 Task: Look for space in Melo, Uruguay from 10th July, 2023 to 15th July, 2023 for 7 adults in price range Rs.10000 to Rs.15000. Place can be entire place or shared room with 4 bedrooms having 7 beds and 4 bathrooms. Property type can be house, flat, guest house. Amenities needed are: wifi, TV, free parkinig on premises, gym, breakfast. Booking option can be shelf check-in. Required host language is English.
Action: Mouse moved to (643, 125)
Screenshot: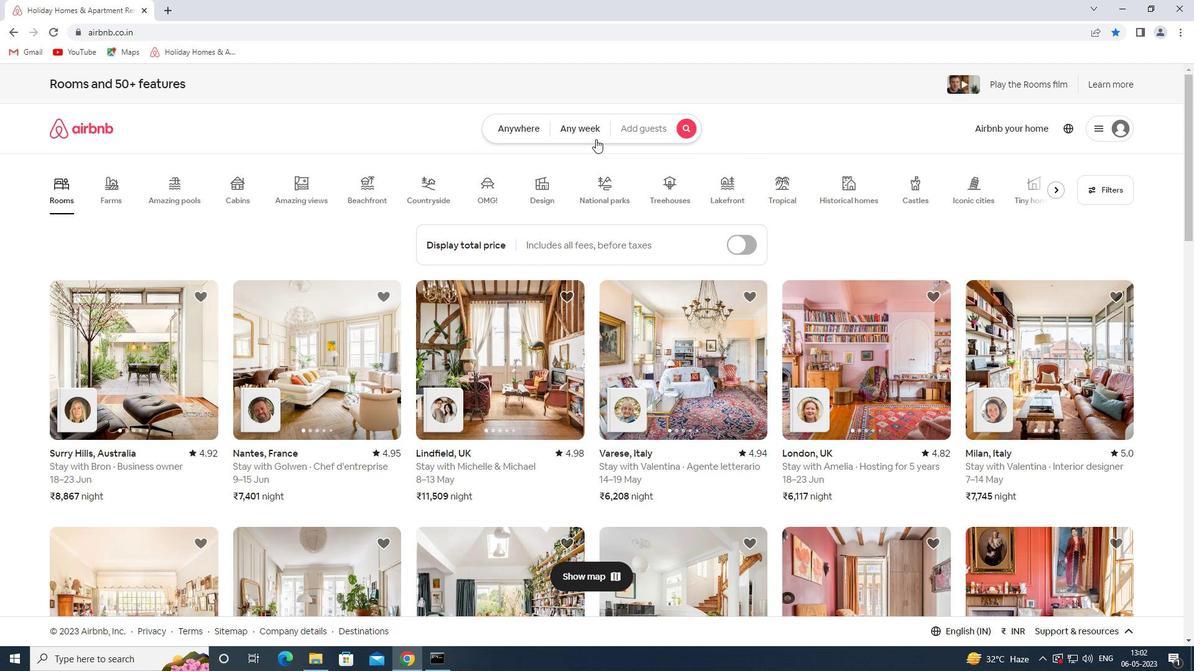 
Action: Mouse pressed left at (643, 125)
Screenshot: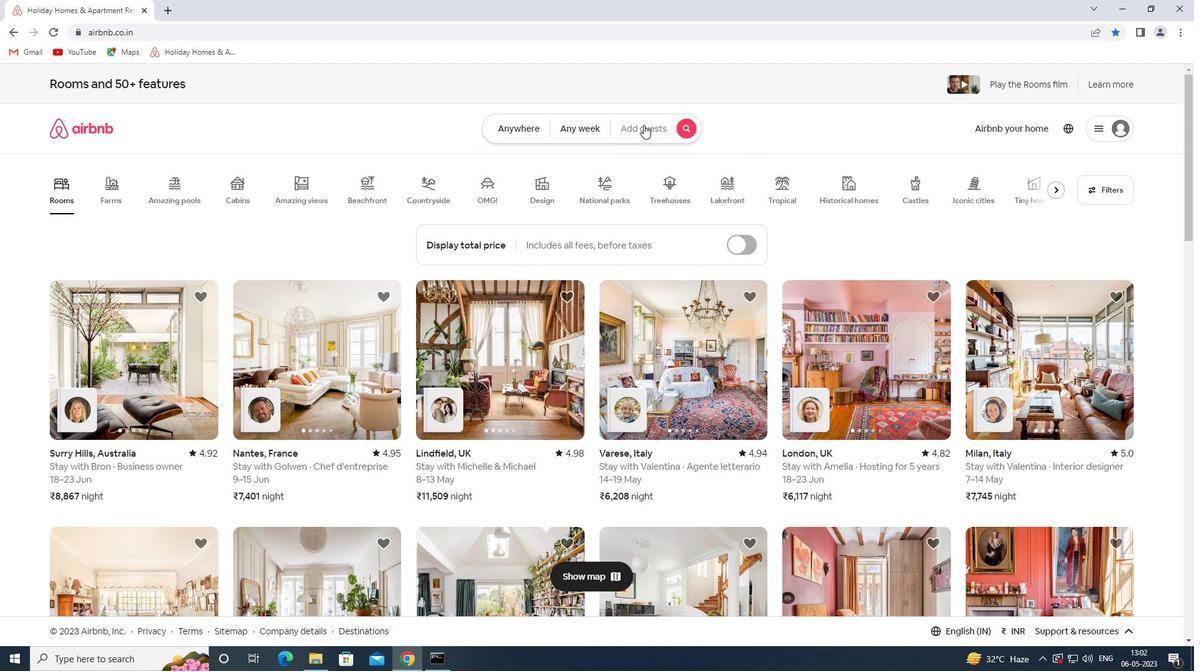 
Action: Mouse moved to (448, 165)
Screenshot: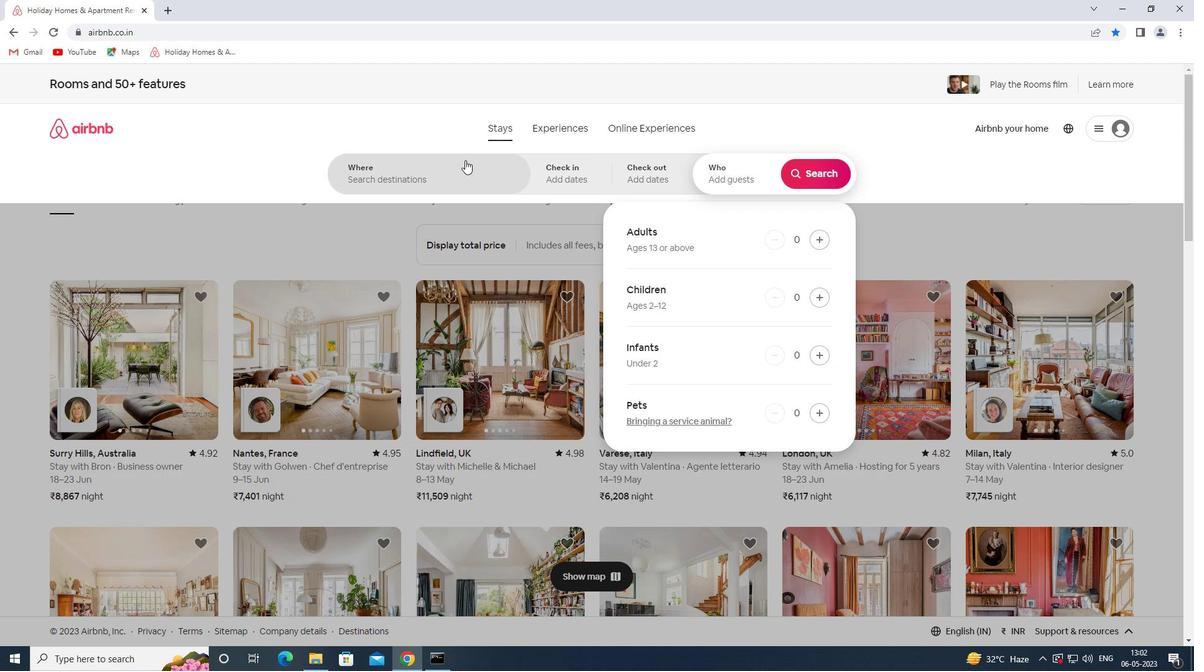 
Action: Mouse pressed left at (448, 165)
Screenshot: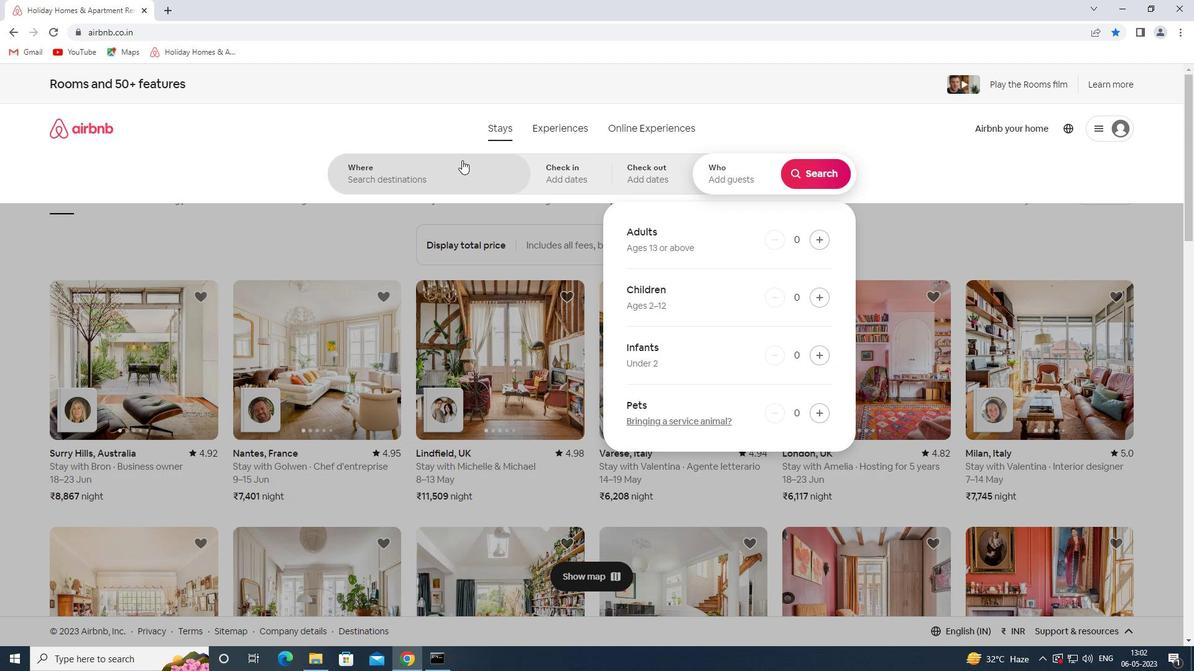 
Action: Mouse moved to (434, 221)
Screenshot: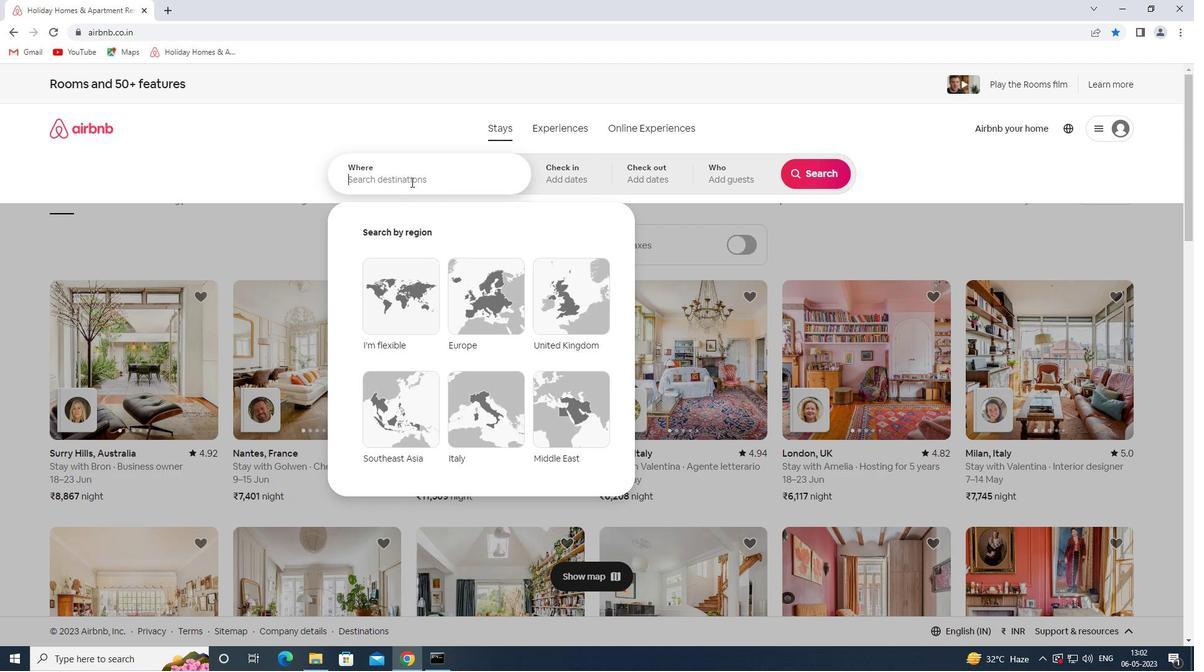 
Action: Key pressed melo<Key.space>uruguay<Key.space><Key.enter>
Screenshot: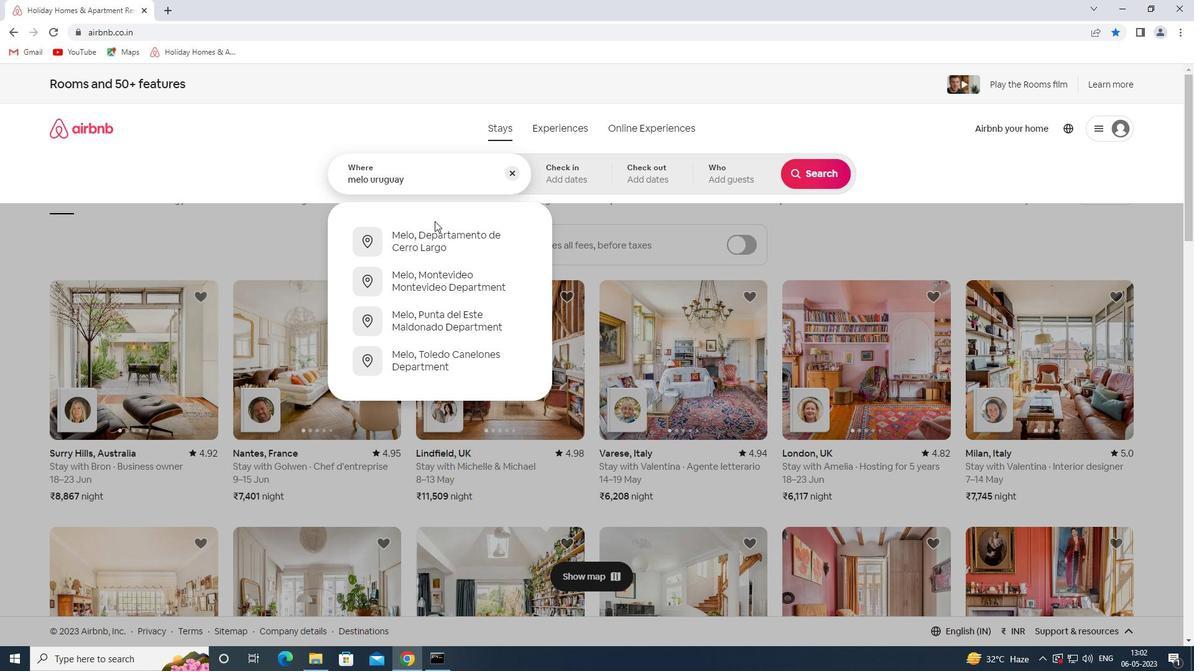 
Action: Mouse moved to (801, 357)
Screenshot: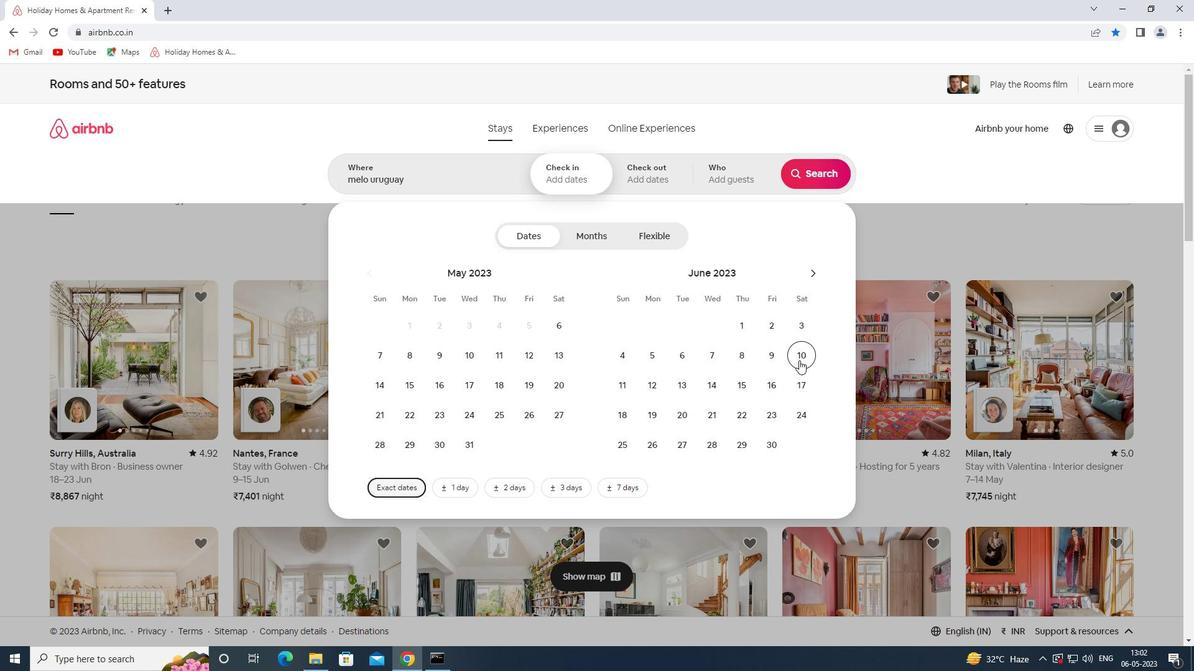 
Action: Mouse pressed left at (801, 357)
Screenshot: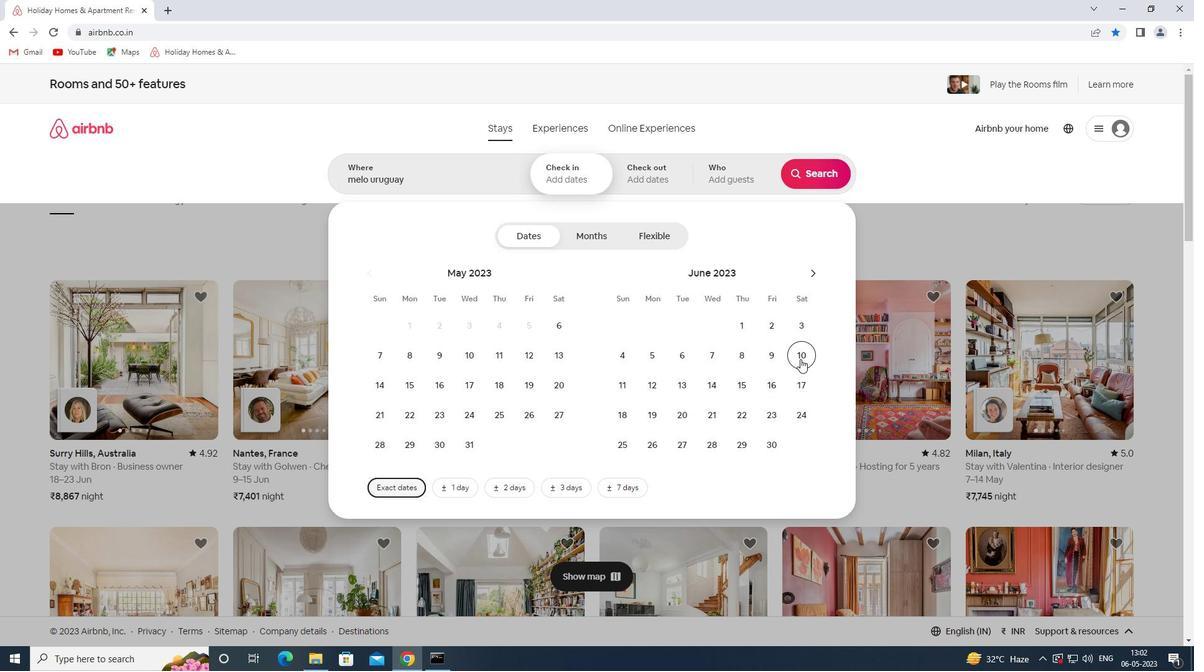 
Action: Mouse moved to (744, 385)
Screenshot: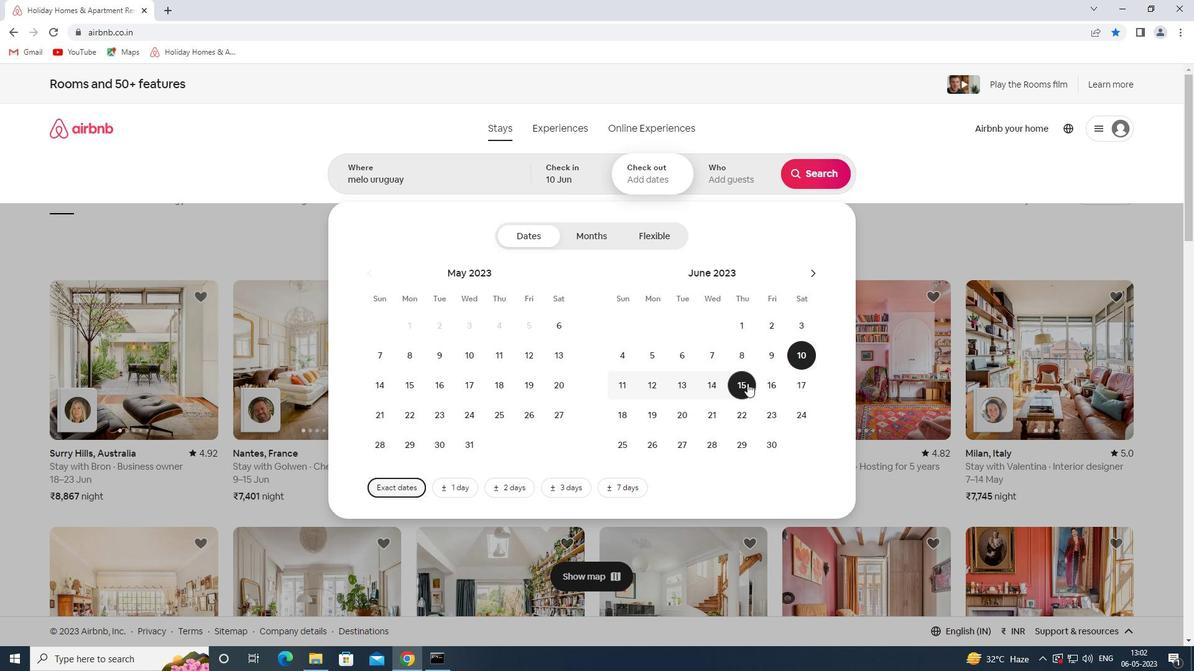 
Action: Mouse pressed left at (744, 385)
Screenshot: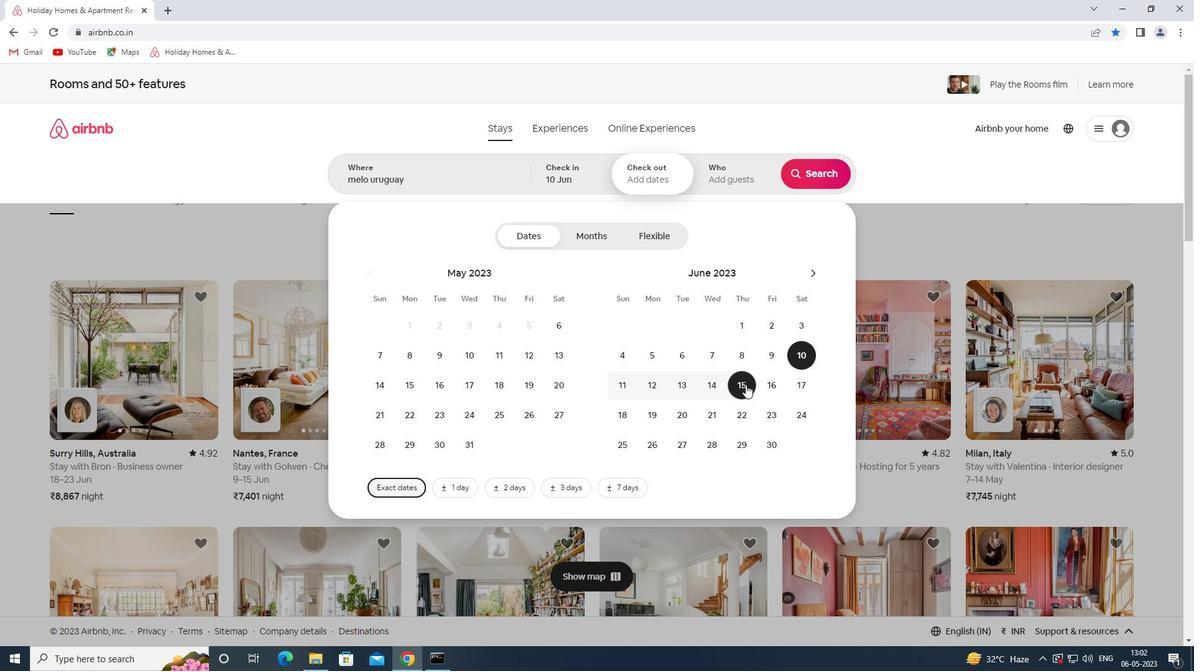 
Action: Mouse moved to (711, 172)
Screenshot: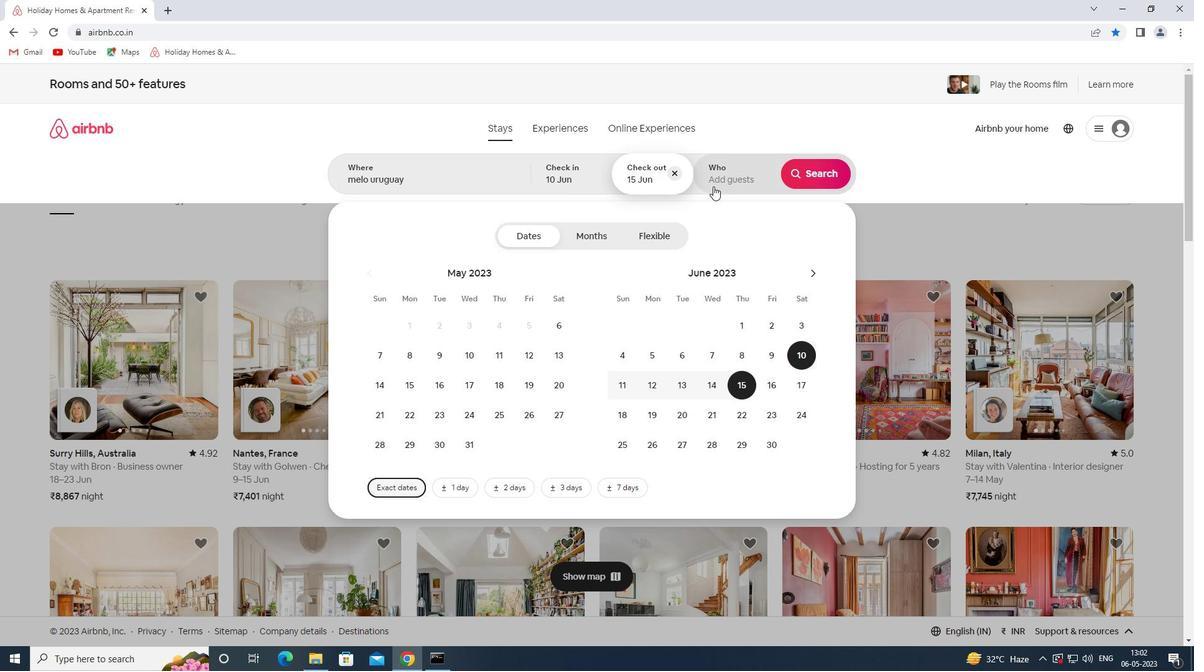
Action: Mouse pressed left at (711, 172)
Screenshot: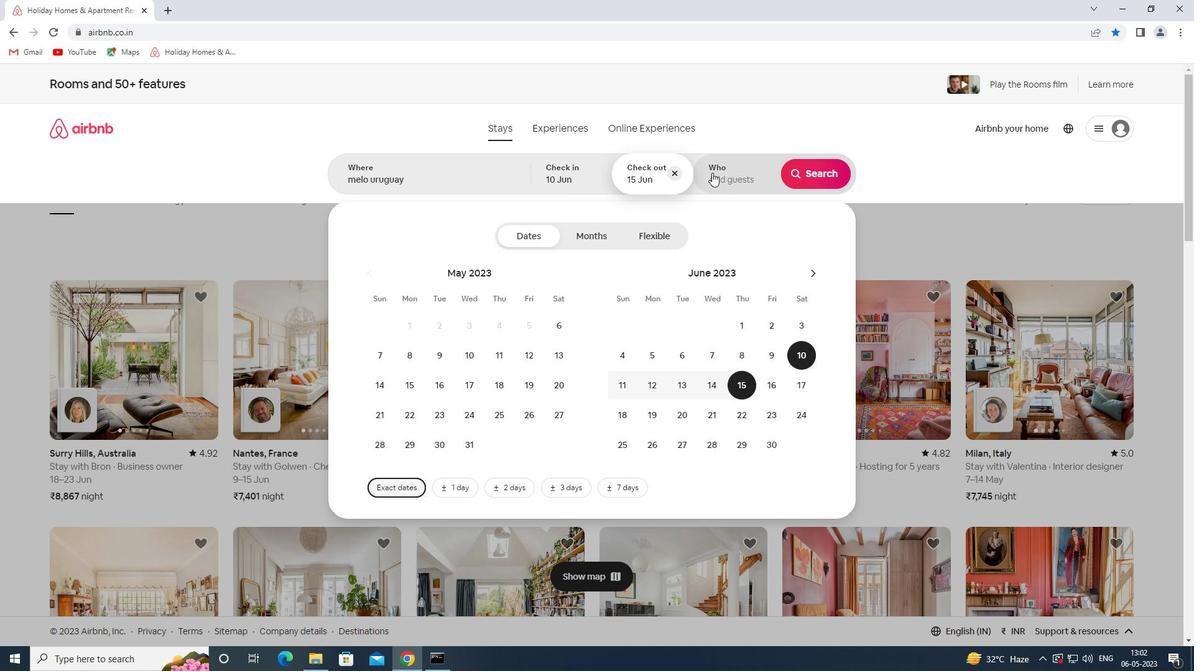 
Action: Mouse moved to (818, 235)
Screenshot: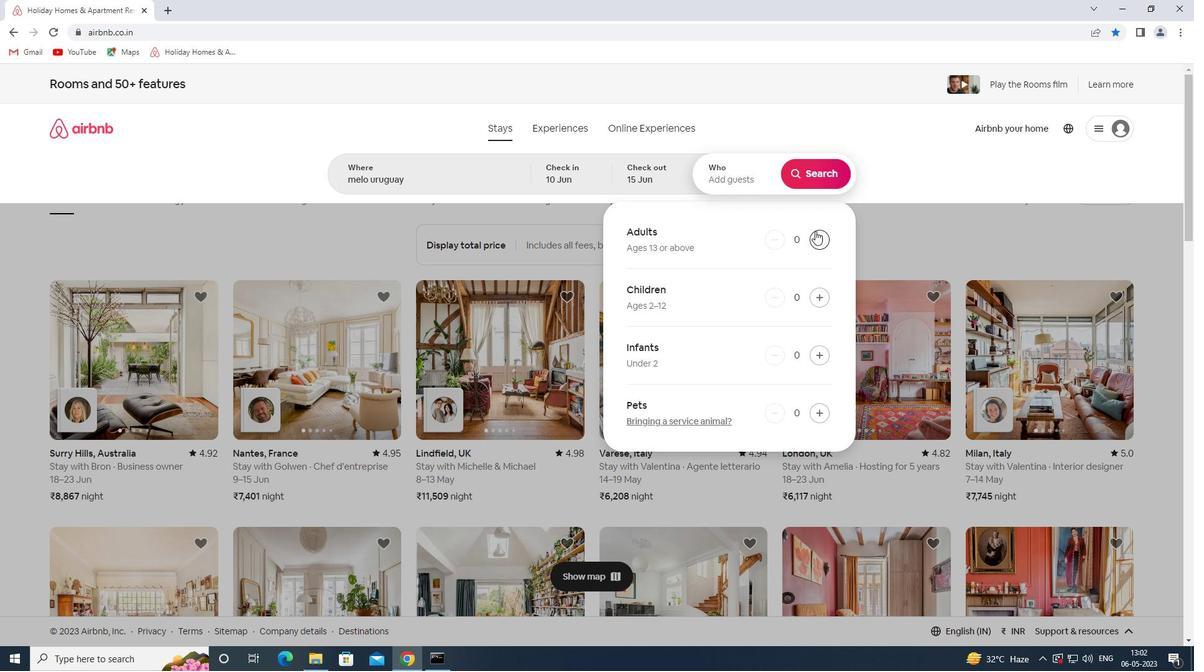 
Action: Mouse pressed left at (818, 235)
Screenshot: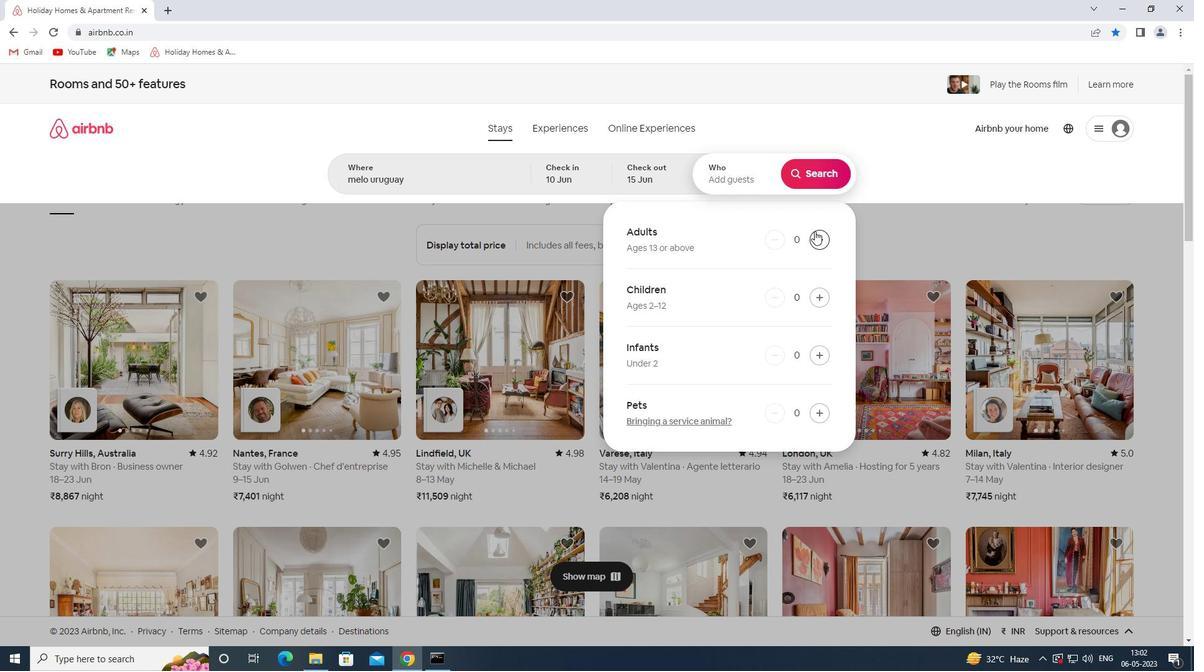 
Action: Mouse pressed left at (818, 235)
Screenshot: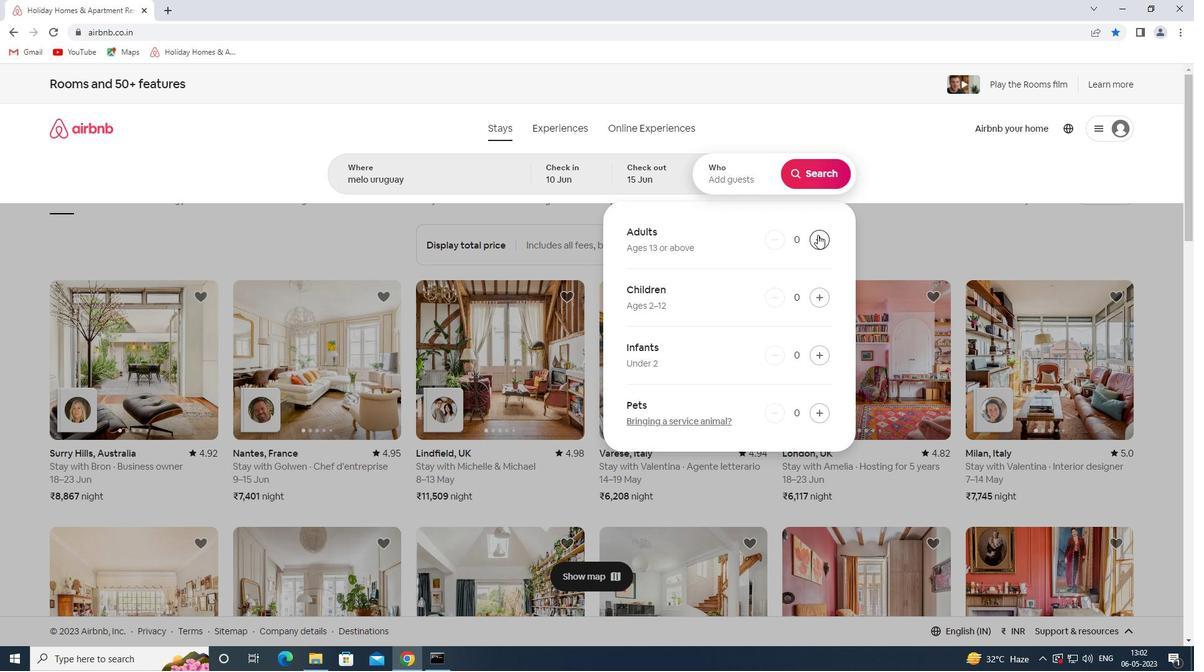 
Action: Mouse pressed left at (818, 235)
Screenshot: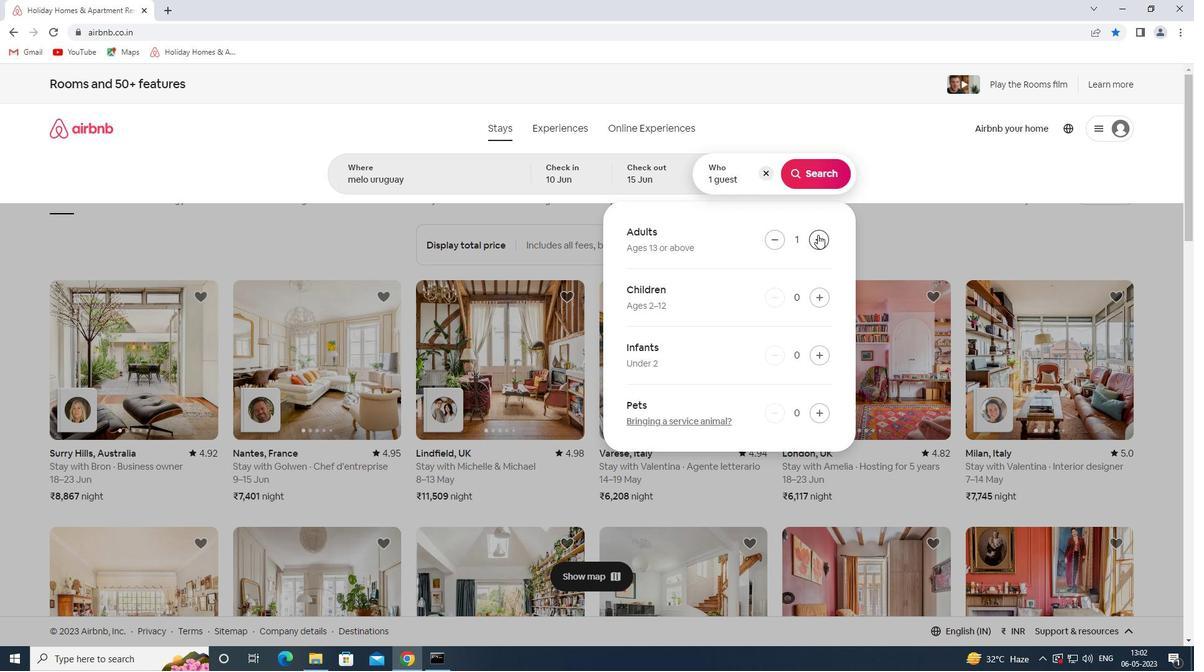 
Action: Mouse pressed left at (818, 235)
Screenshot: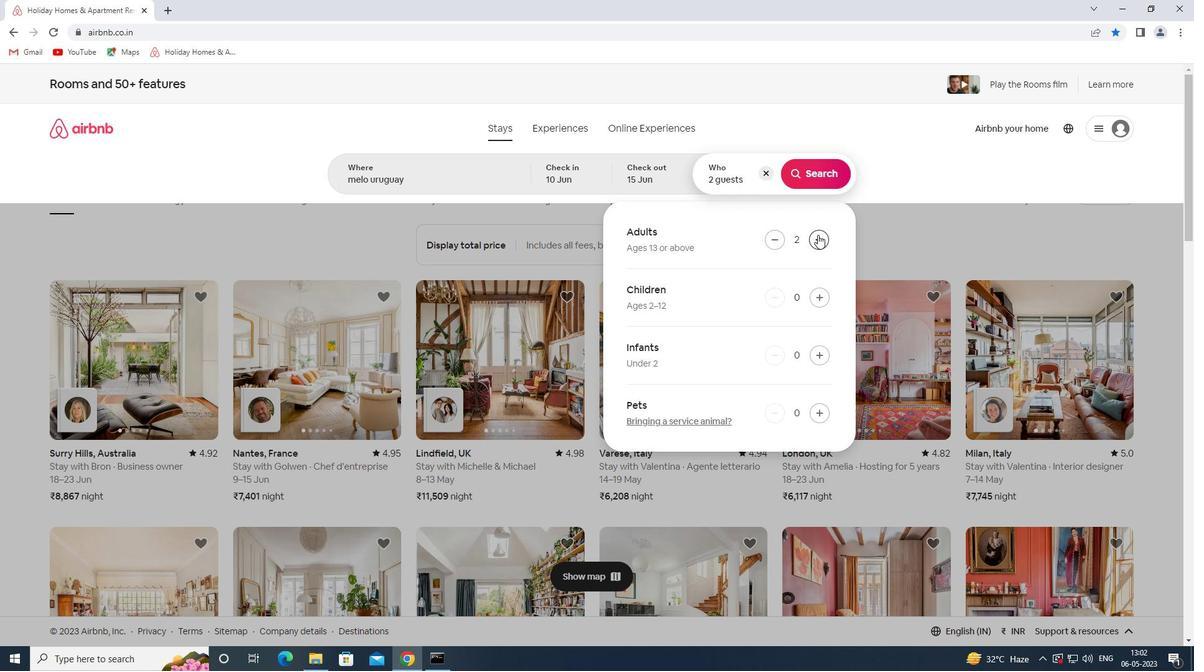
Action: Mouse pressed left at (818, 235)
Screenshot: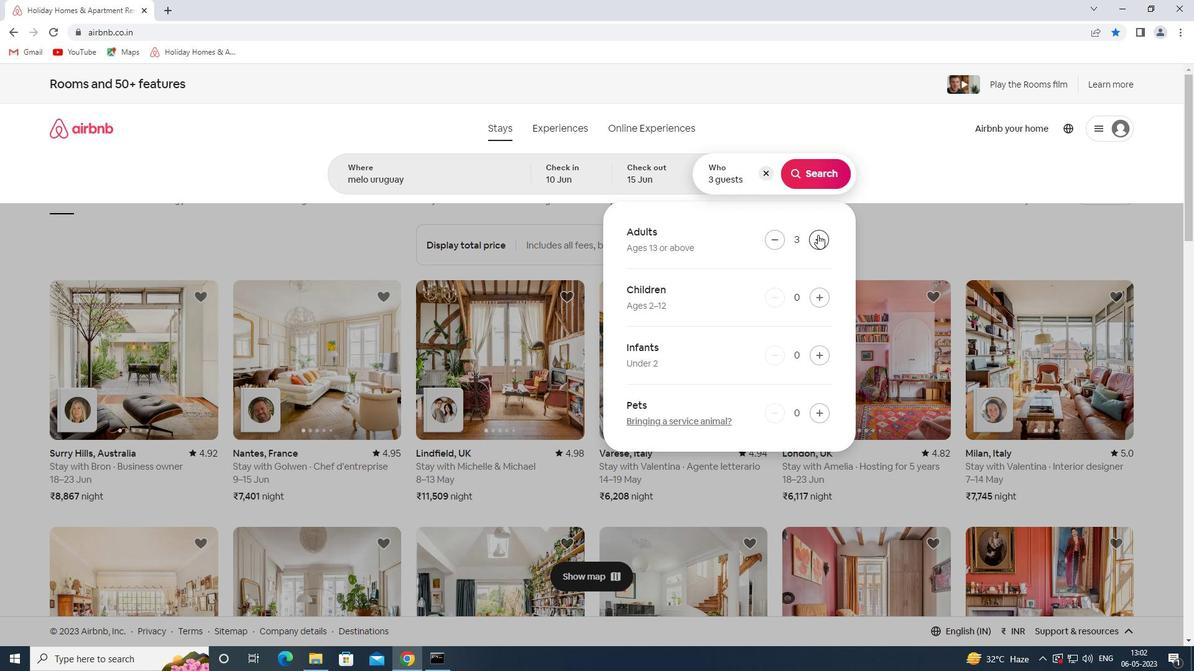 
Action: Mouse pressed left at (818, 235)
Screenshot: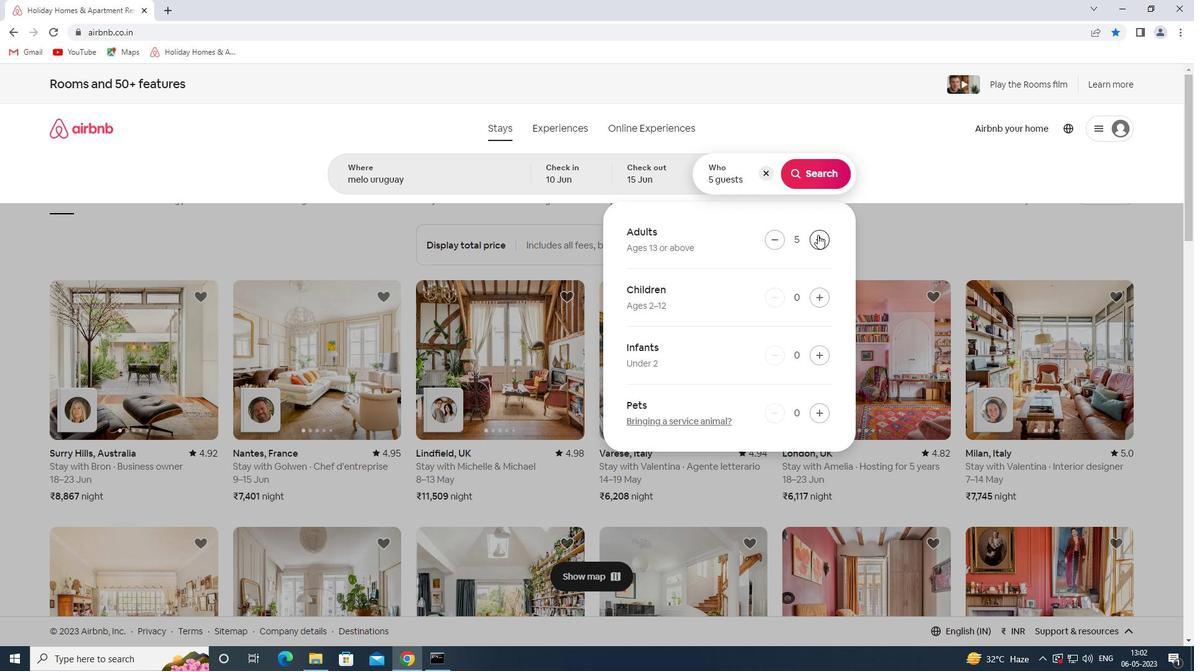 
Action: Mouse pressed left at (818, 235)
Screenshot: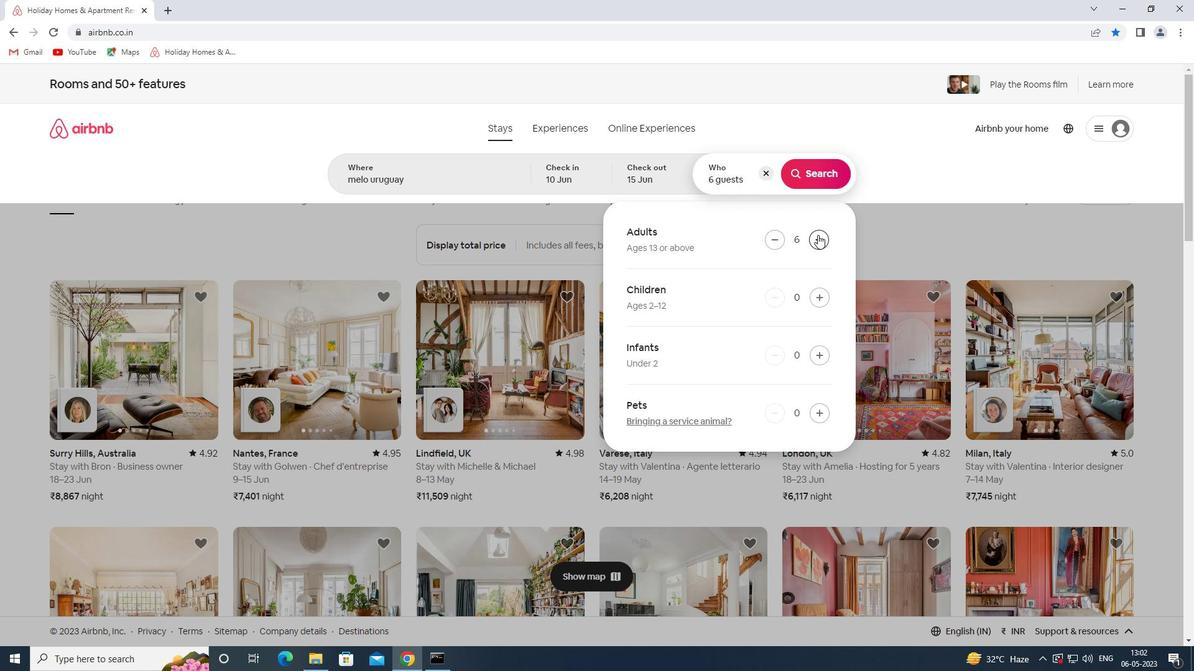 
Action: Mouse moved to (819, 174)
Screenshot: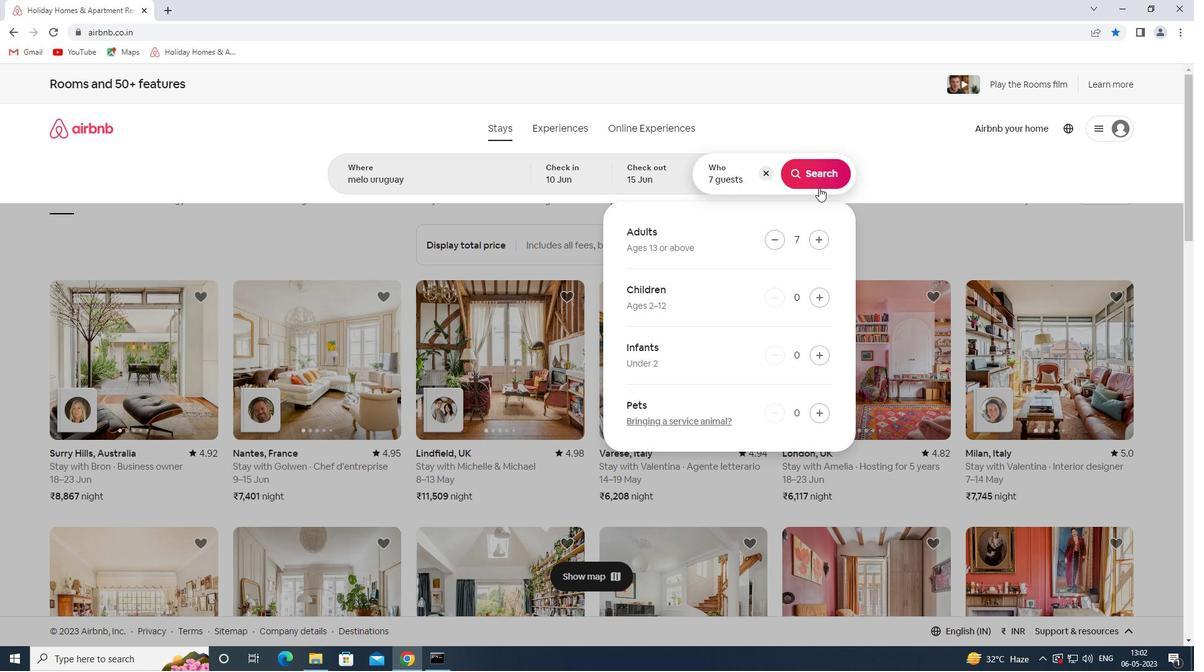 
Action: Mouse pressed left at (819, 174)
Screenshot: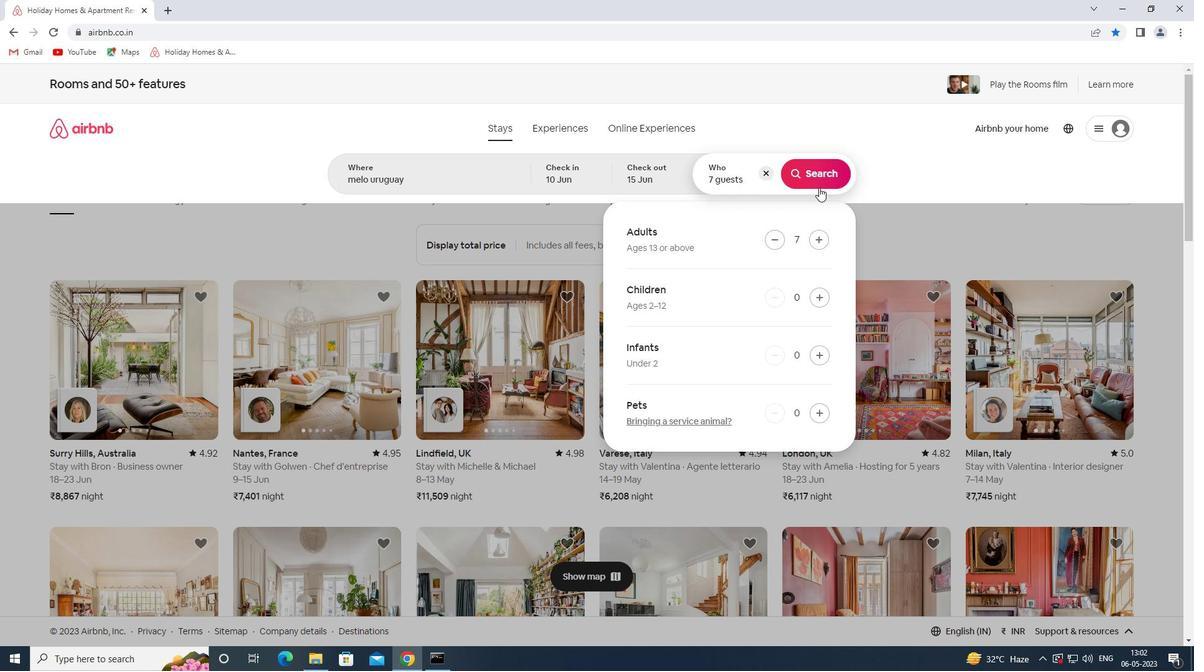 
Action: Mouse moved to (1135, 137)
Screenshot: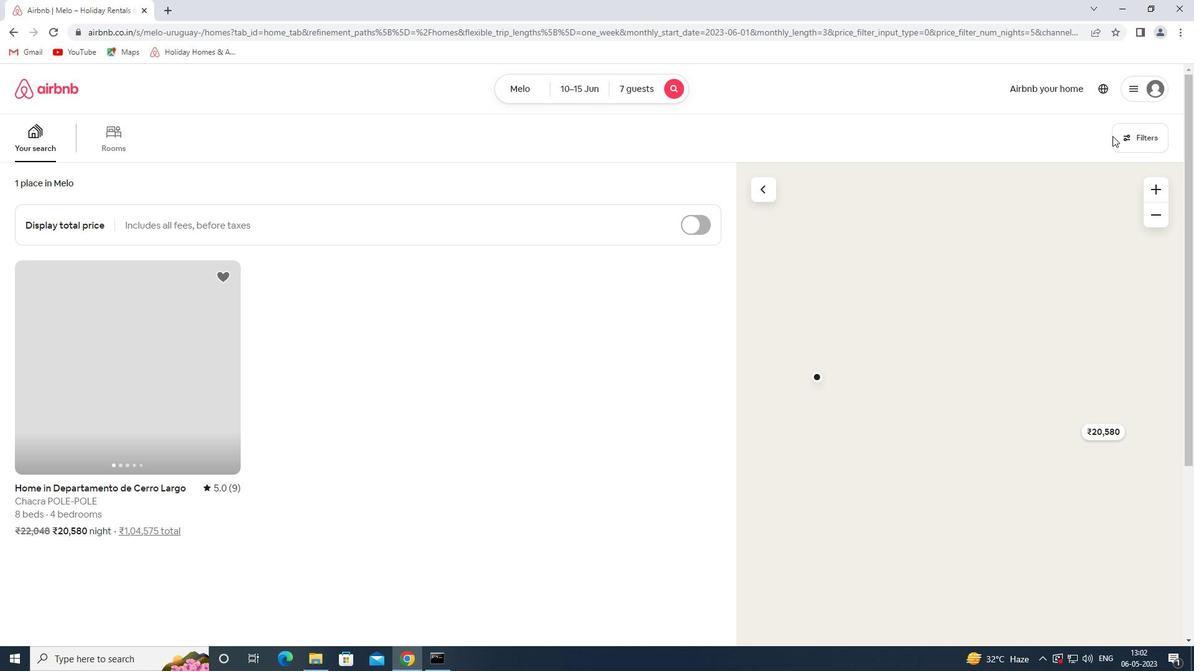 
Action: Mouse pressed left at (1135, 137)
Screenshot: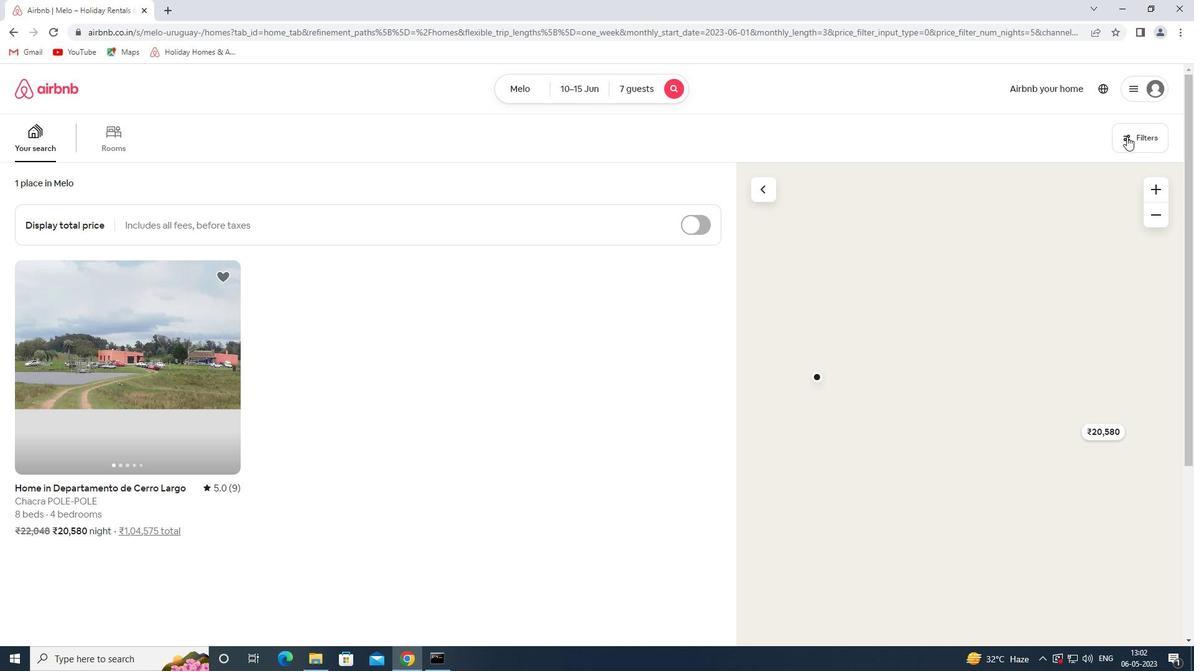 
Action: Mouse moved to (429, 441)
Screenshot: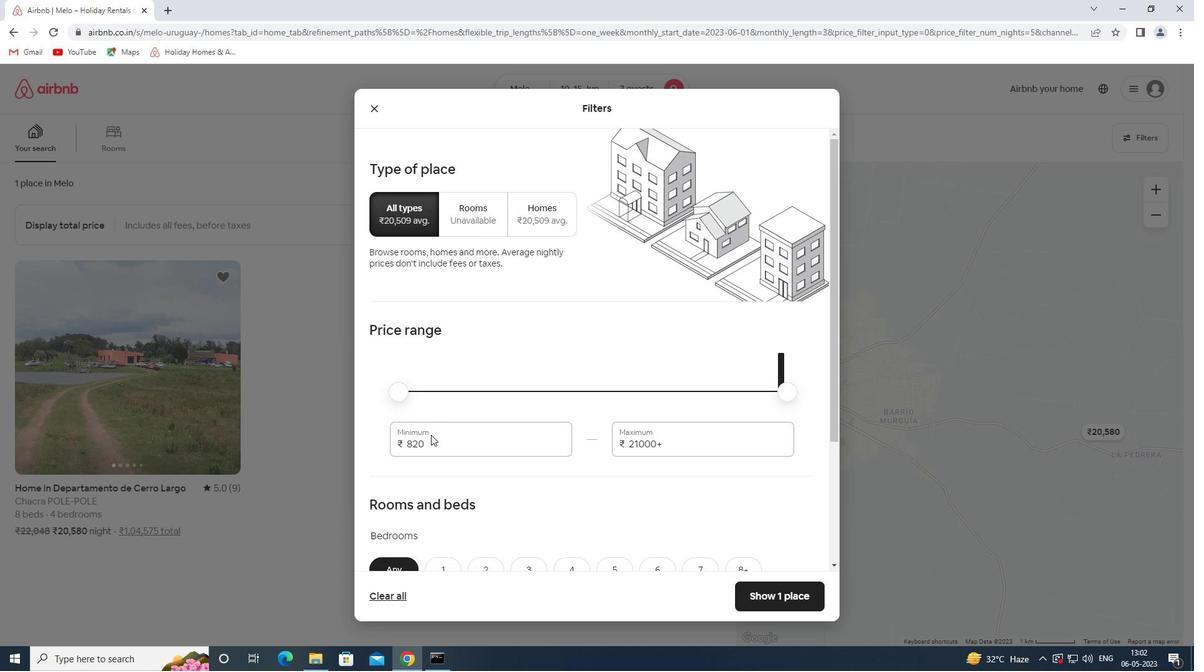 
Action: Mouse pressed left at (429, 441)
Screenshot: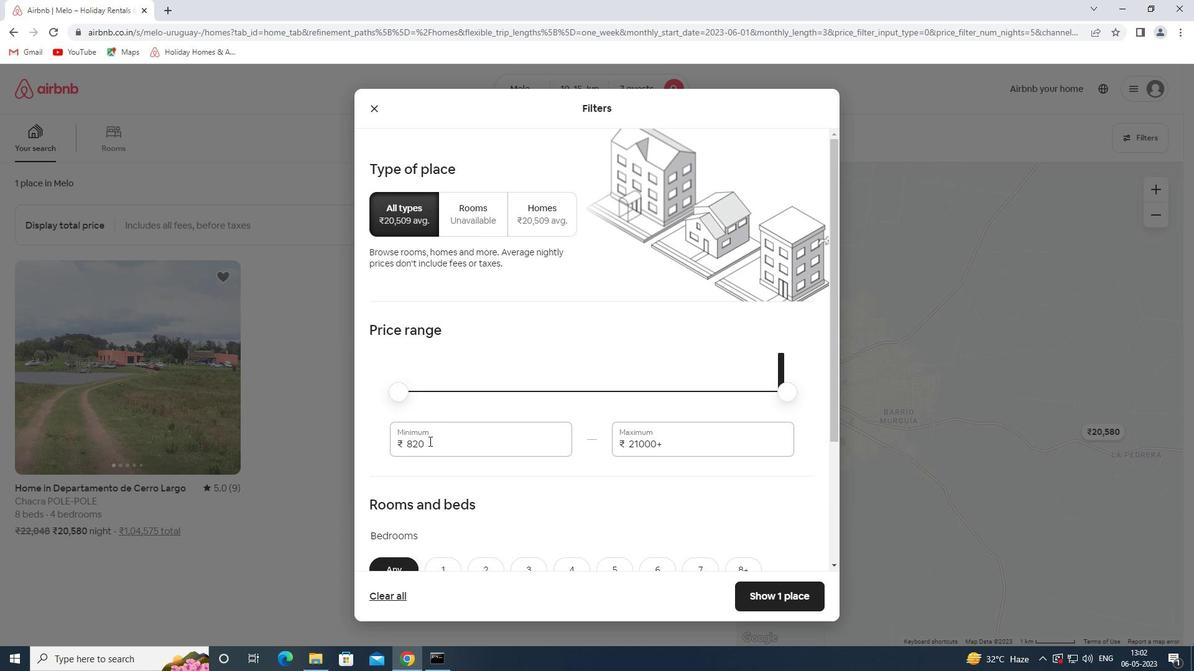
Action: Mouse pressed left at (429, 441)
Screenshot: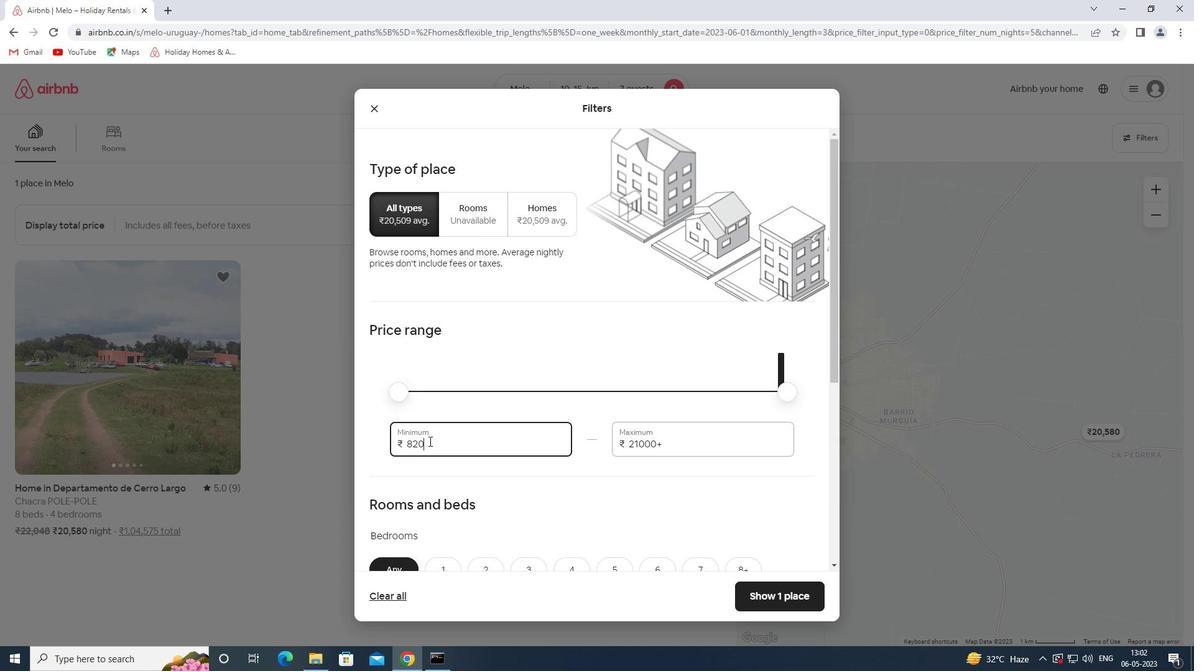 
Action: Mouse moved to (428, 443)
Screenshot: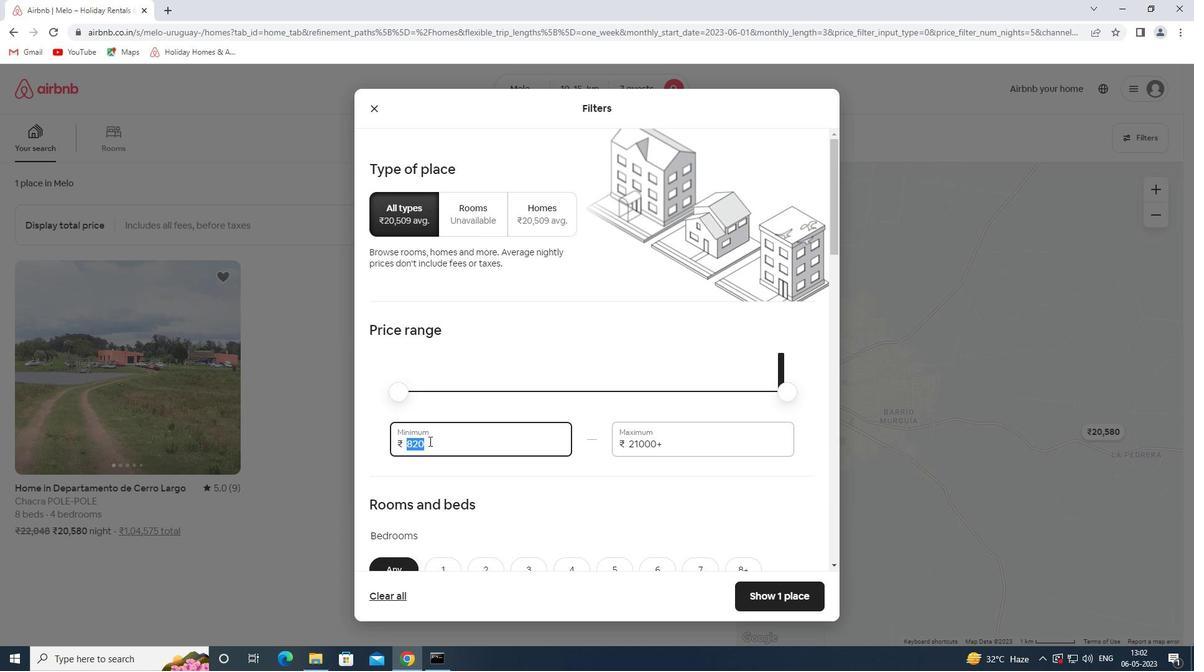 
Action: Key pressed 10000<Key.tab>15000
Screenshot: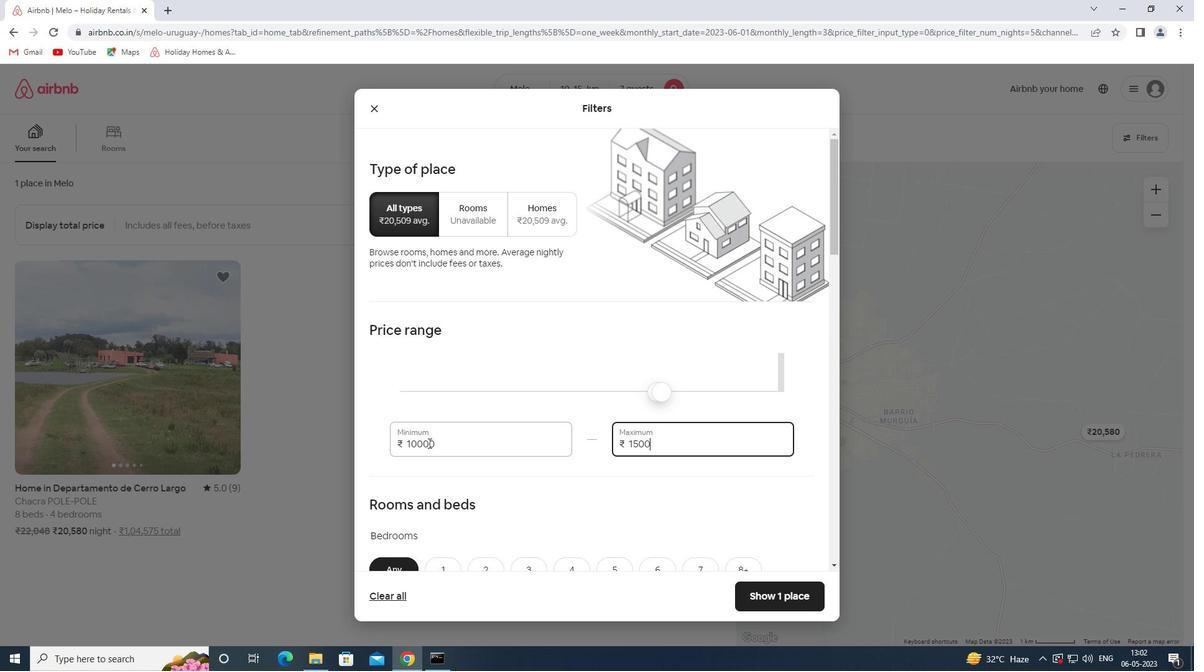 
Action: Mouse moved to (445, 446)
Screenshot: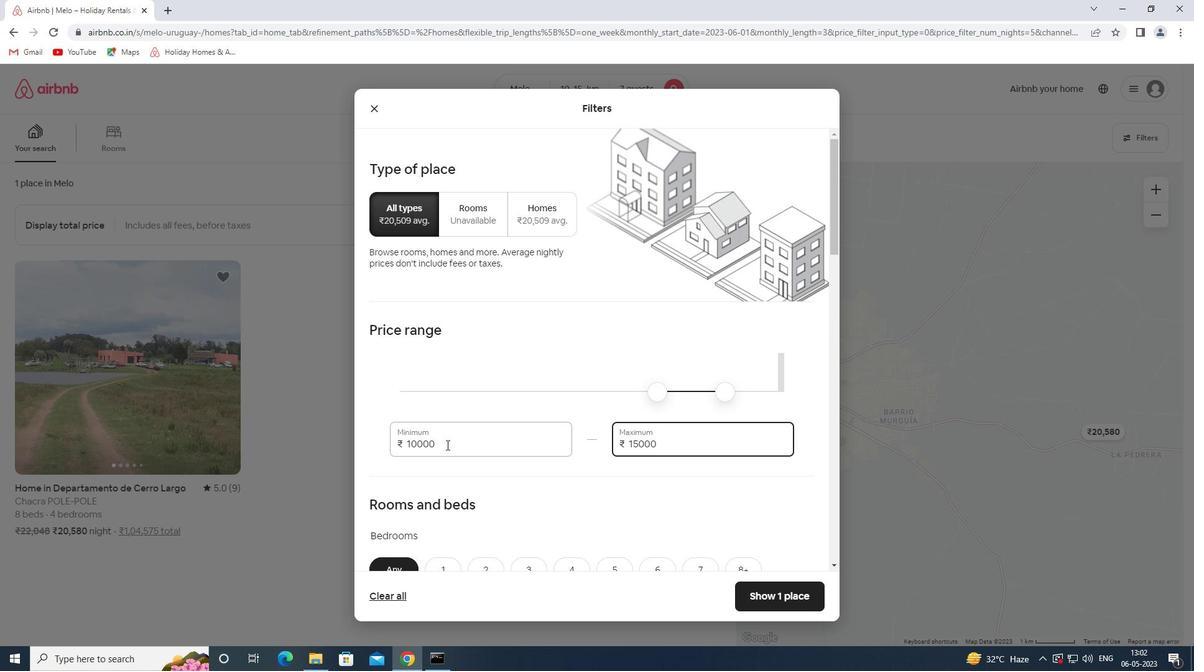 
Action: Mouse scrolled (445, 446) with delta (0, 0)
Screenshot: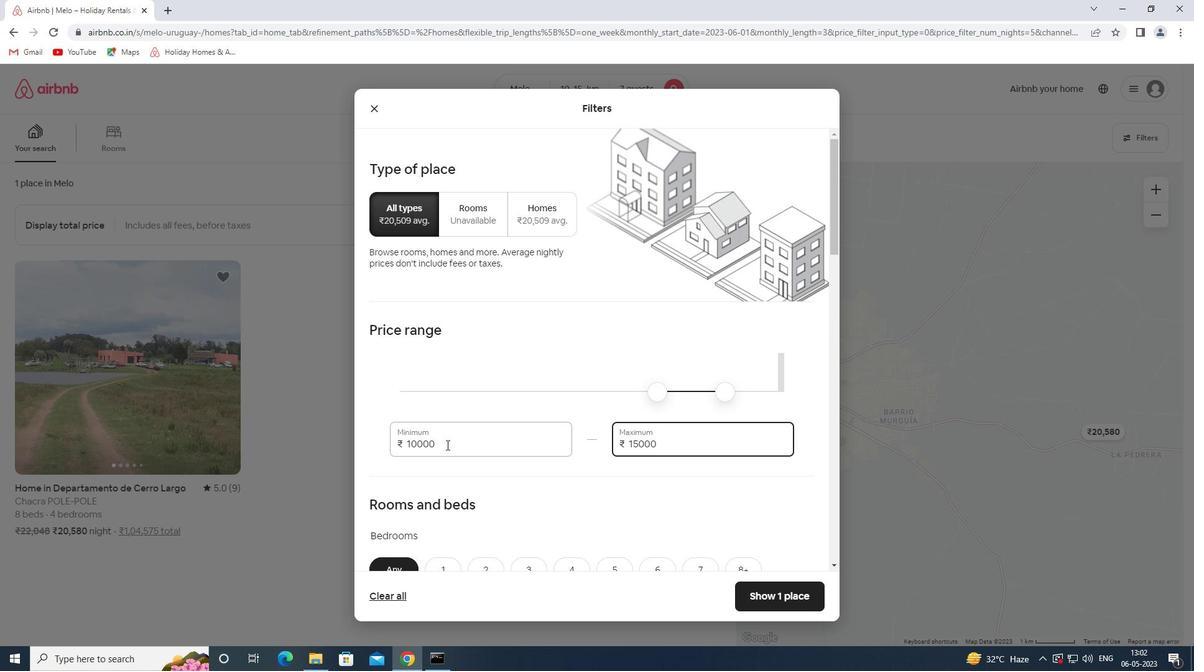 
Action: Mouse scrolled (445, 446) with delta (0, 0)
Screenshot: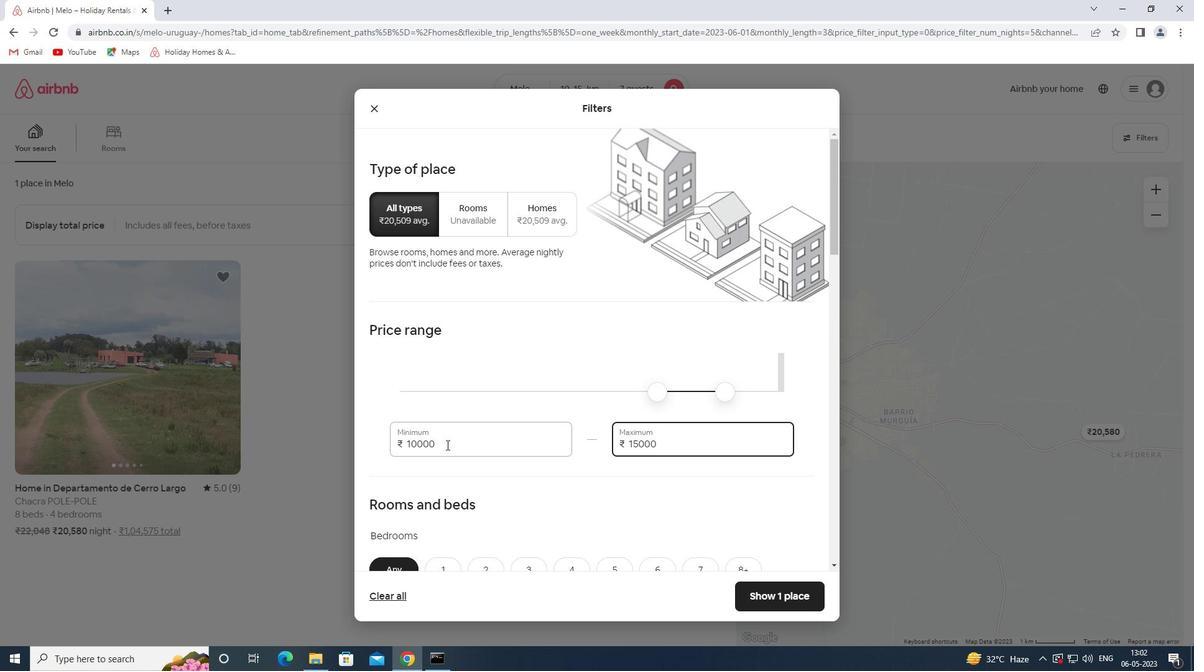 
Action: Mouse moved to (459, 443)
Screenshot: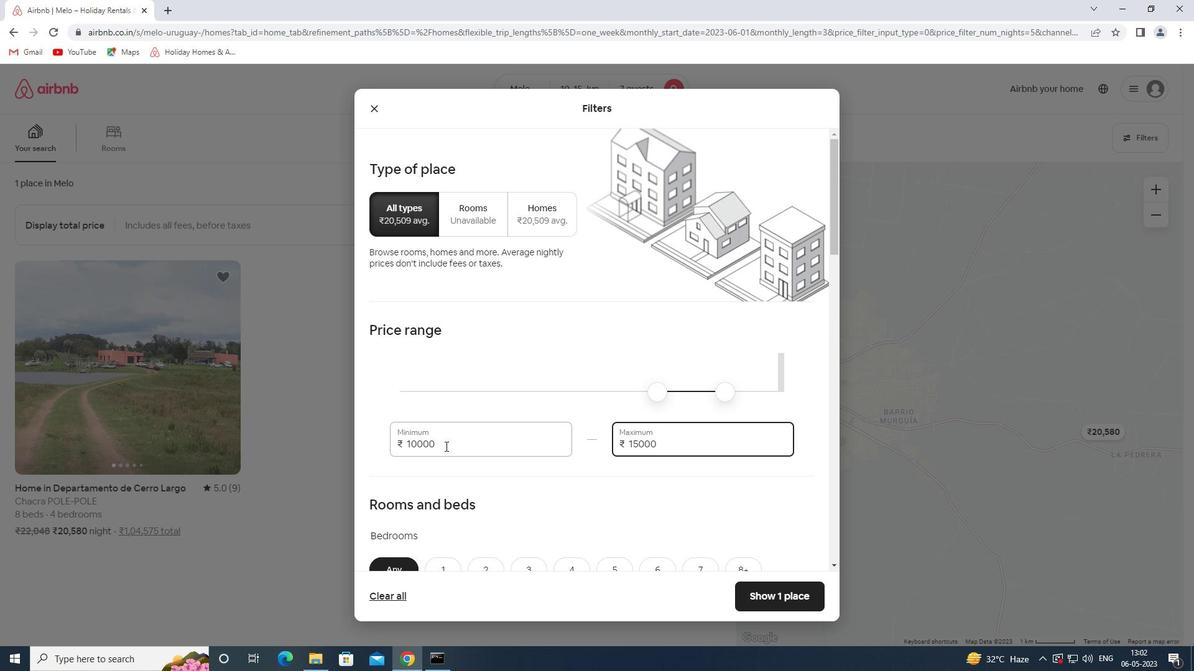
Action: Mouse scrolled (459, 442) with delta (0, 0)
Screenshot: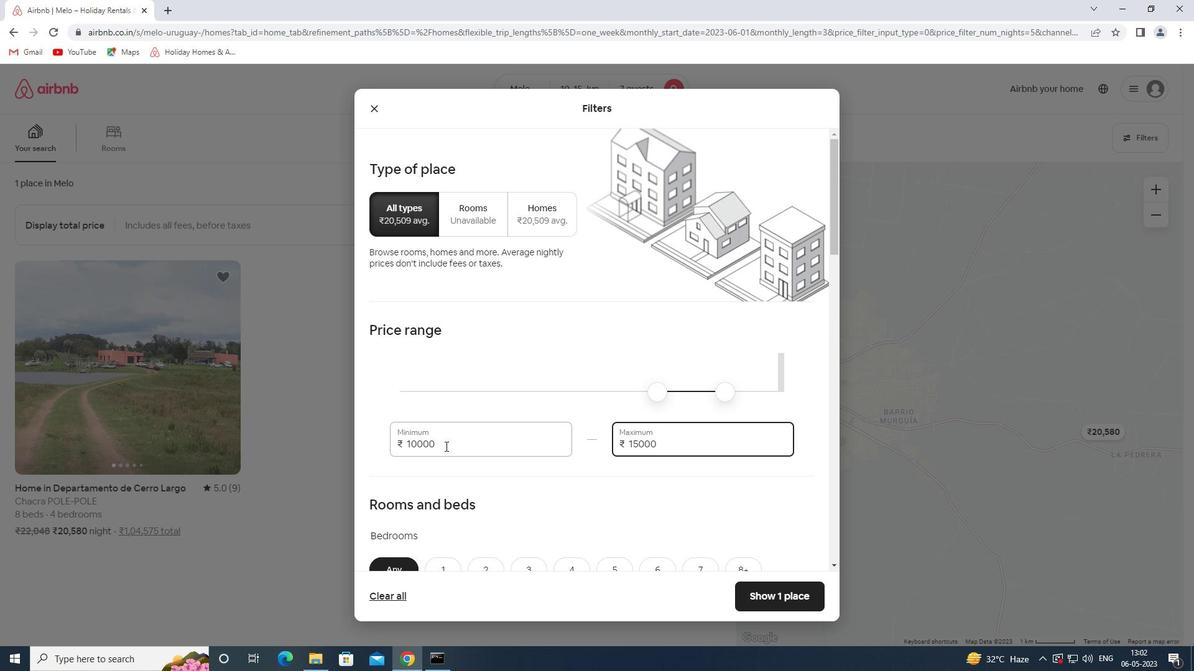 
Action: Mouse moved to (576, 381)
Screenshot: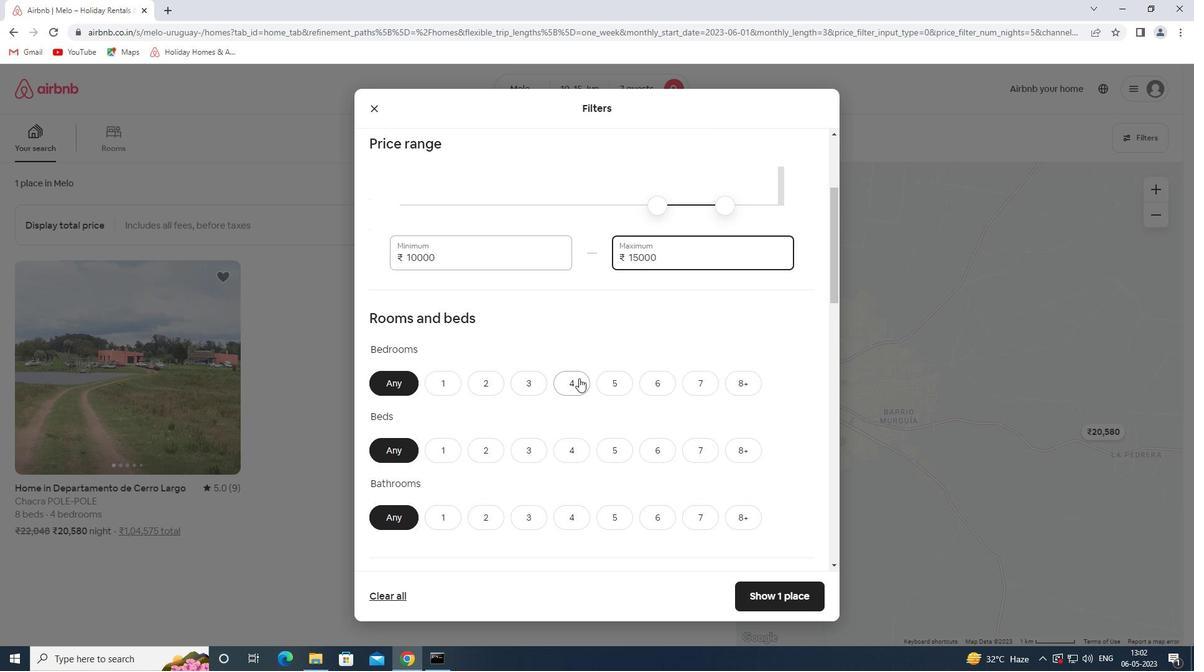
Action: Mouse pressed left at (576, 381)
Screenshot: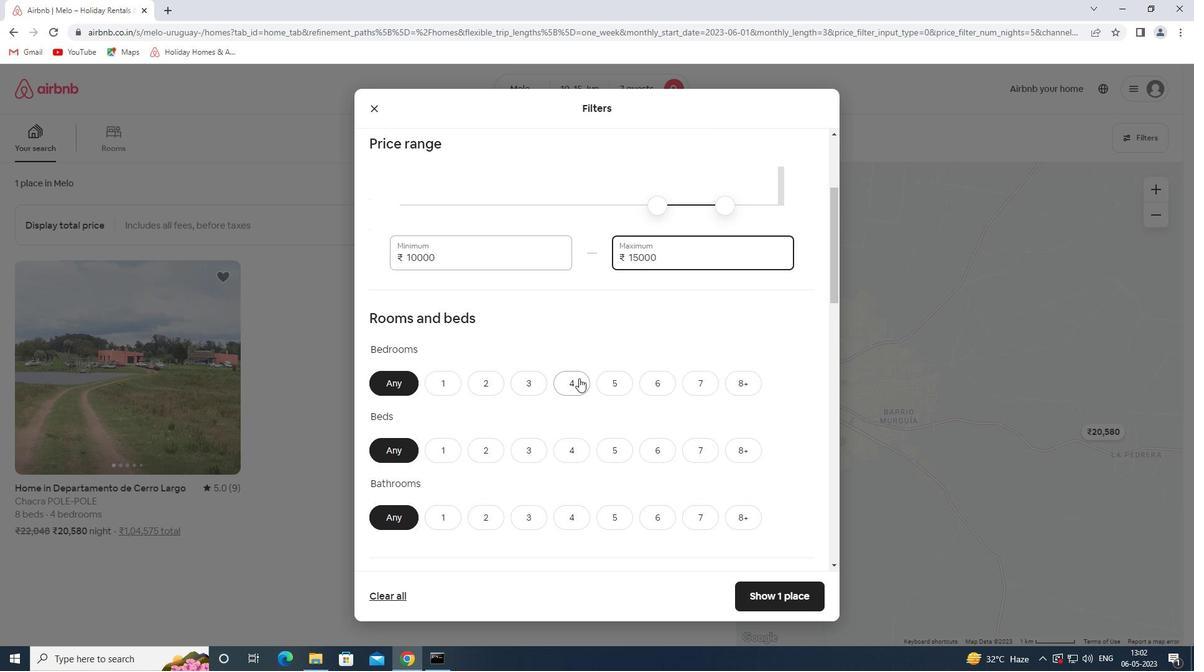 
Action: Mouse moved to (702, 455)
Screenshot: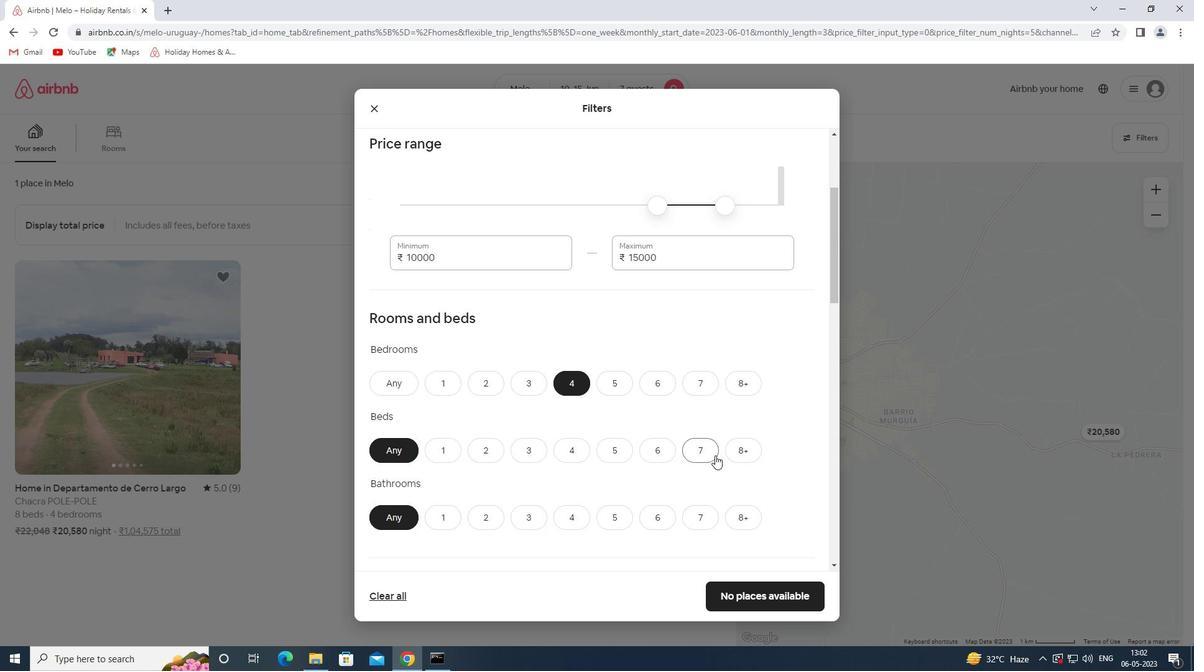 
Action: Mouse pressed left at (702, 455)
Screenshot: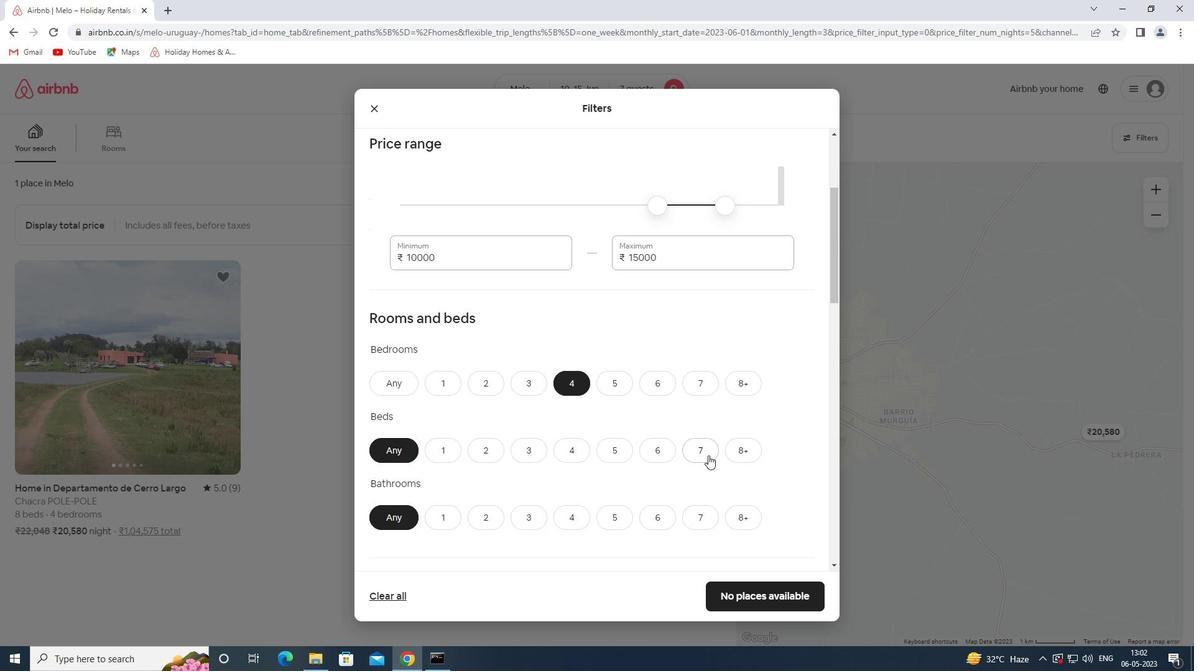 
Action: Mouse moved to (572, 519)
Screenshot: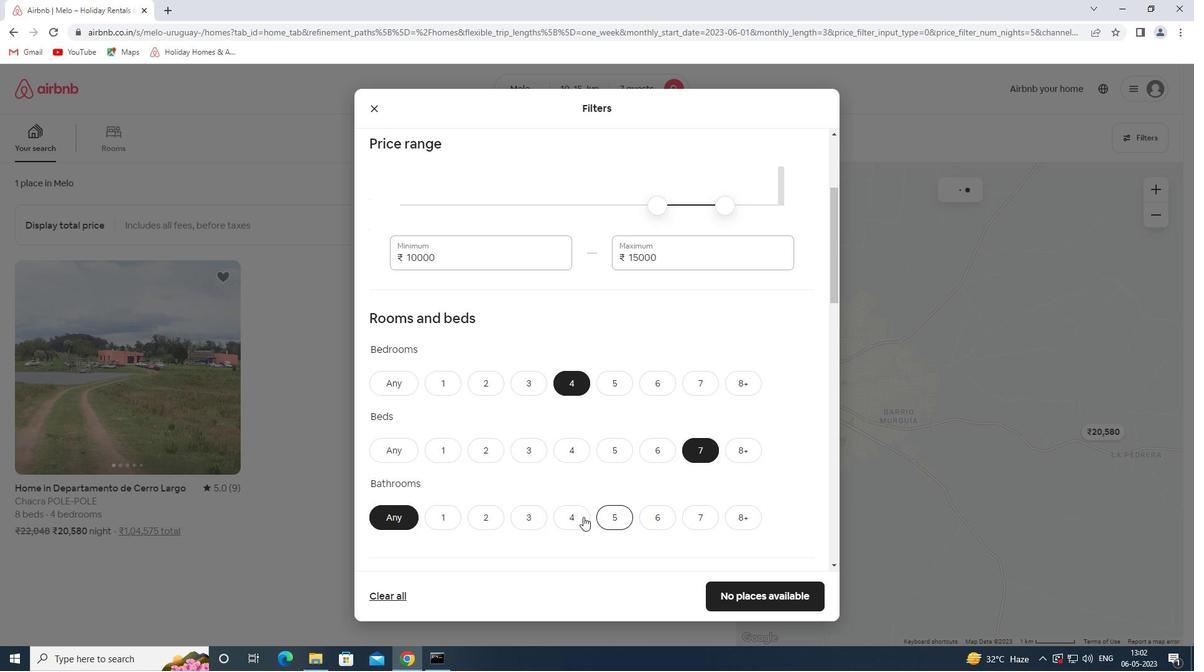 
Action: Mouse pressed left at (572, 519)
Screenshot: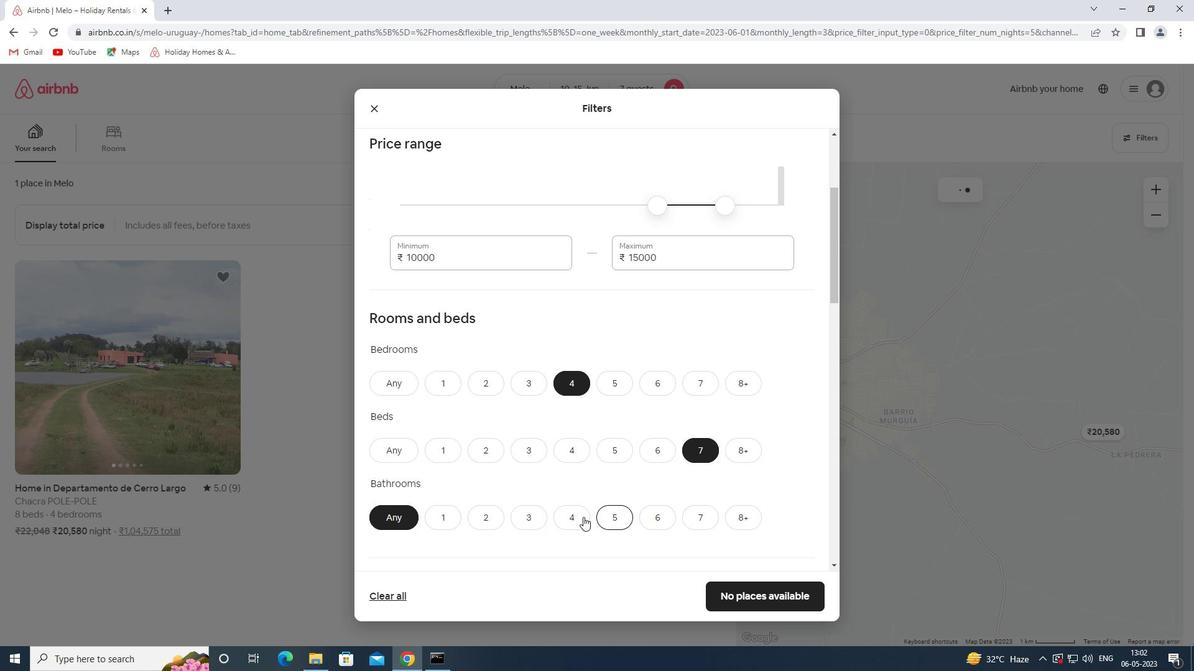 
Action: Mouse moved to (597, 445)
Screenshot: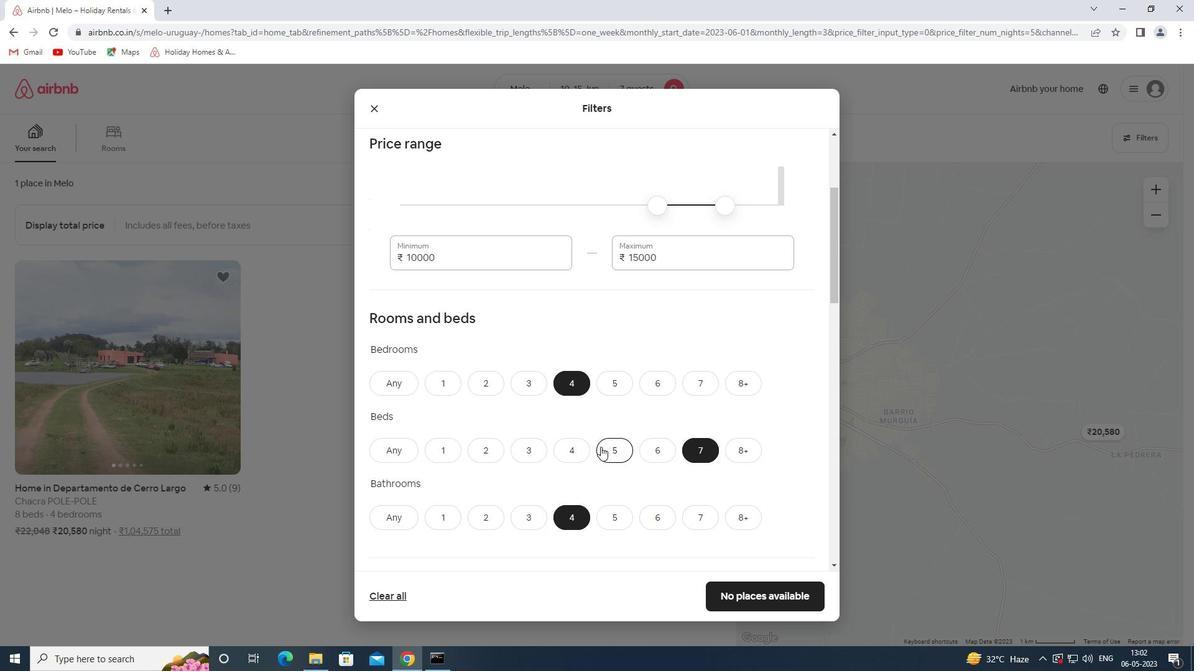 
Action: Mouse scrolled (597, 444) with delta (0, 0)
Screenshot: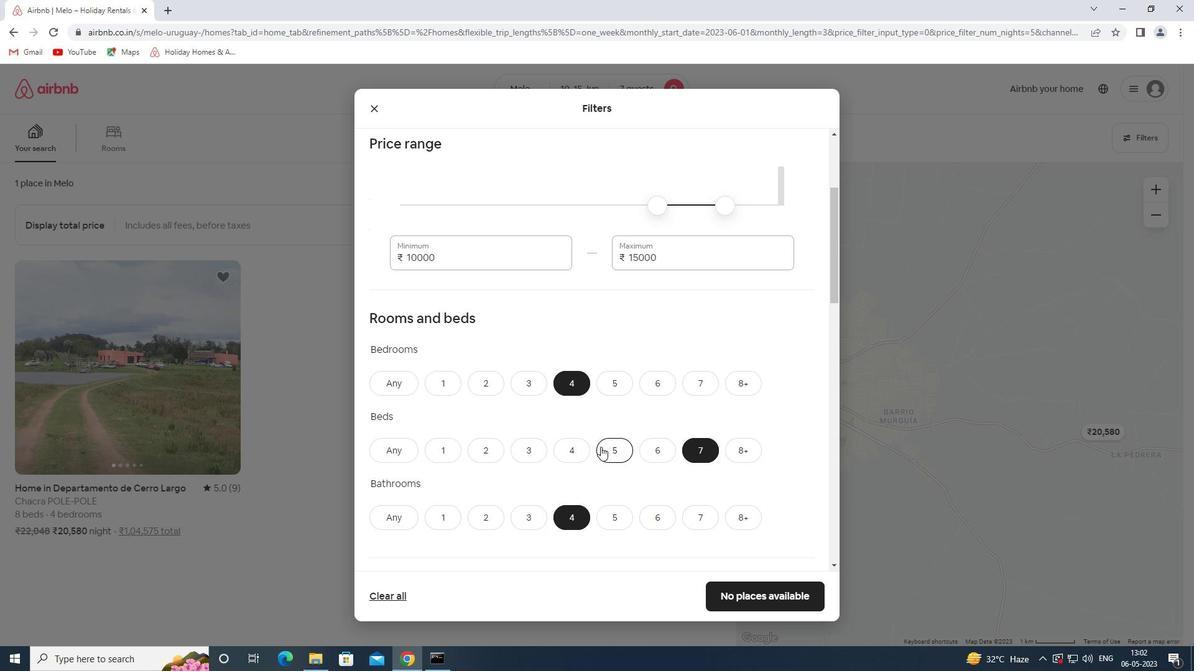 
Action: Mouse moved to (596, 444)
Screenshot: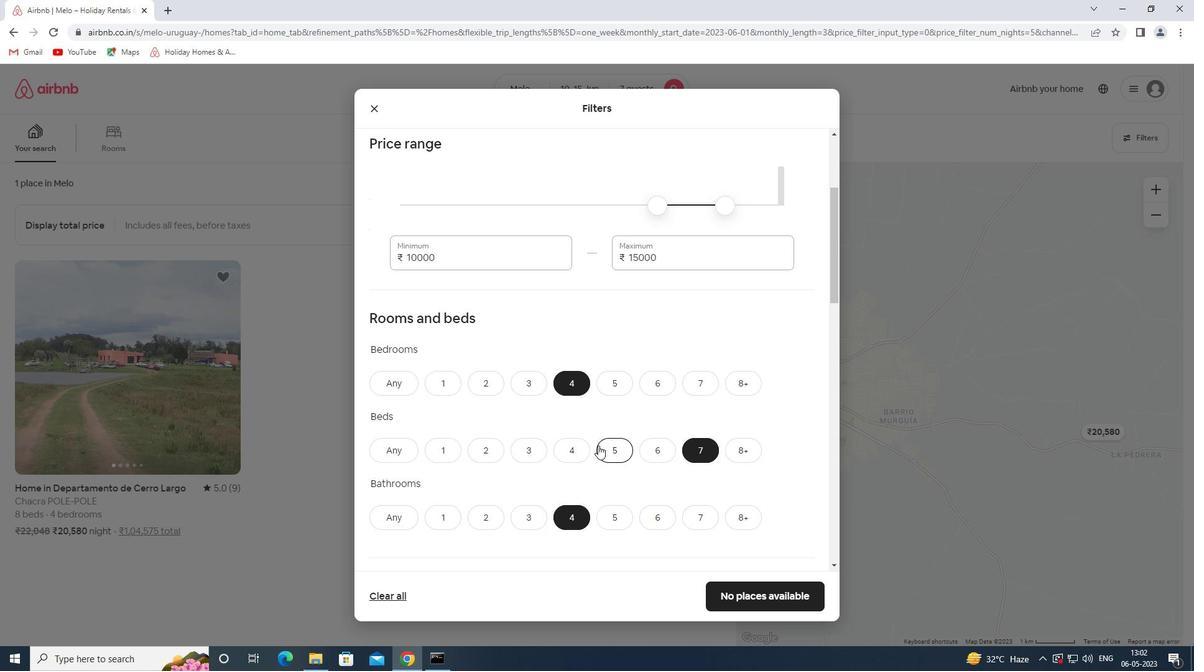 
Action: Mouse scrolled (596, 444) with delta (0, 0)
Screenshot: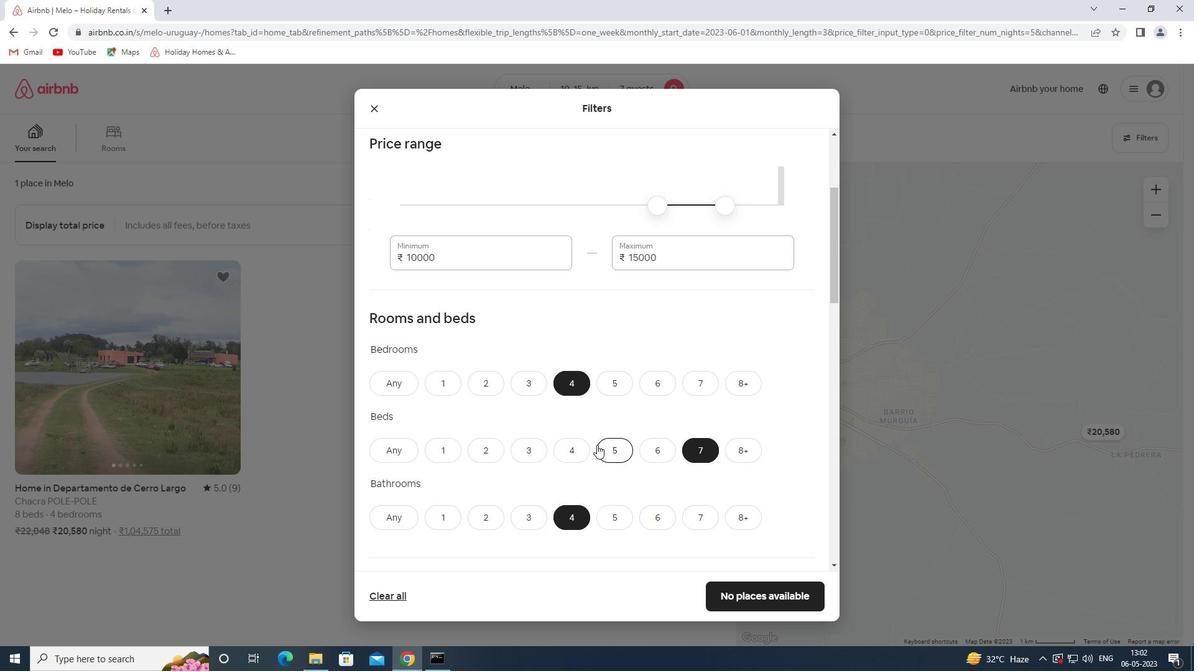 
Action: Mouse moved to (596, 444)
Screenshot: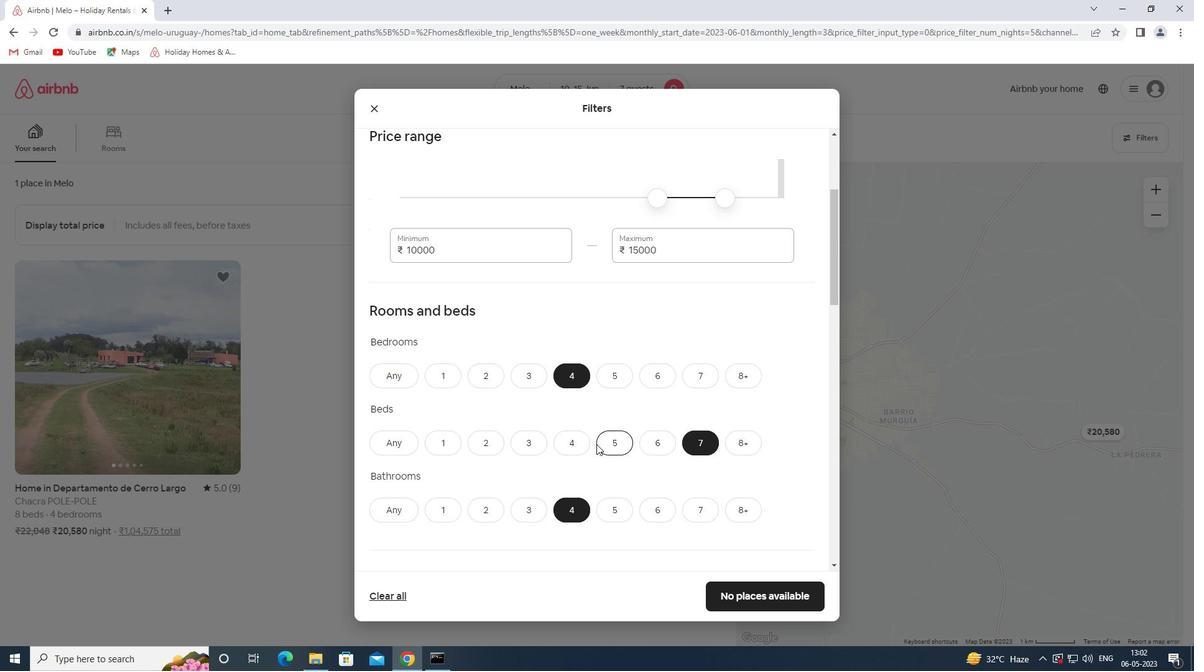 
Action: Mouse scrolled (596, 443) with delta (0, 0)
Screenshot: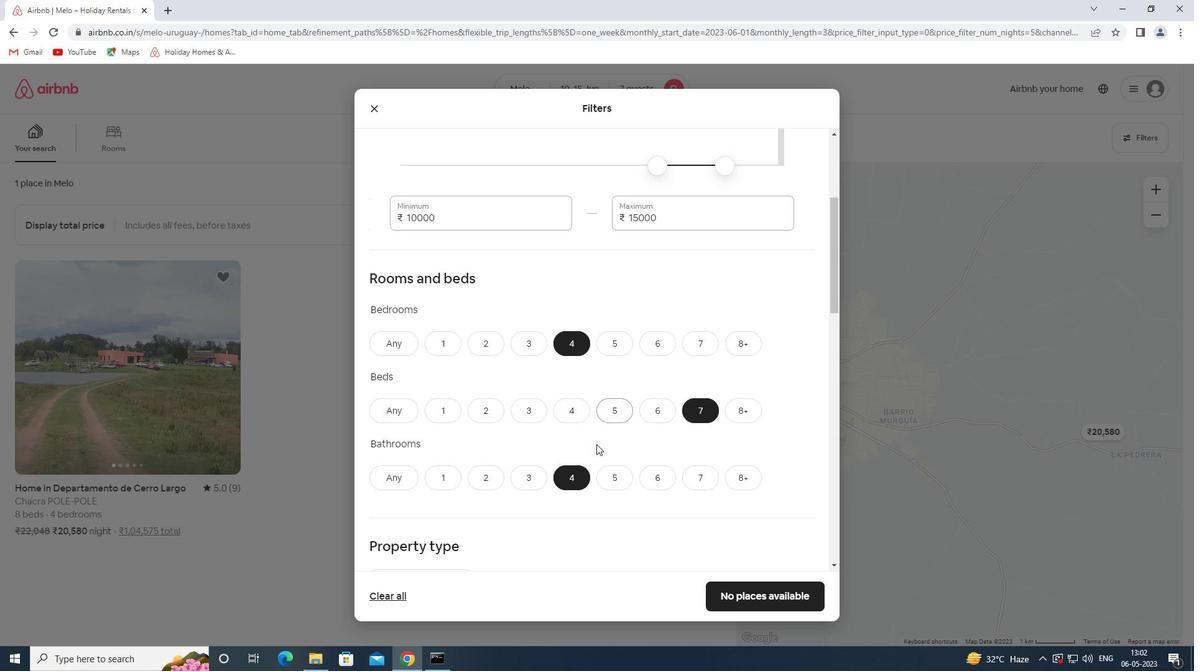 
Action: Mouse moved to (434, 472)
Screenshot: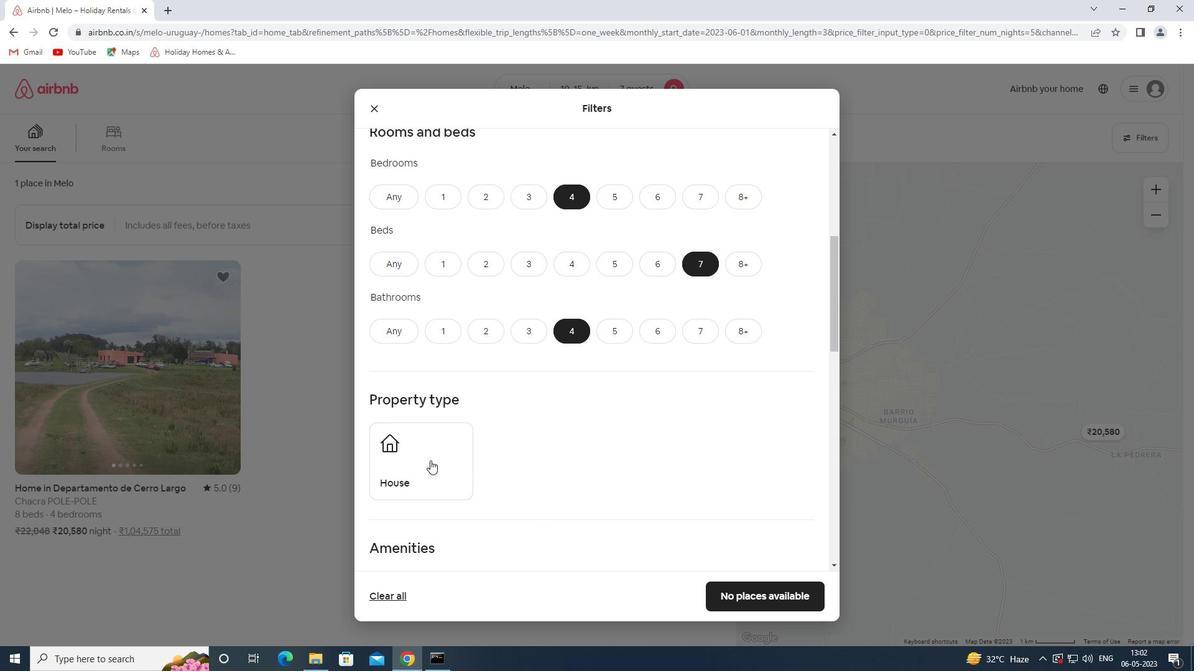 
Action: Mouse pressed left at (434, 472)
Screenshot: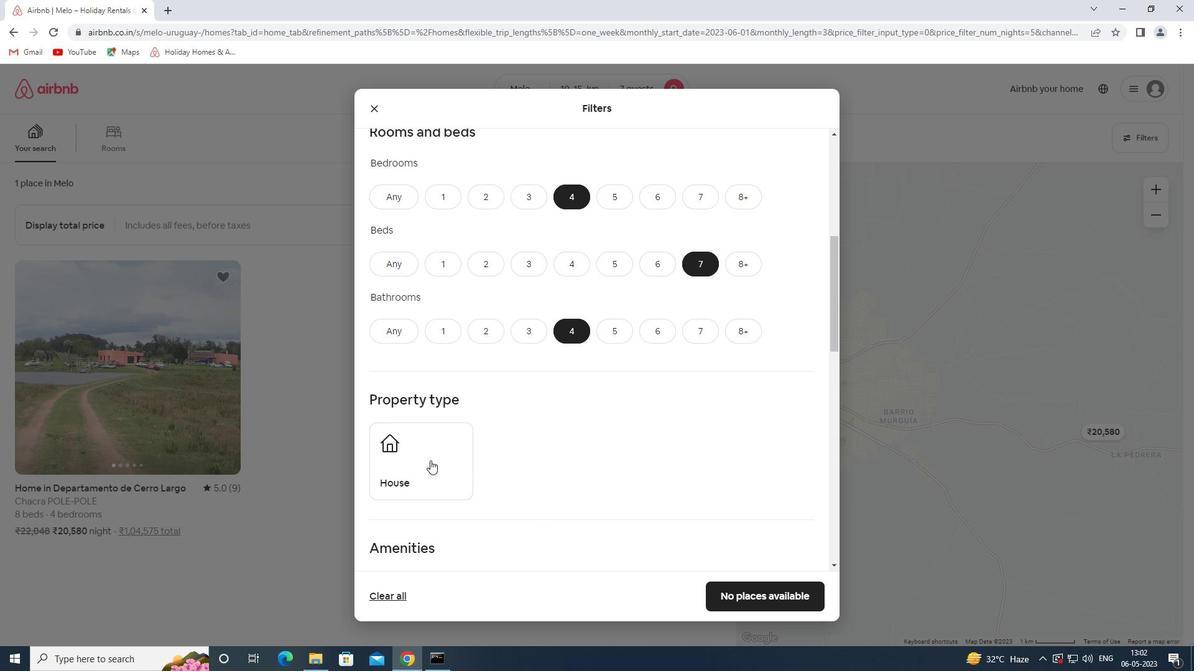 
Action: Mouse moved to (557, 403)
Screenshot: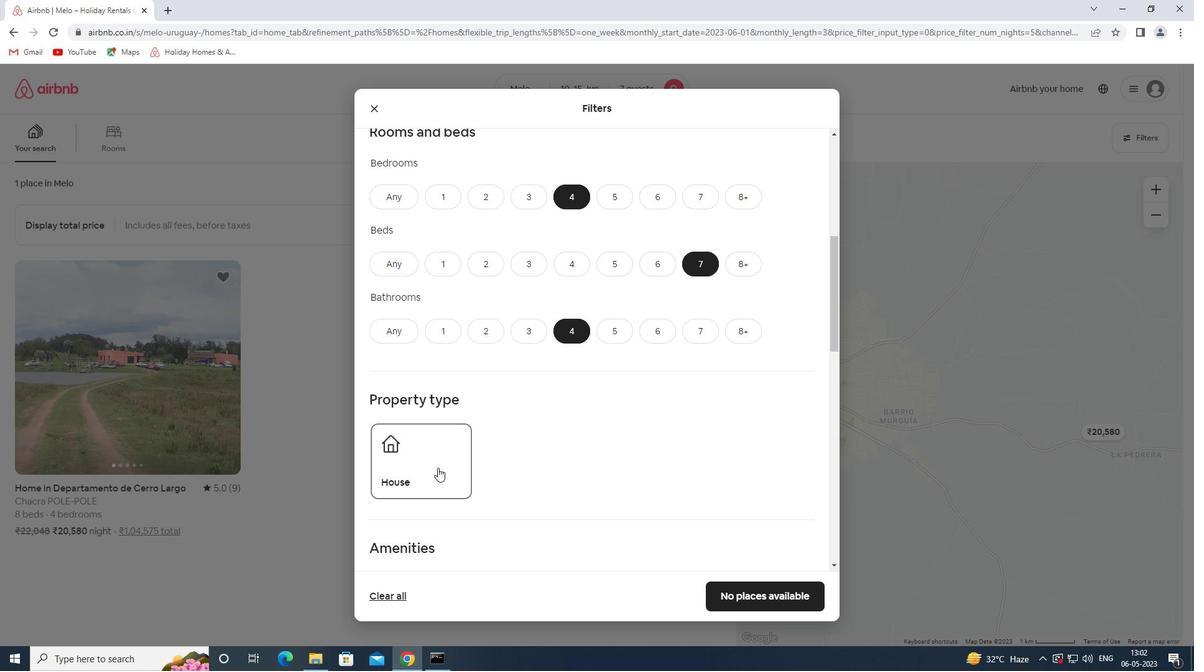 
Action: Mouse scrolled (557, 402) with delta (0, 0)
Screenshot: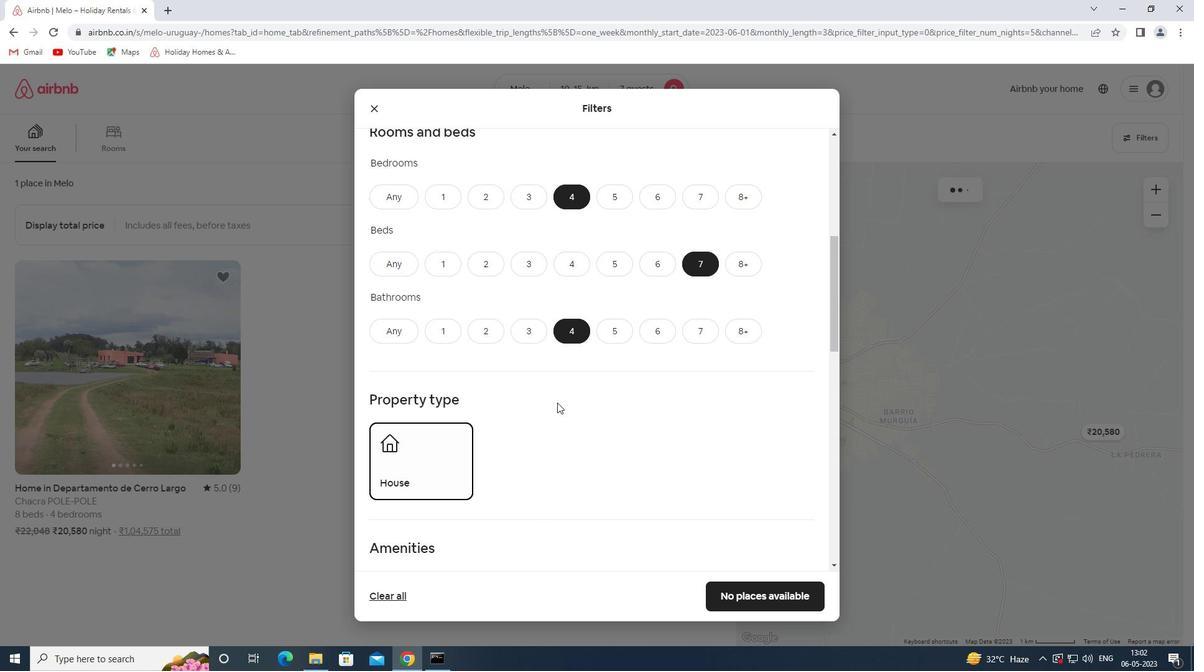 
Action: Mouse scrolled (557, 402) with delta (0, 0)
Screenshot: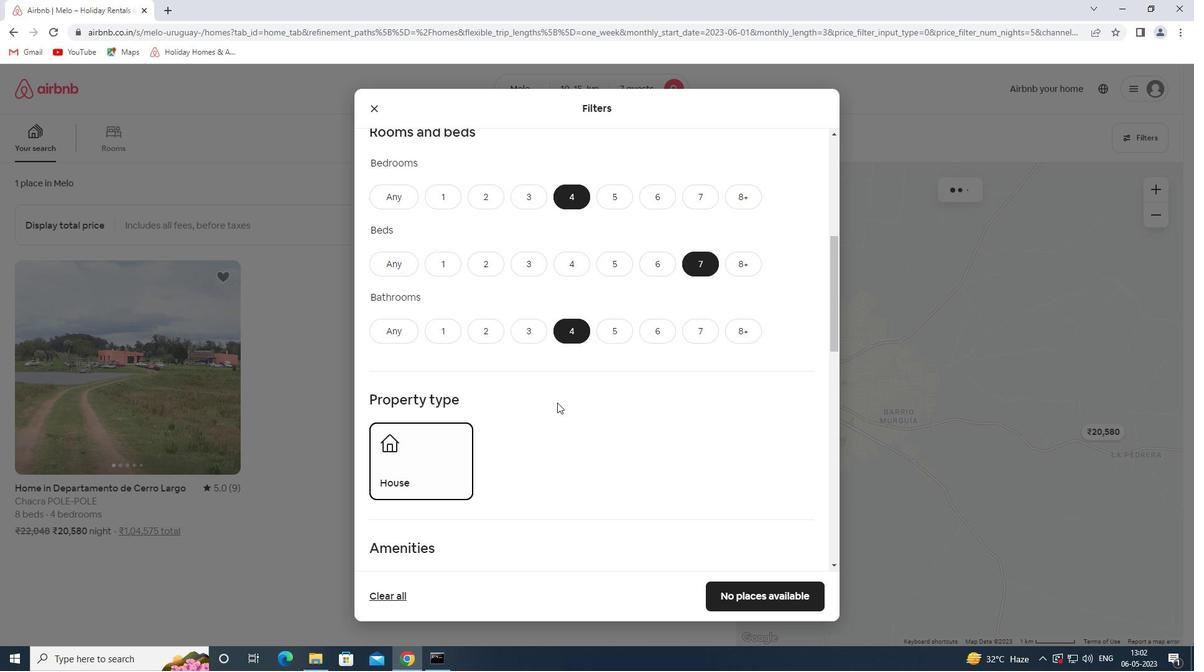 
Action: Mouse scrolled (557, 402) with delta (0, 0)
Screenshot: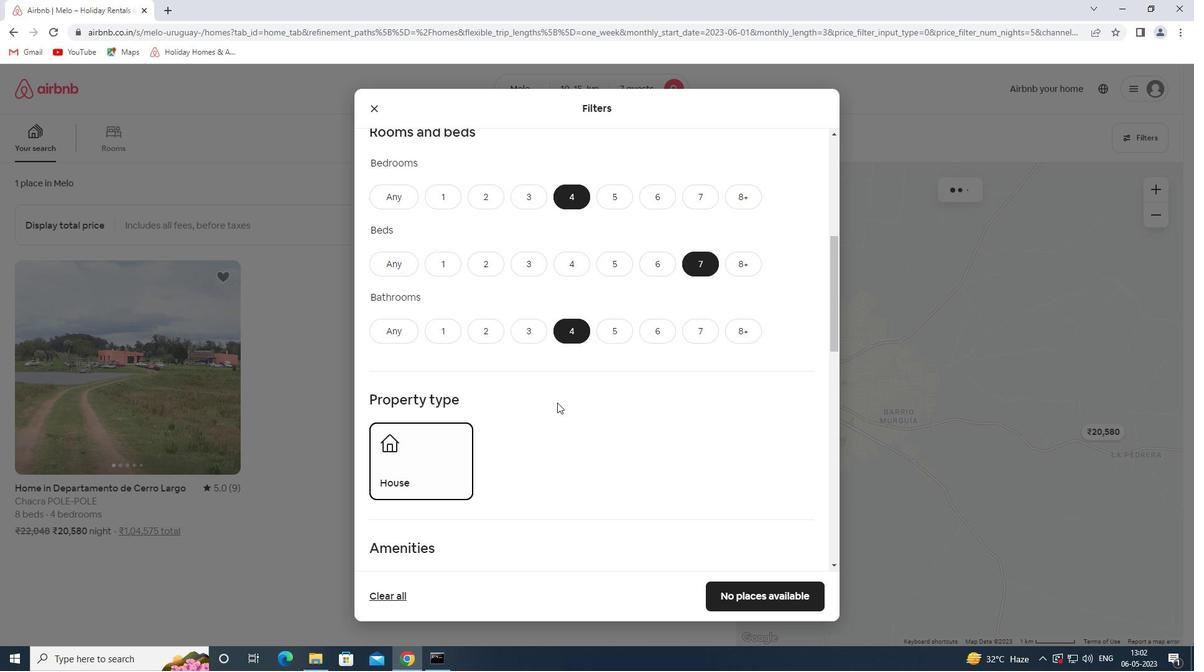
Action: Mouse scrolled (557, 402) with delta (0, 0)
Screenshot: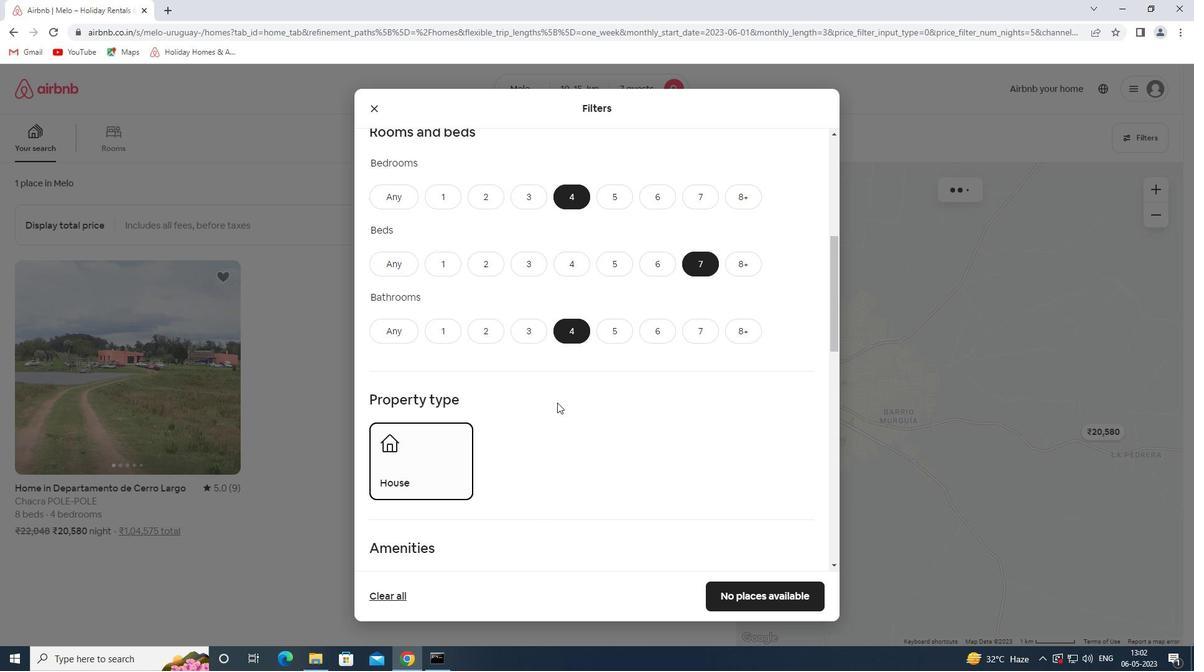 
Action: Mouse scrolled (557, 402) with delta (0, 0)
Screenshot: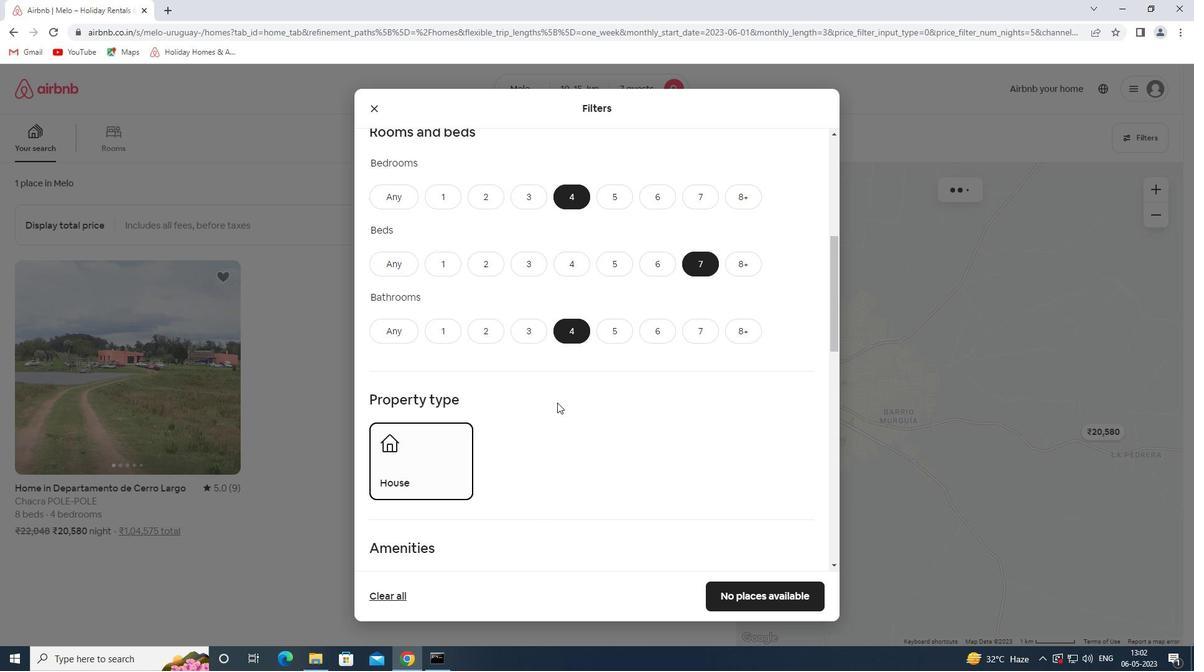 
Action: Mouse moved to (528, 432)
Screenshot: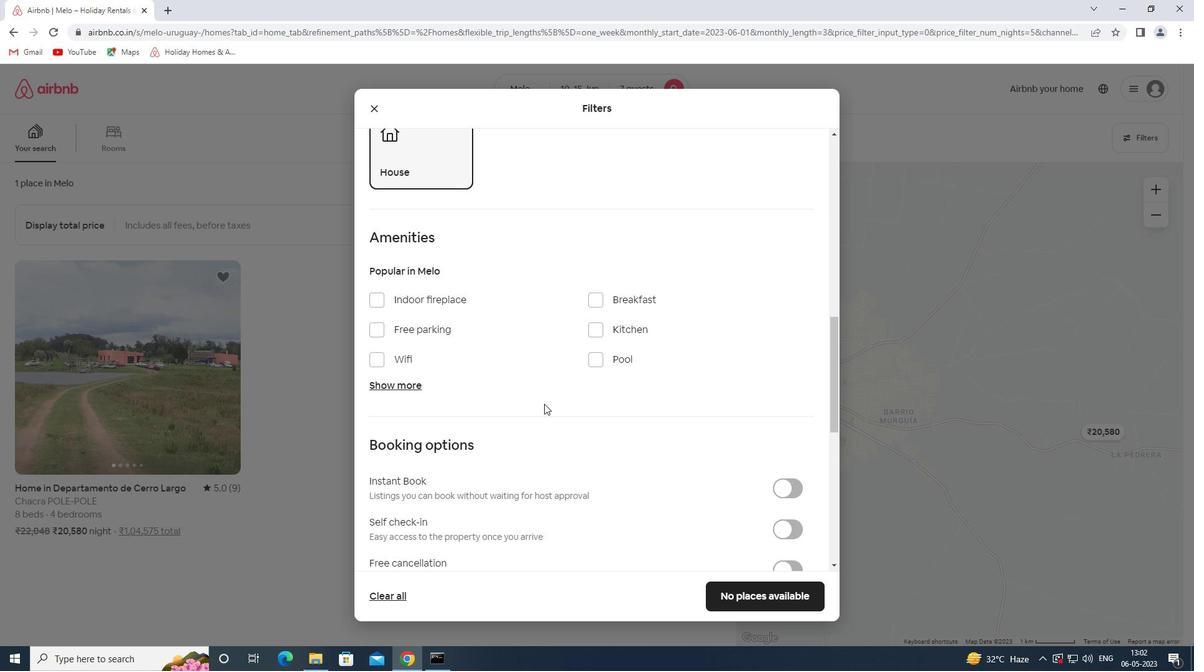 
Action: Mouse scrolled (528, 431) with delta (0, 0)
Screenshot: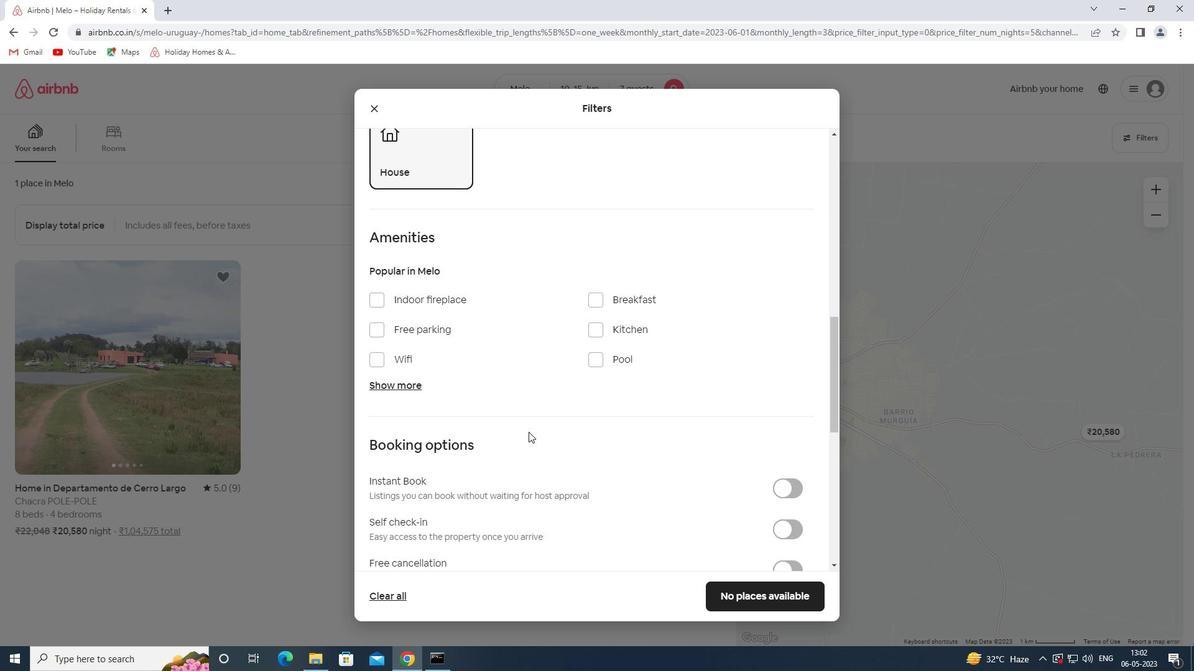 
Action: Mouse scrolled (528, 431) with delta (0, 0)
Screenshot: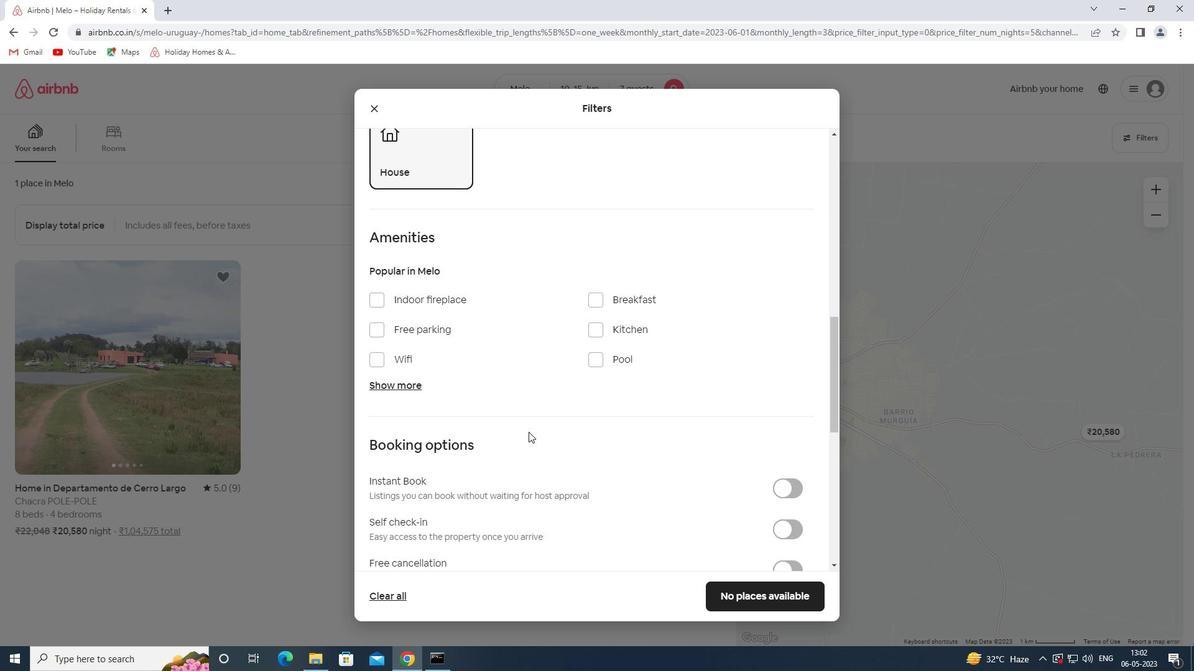 
Action: Mouse moved to (395, 262)
Screenshot: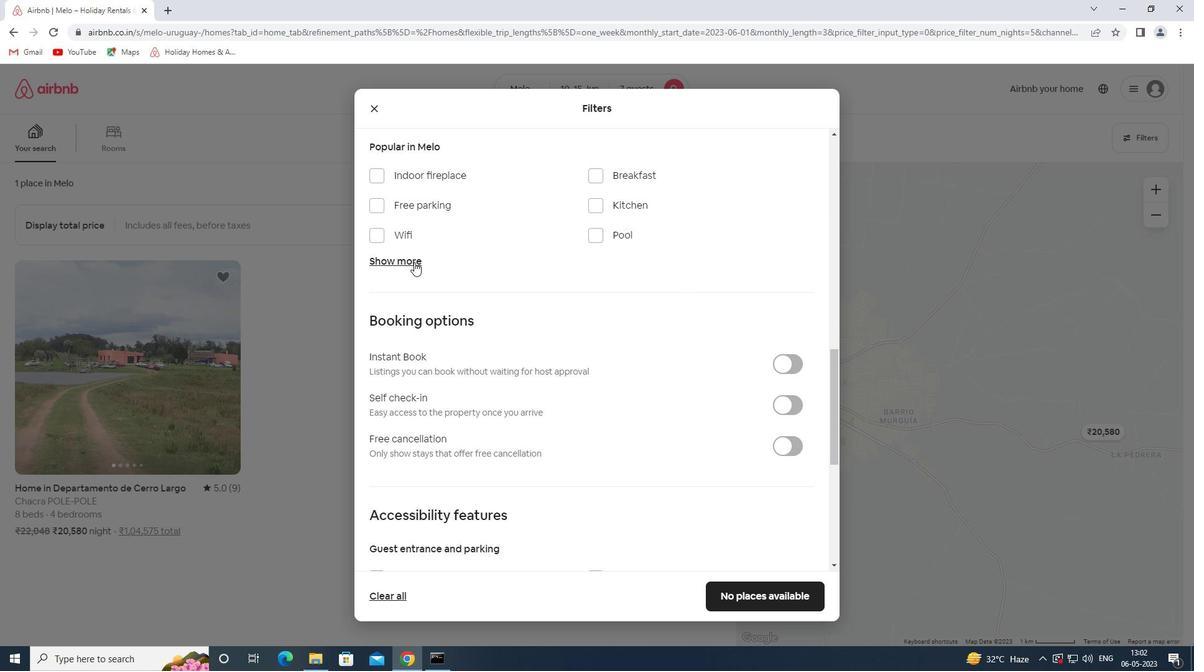 
Action: Mouse pressed left at (395, 262)
Screenshot: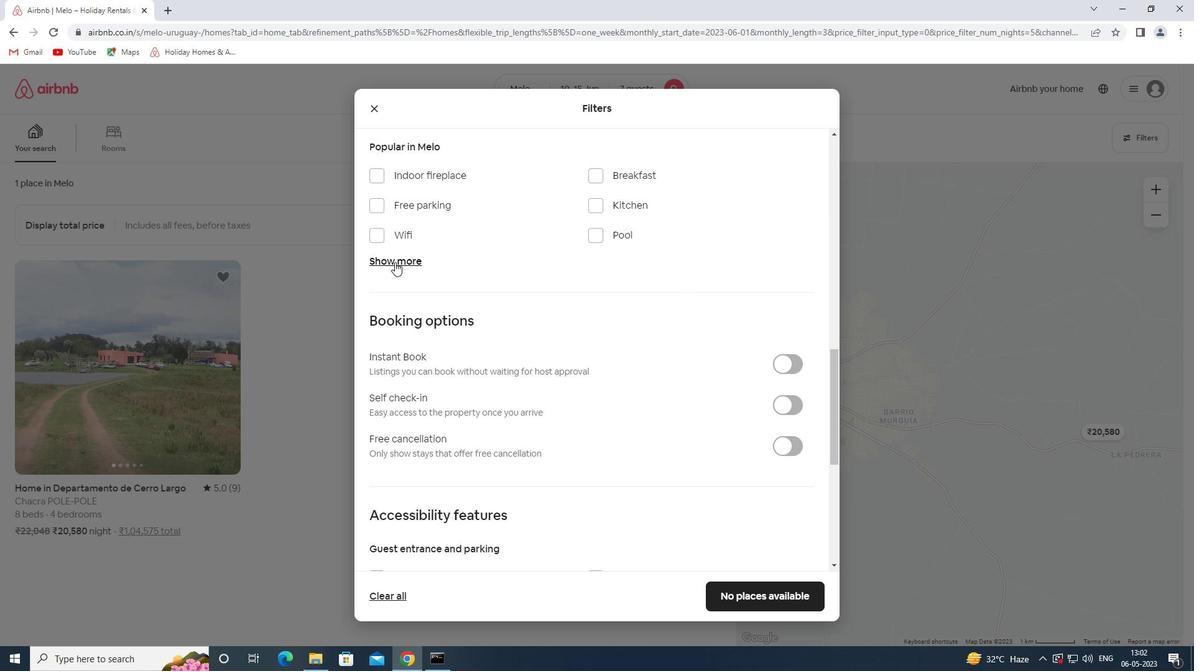 
Action: Mouse moved to (403, 235)
Screenshot: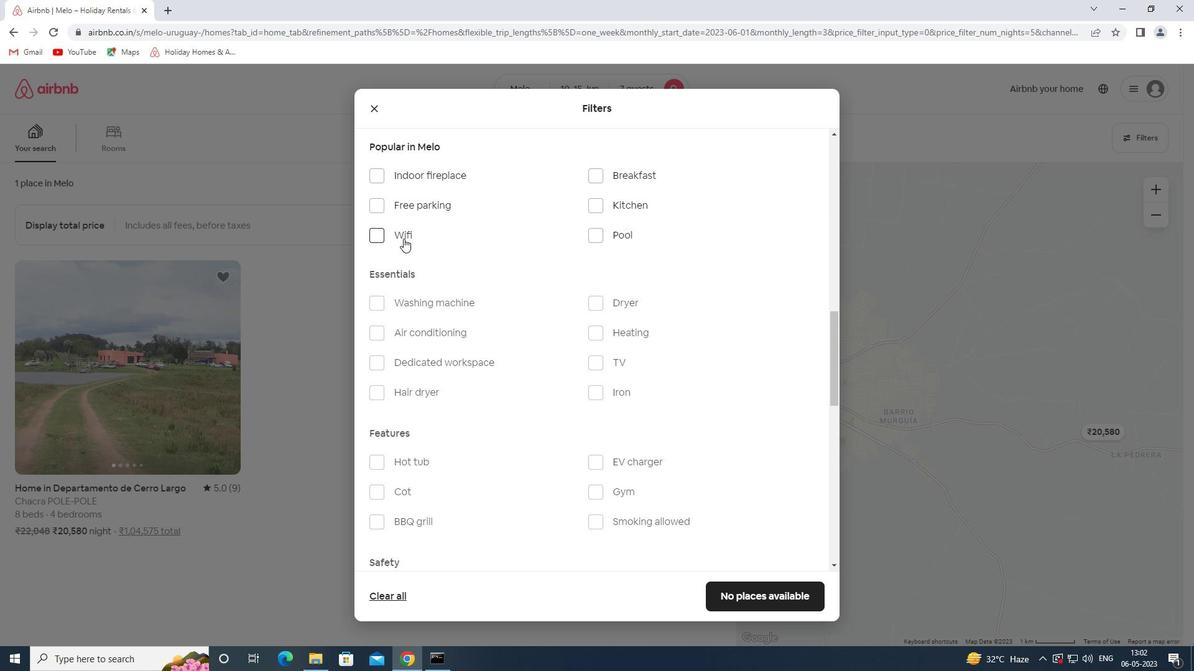 
Action: Mouse pressed left at (403, 235)
Screenshot: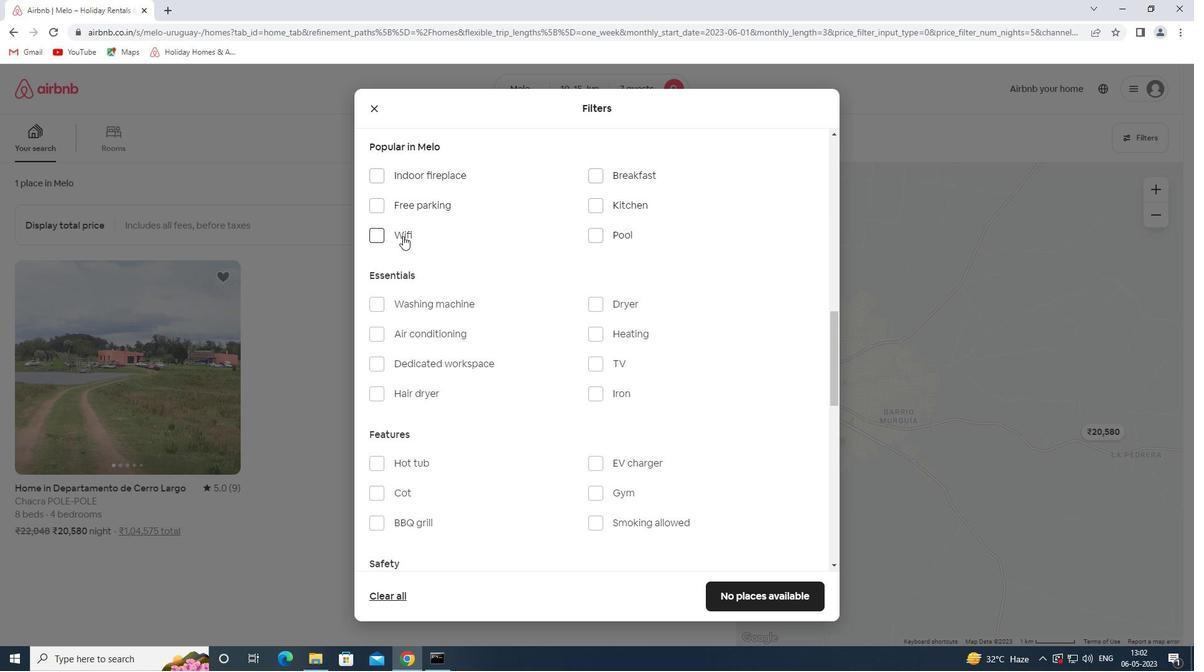 
Action: Mouse moved to (422, 207)
Screenshot: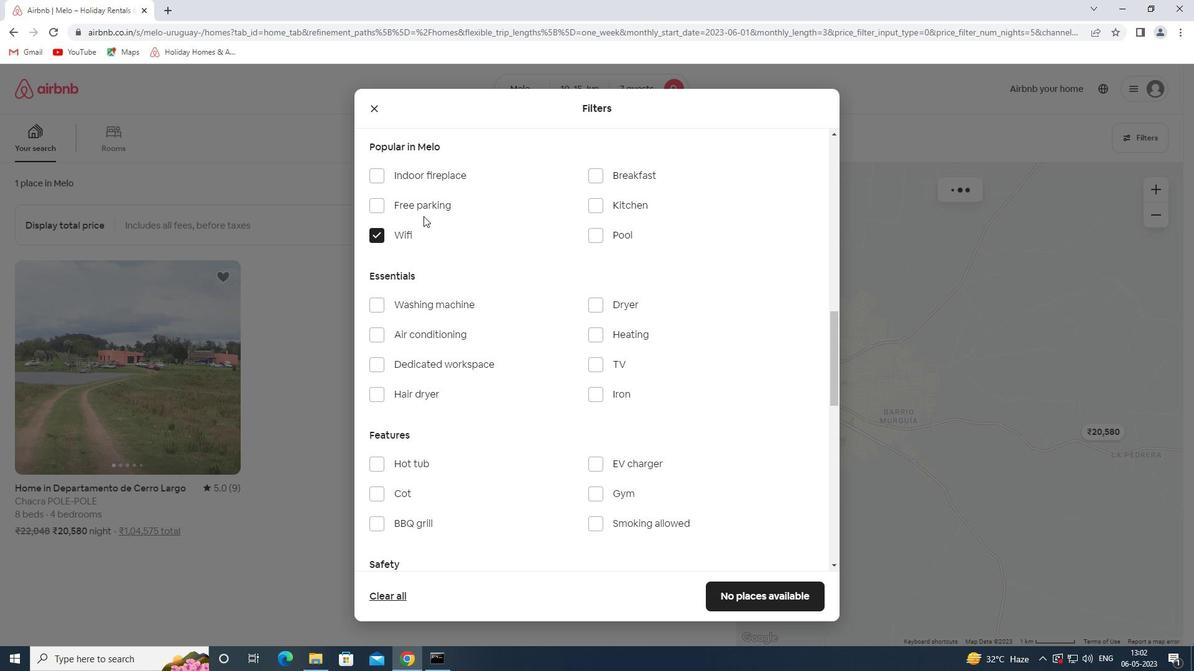 
Action: Mouse pressed left at (422, 207)
Screenshot: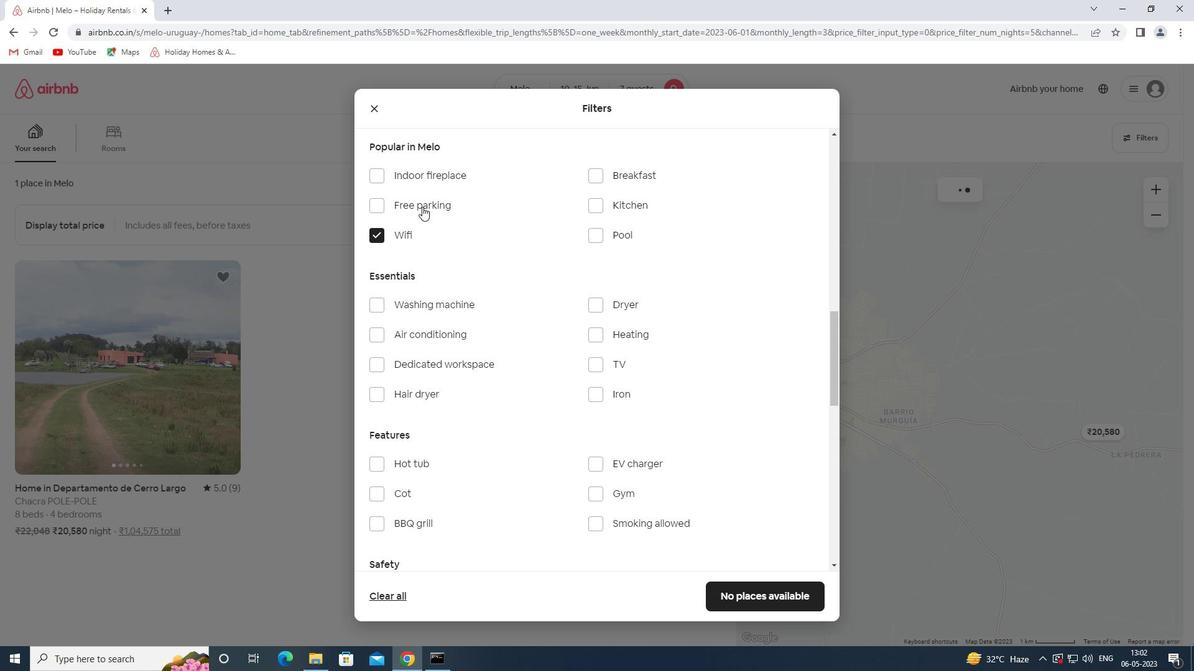 
Action: Mouse moved to (614, 495)
Screenshot: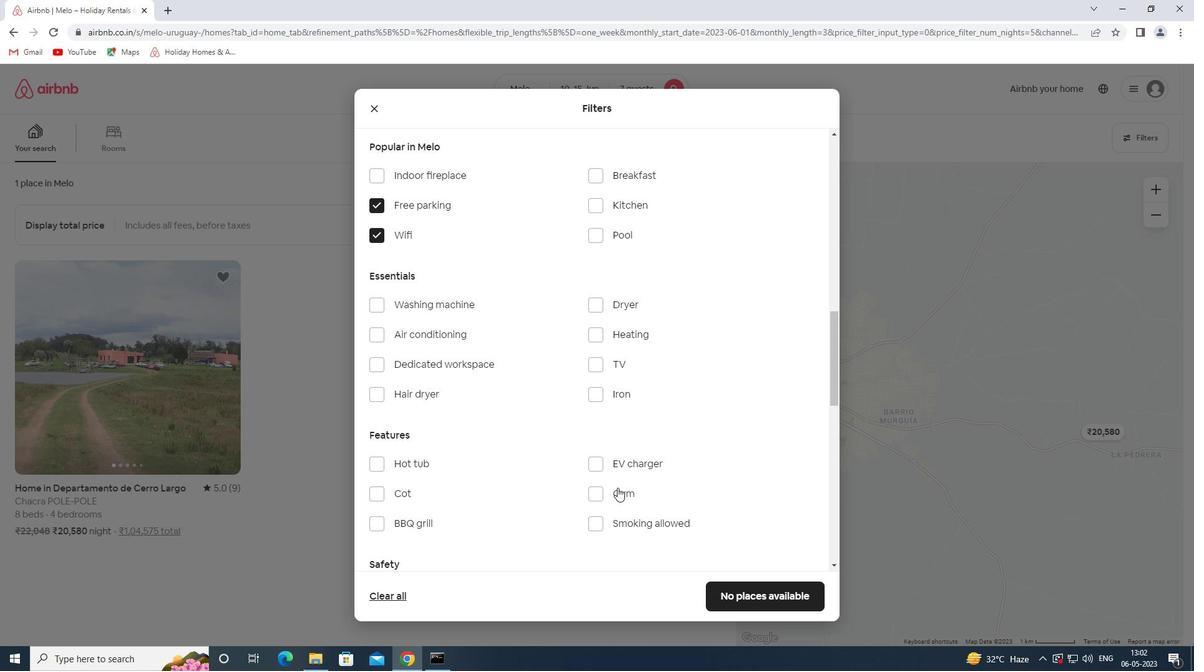 
Action: Mouse pressed left at (614, 495)
Screenshot: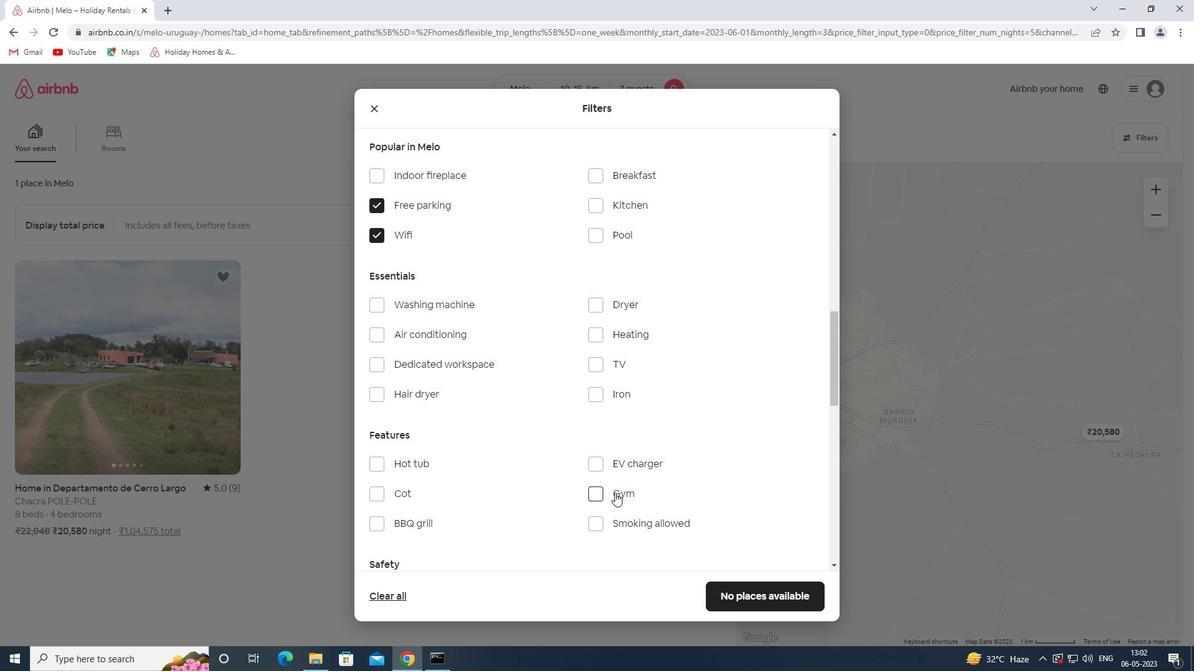 
Action: Mouse moved to (526, 462)
Screenshot: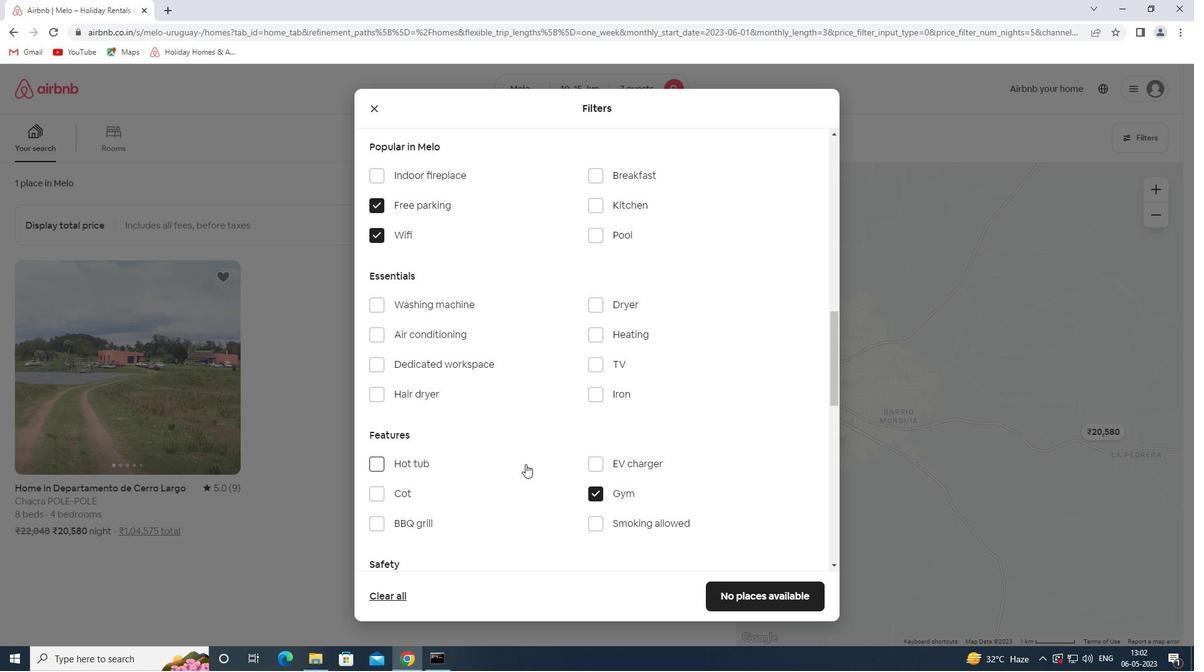 
Action: Mouse scrolled (526, 461) with delta (0, 0)
Screenshot: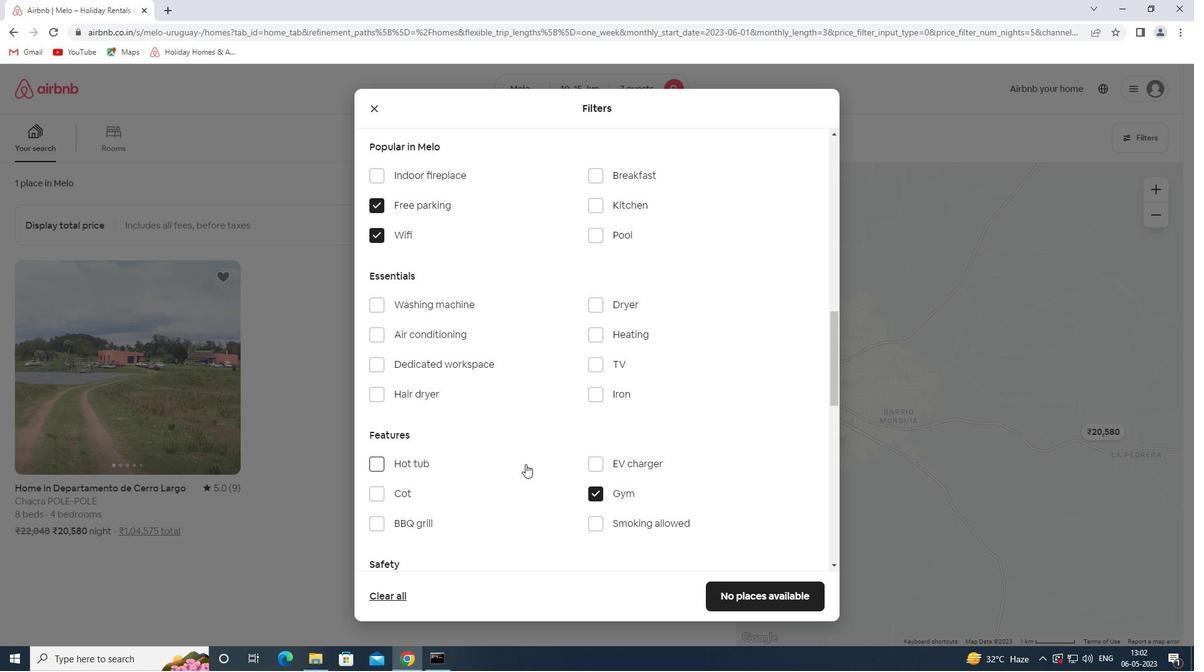 
Action: Mouse scrolled (526, 461) with delta (0, 0)
Screenshot: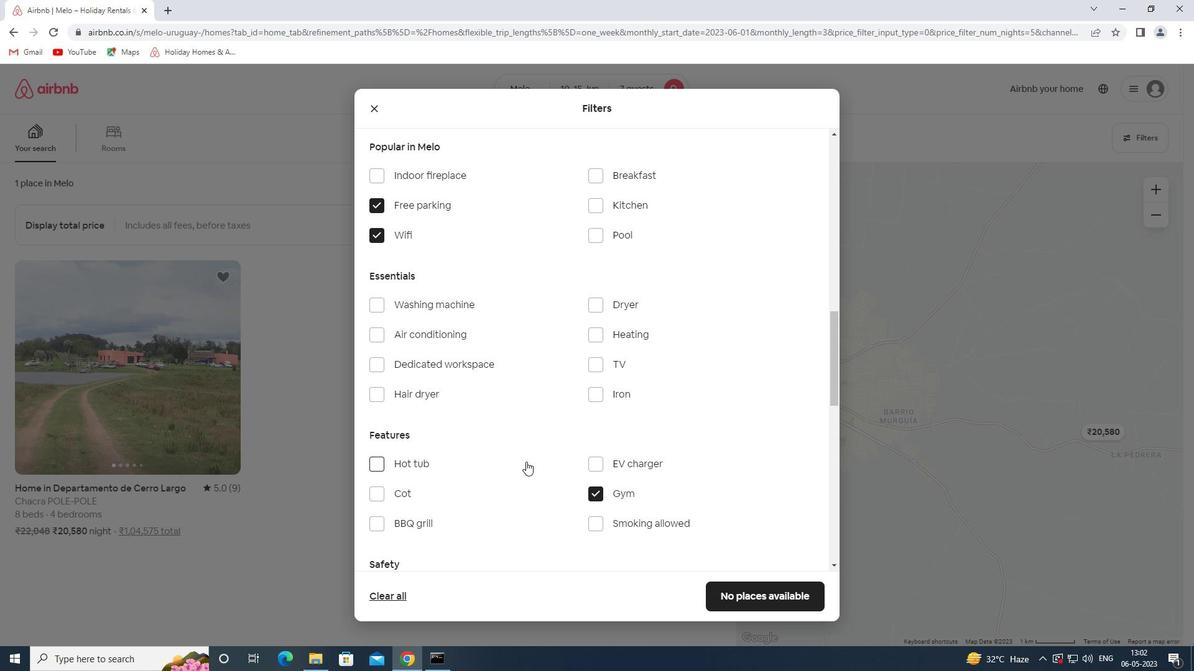 
Action: Mouse scrolled (526, 461) with delta (0, 0)
Screenshot: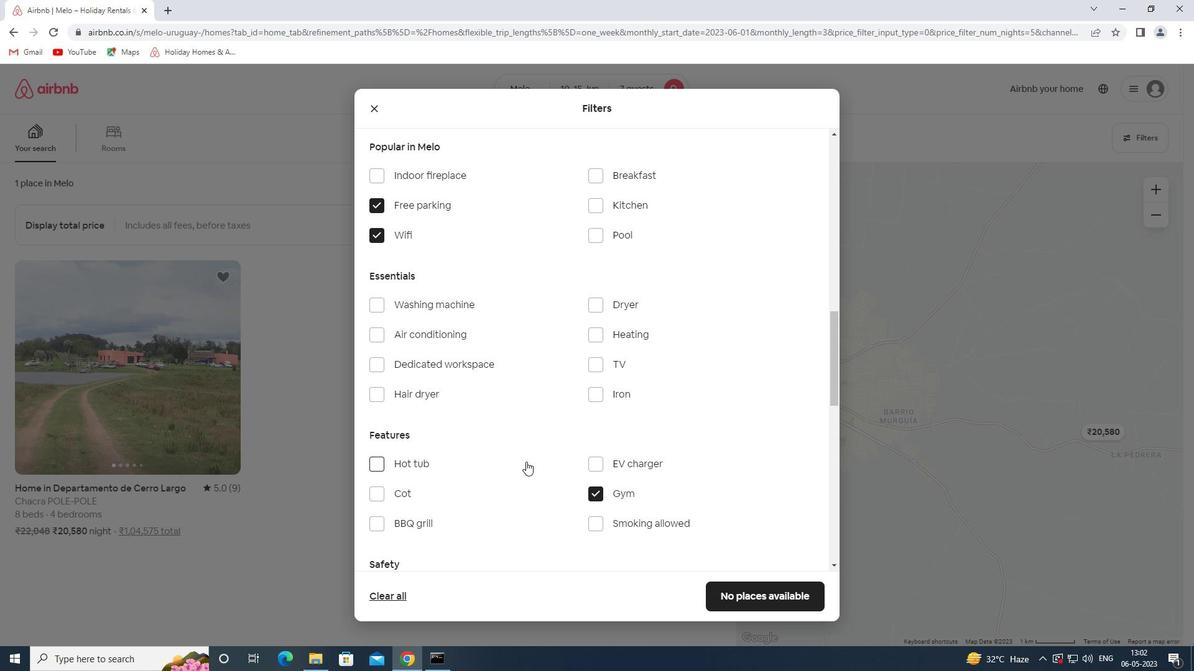 
Action: Mouse moved to (511, 500)
Screenshot: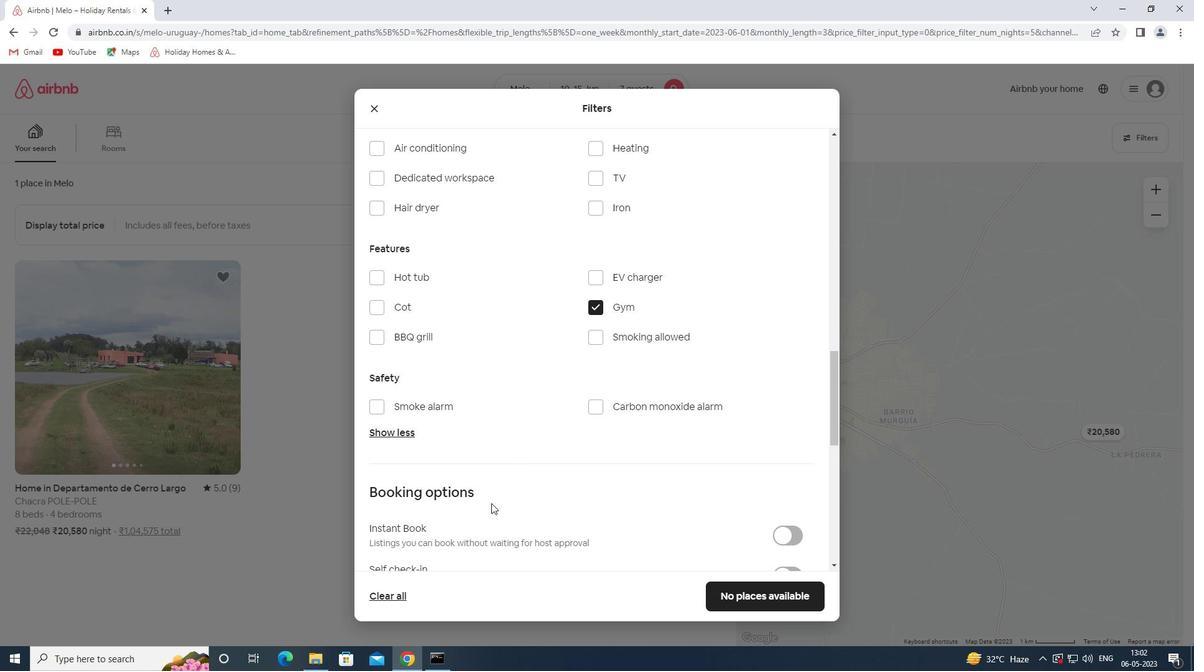 
Action: Mouse scrolled (511, 500) with delta (0, 0)
Screenshot: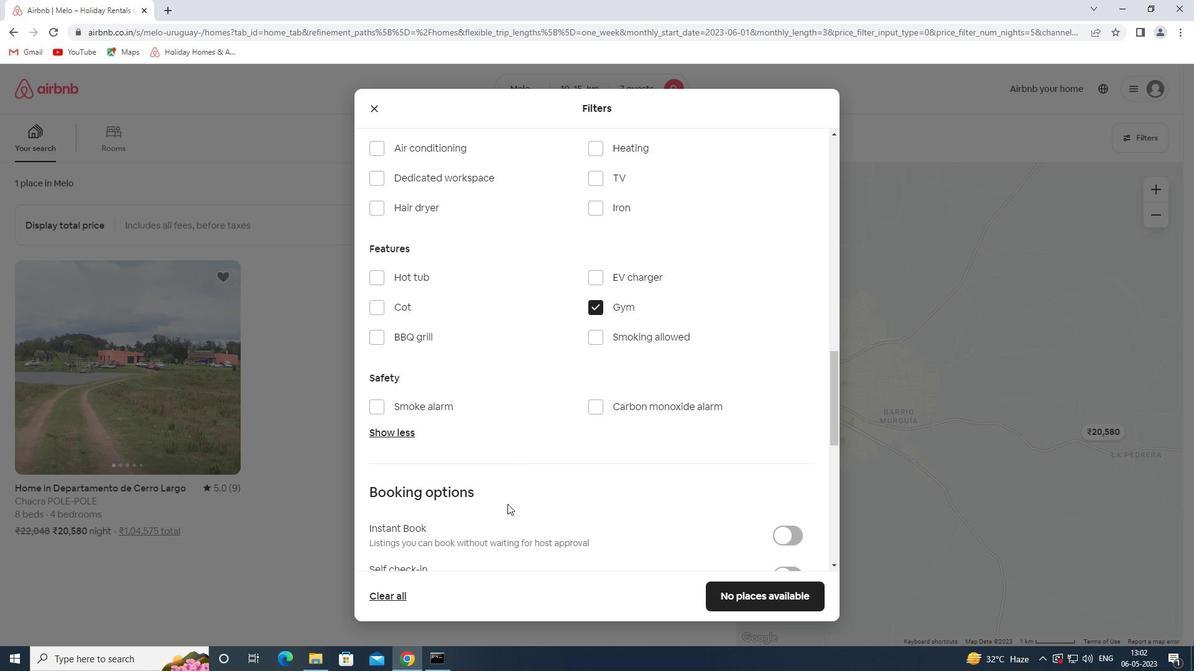 
Action: Mouse moved to (521, 491)
Screenshot: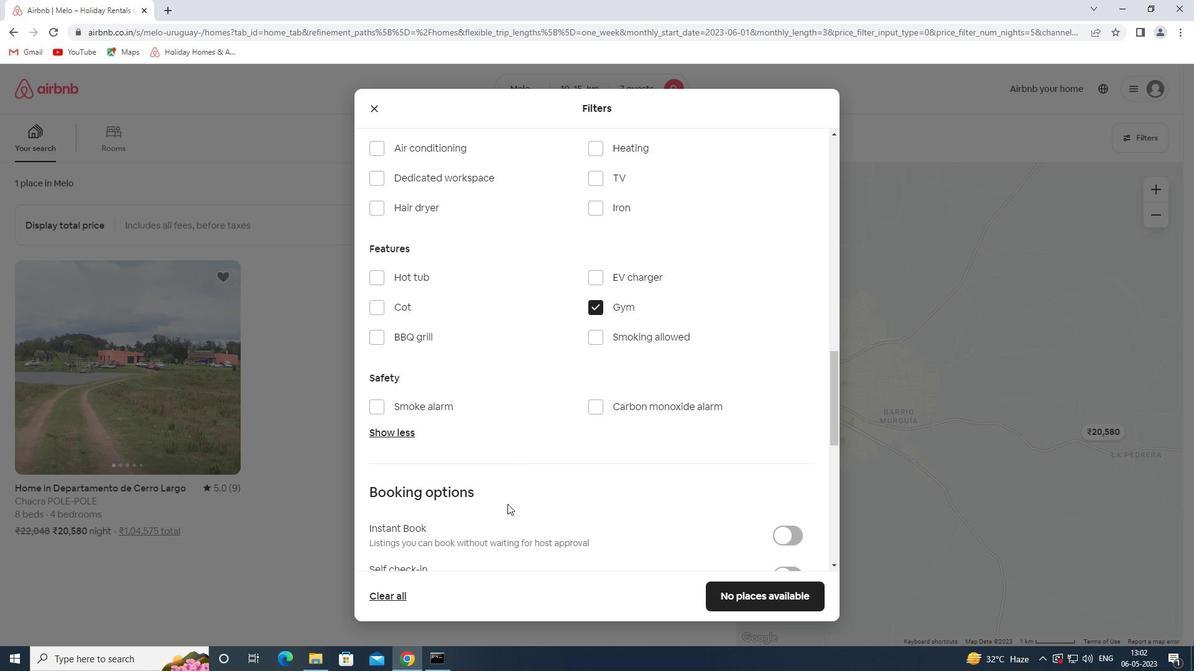 
Action: Mouse scrolled (521, 490) with delta (0, 0)
Screenshot: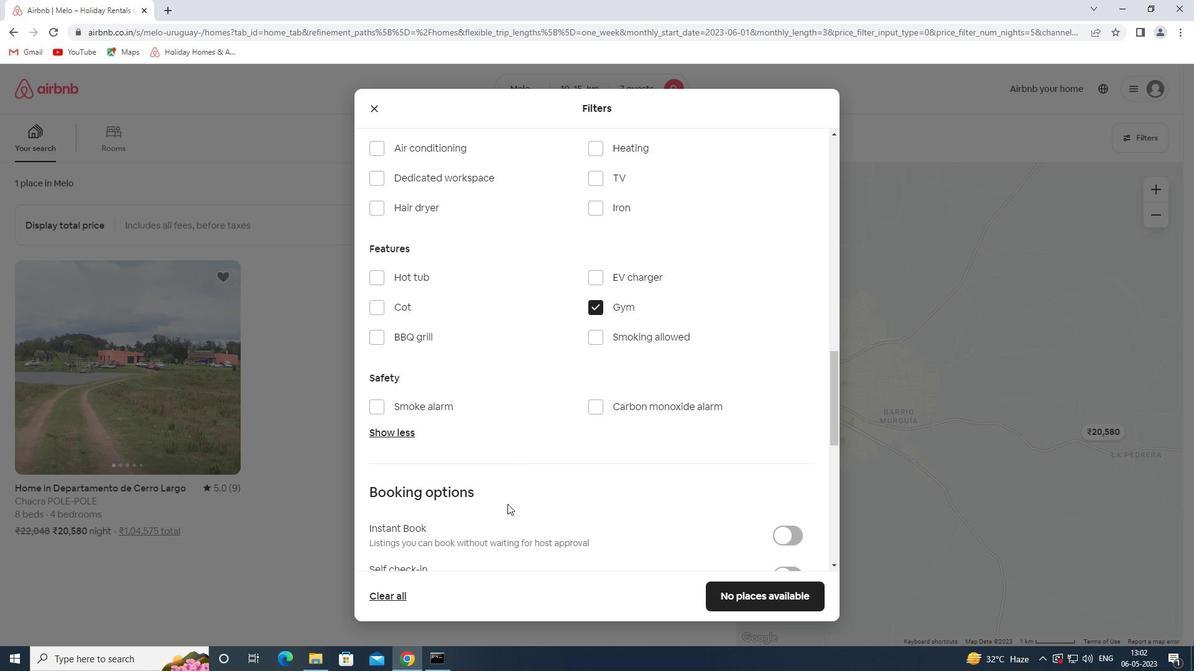 
Action: Mouse moved to (540, 480)
Screenshot: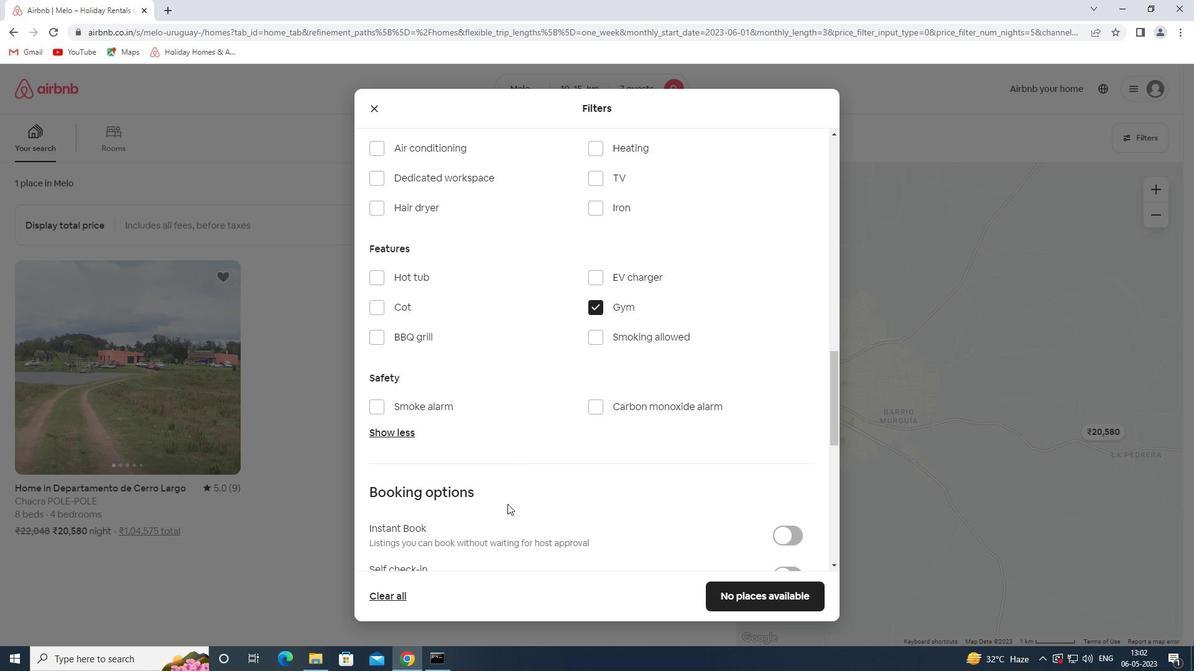 
Action: Mouse scrolled (540, 480) with delta (0, 0)
Screenshot: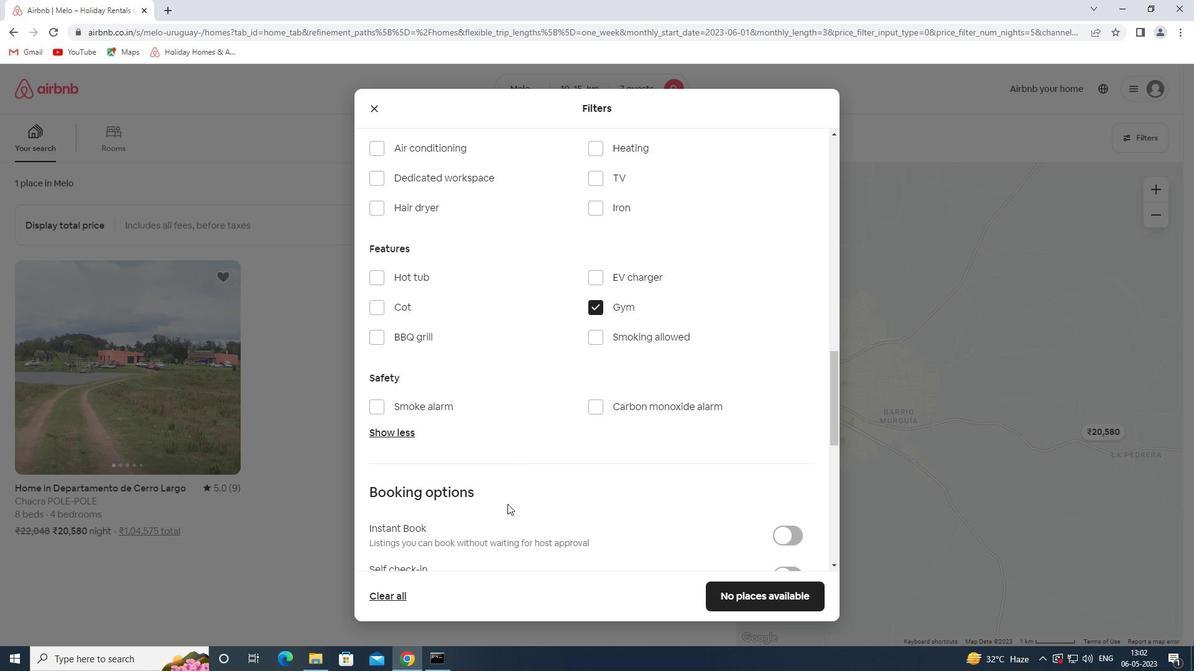 
Action: Mouse moved to (564, 467)
Screenshot: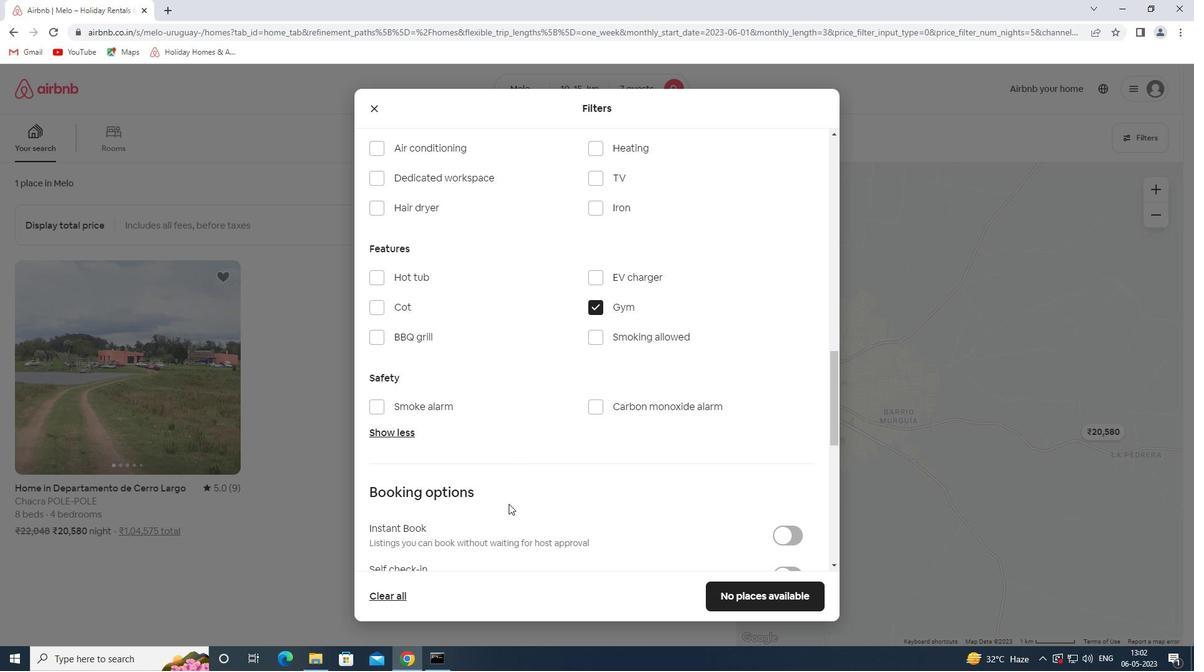 
Action: Mouse scrolled (564, 466) with delta (0, 0)
Screenshot: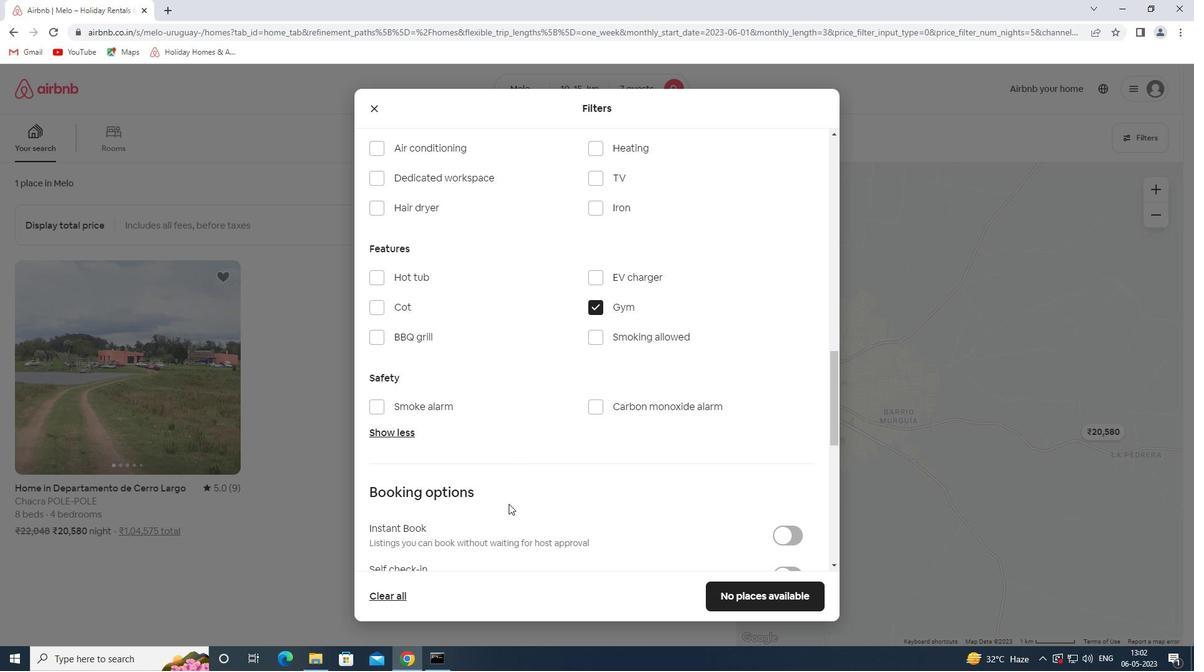 
Action: Mouse moved to (793, 323)
Screenshot: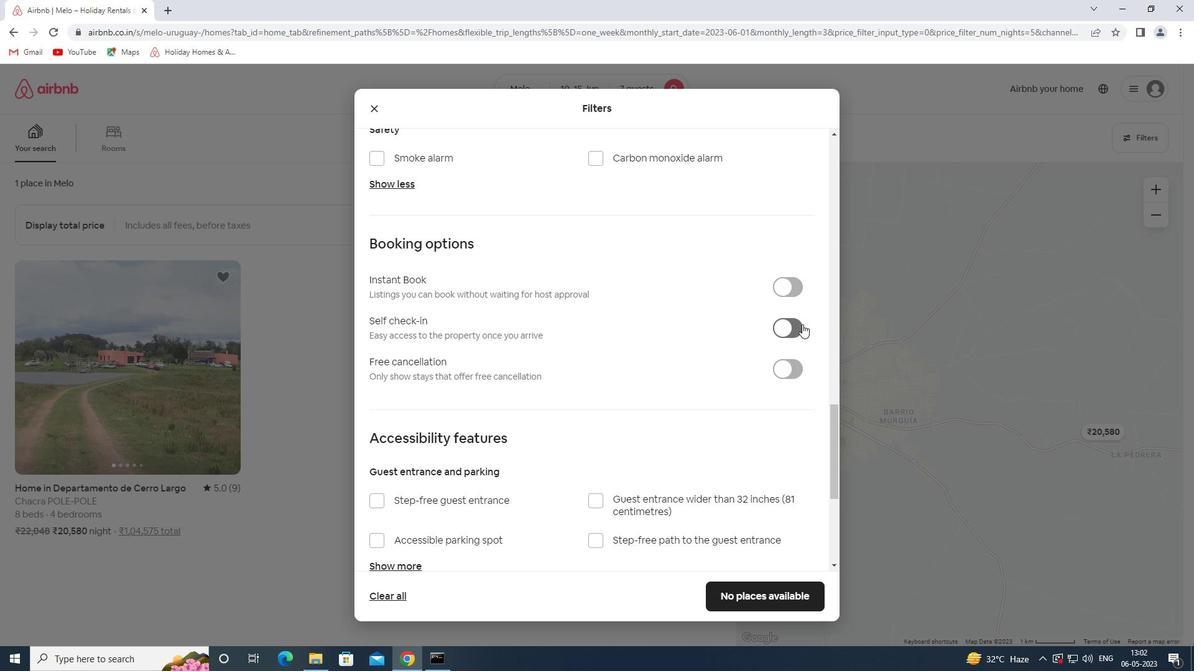 
Action: Mouse pressed left at (793, 323)
Screenshot: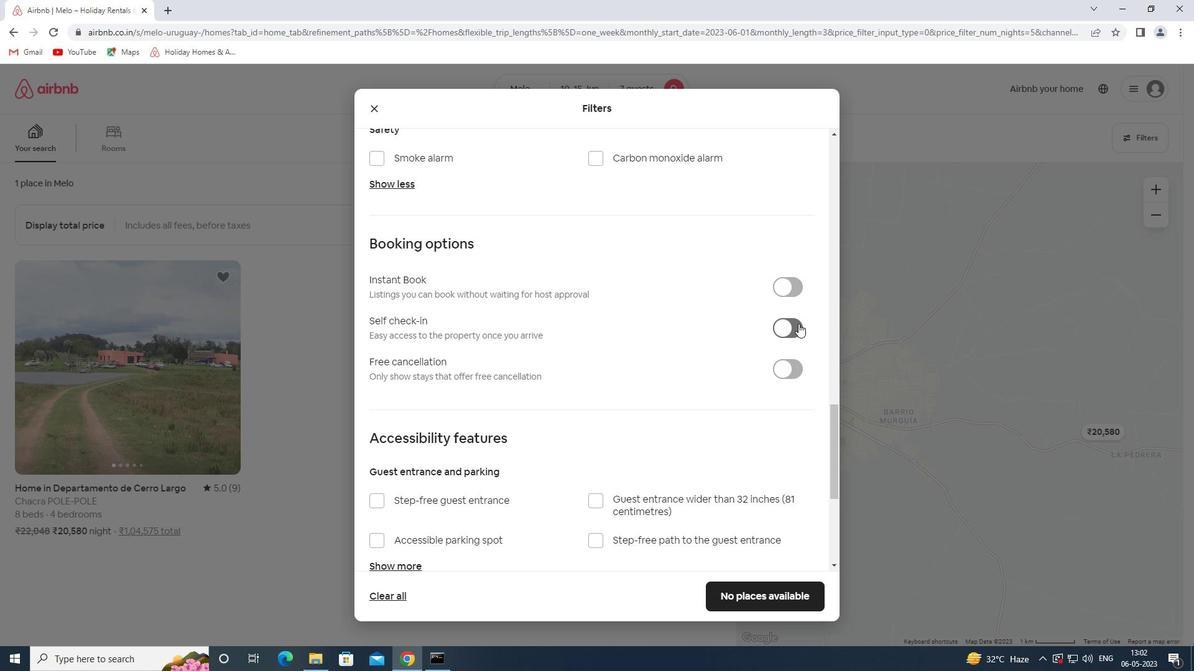 
Action: Mouse moved to (564, 382)
Screenshot: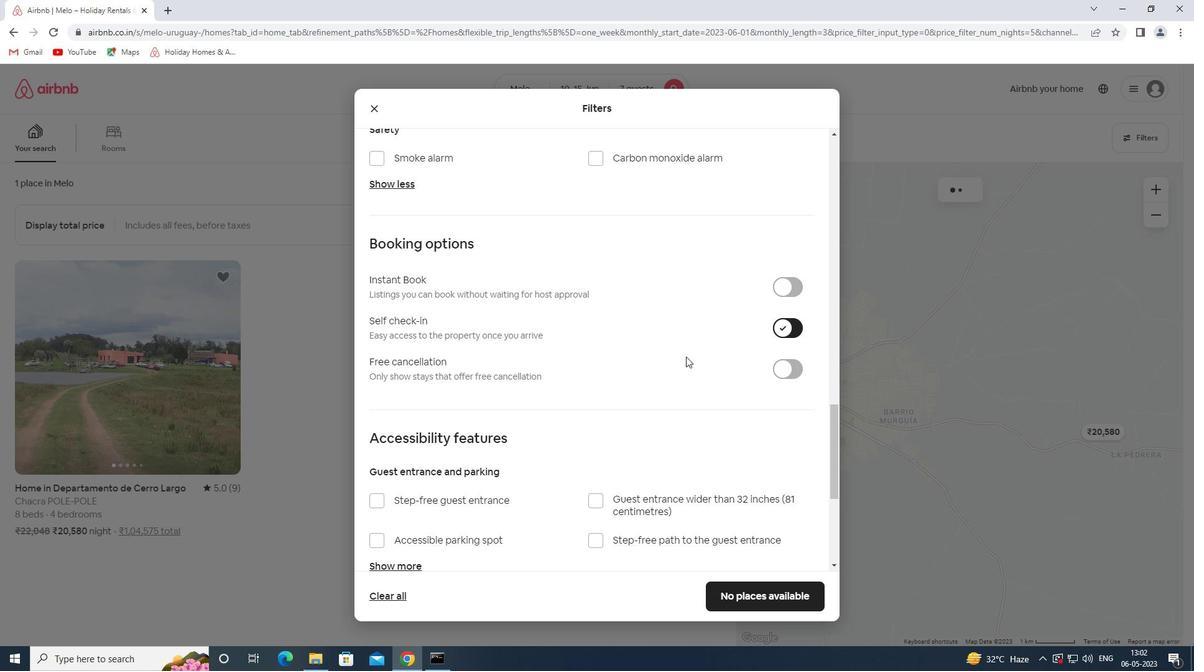
Action: Mouse scrolled (564, 381) with delta (0, 0)
Screenshot: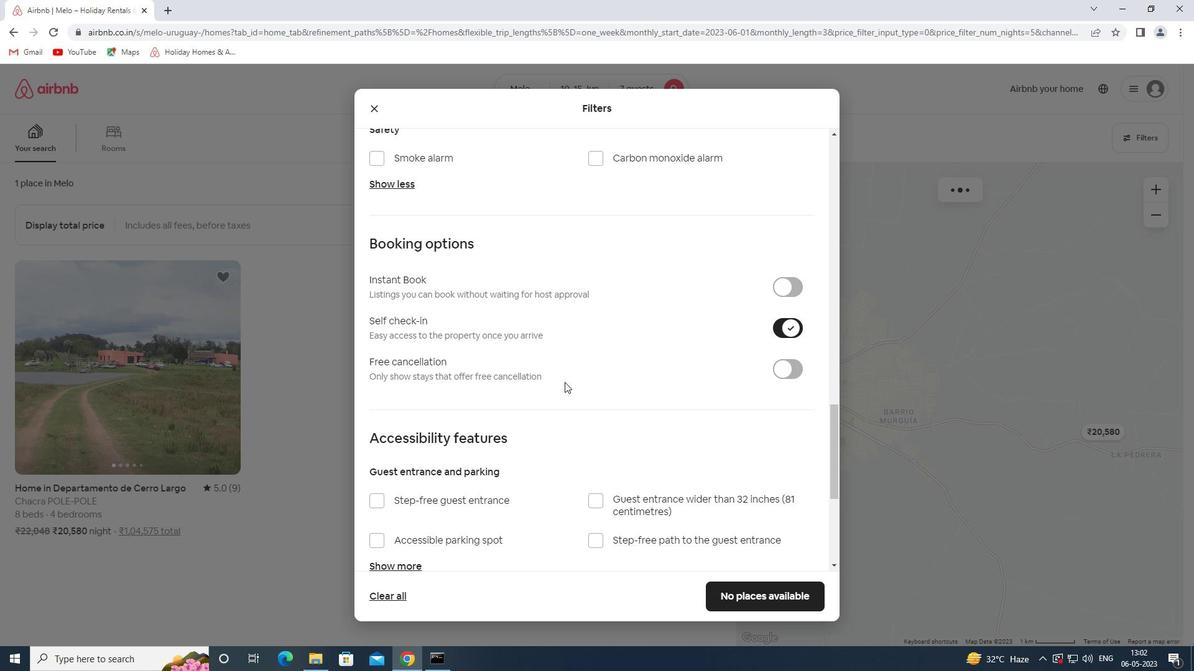 
Action: Mouse scrolled (564, 381) with delta (0, 0)
Screenshot: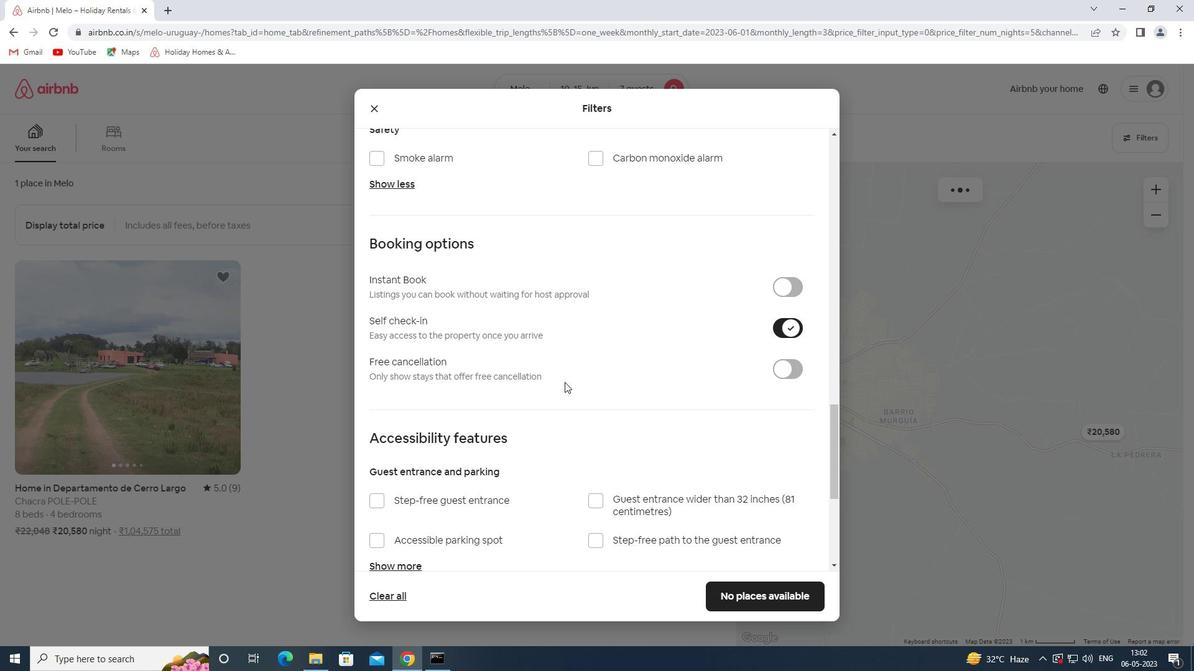 
Action: Mouse scrolled (564, 381) with delta (0, 0)
Screenshot: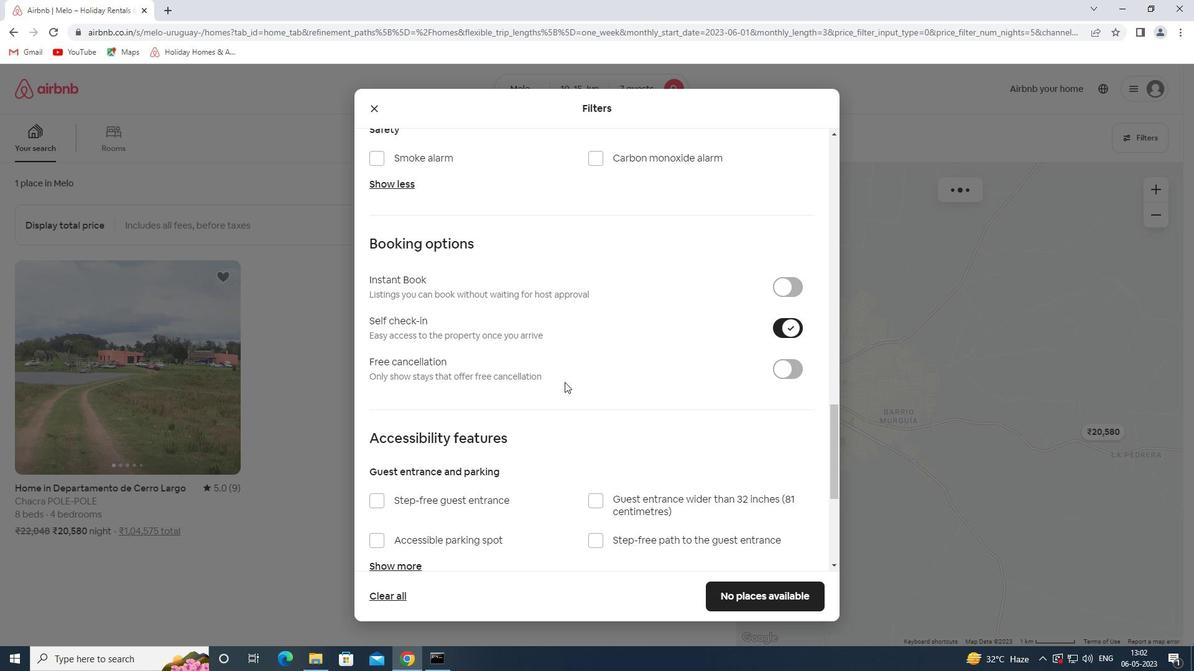 
Action: Mouse scrolled (564, 381) with delta (0, 0)
Screenshot: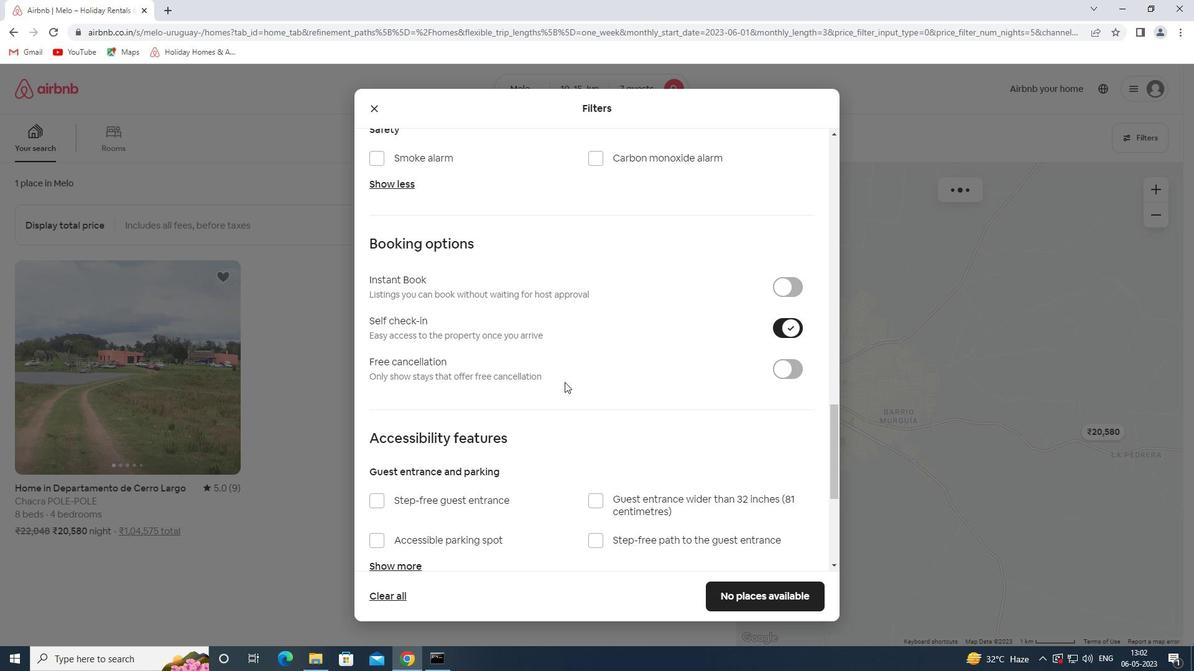 
Action: Mouse scrolled (564, 381) with delta (0, 0)
Screenshot: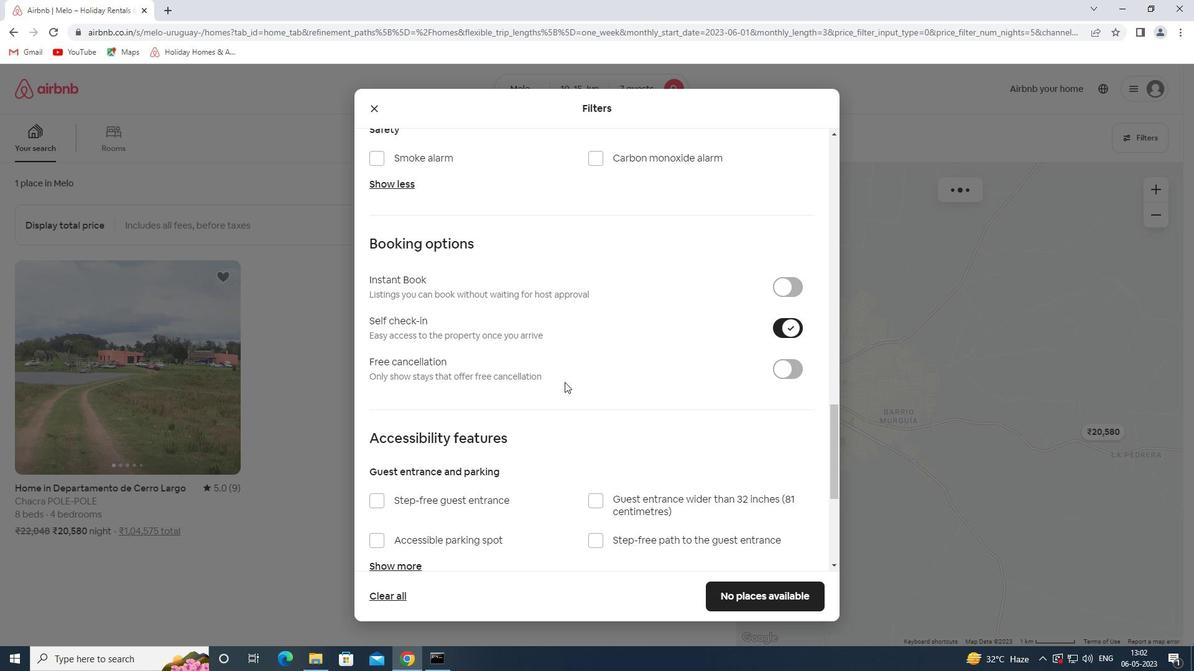 
Action: Mouse scrolled (564, 381) with delta (0, 0)
Screenshot: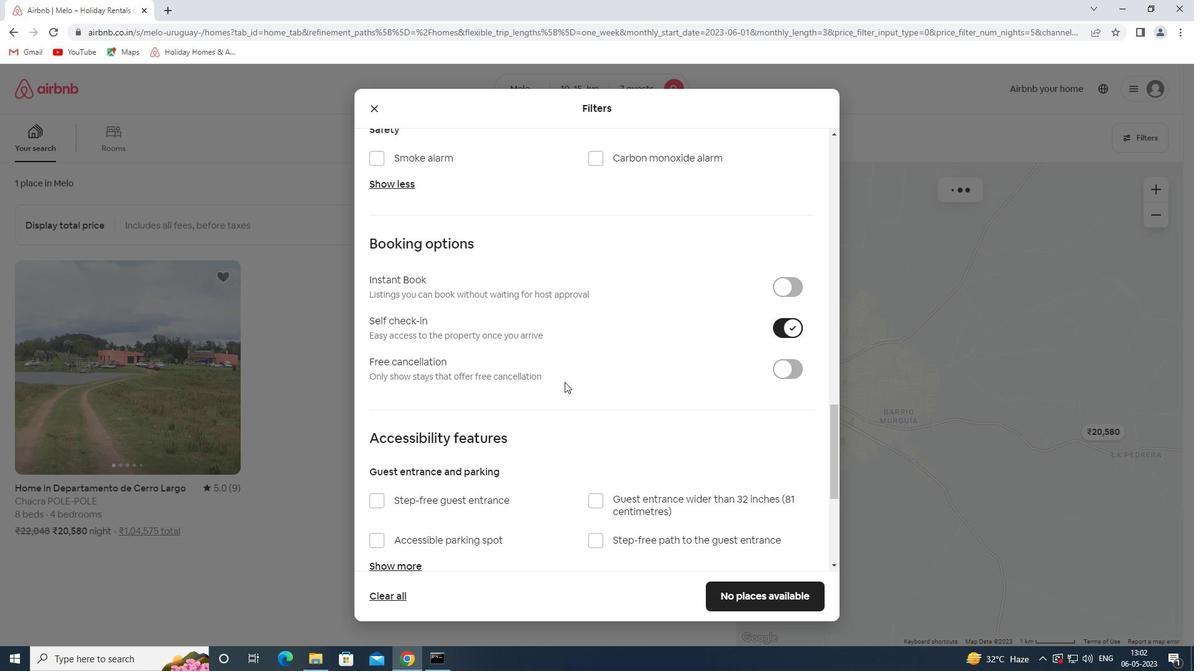 
Action: Mouse scrolled (564, 381) with delta (0, 0)
Screenshot: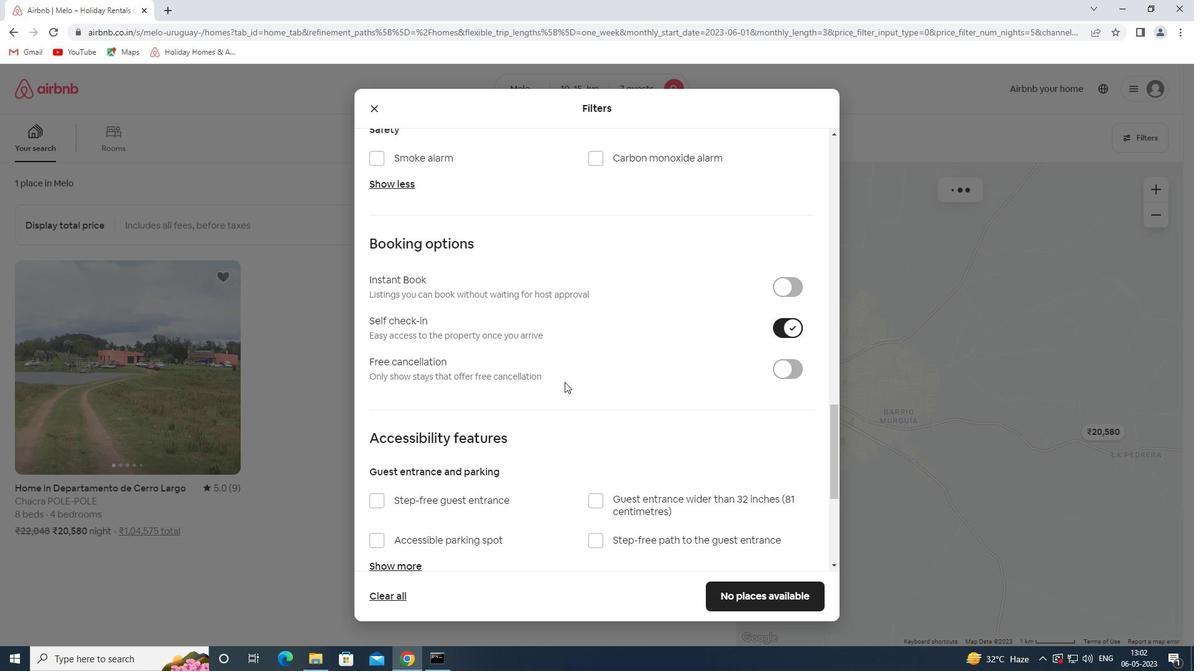 
Action: Mouse scrolled (564, 381) with delta (0, 0)
Screenshot: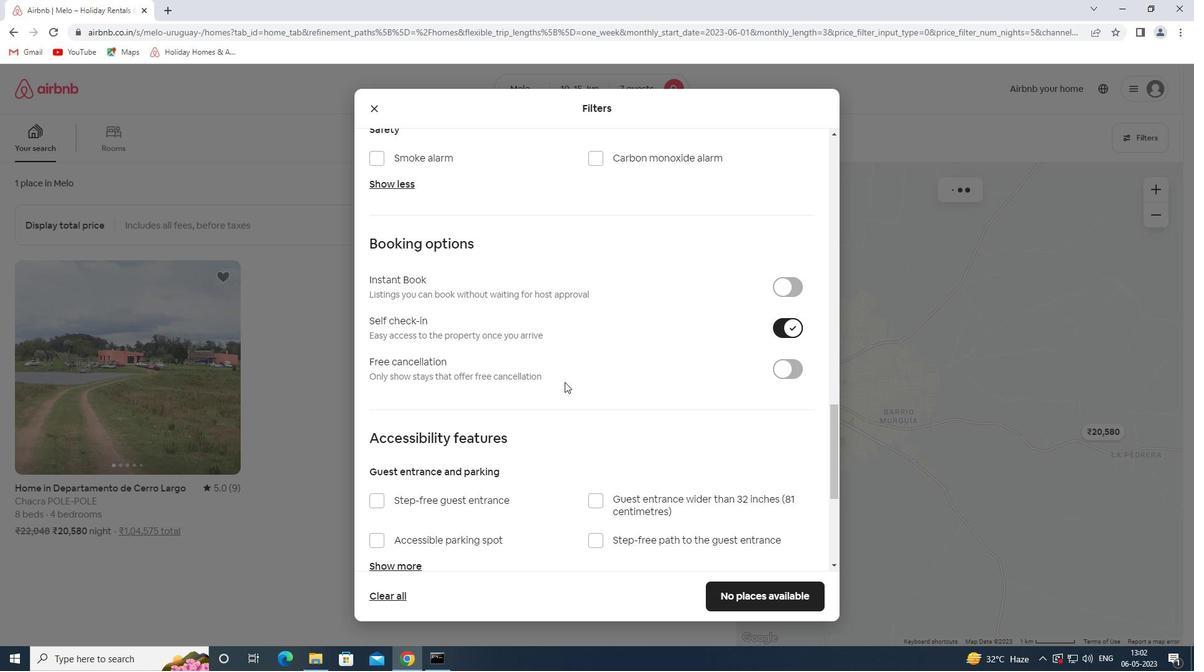 
Action: Mouse moved to (405, 506)
Screenshot: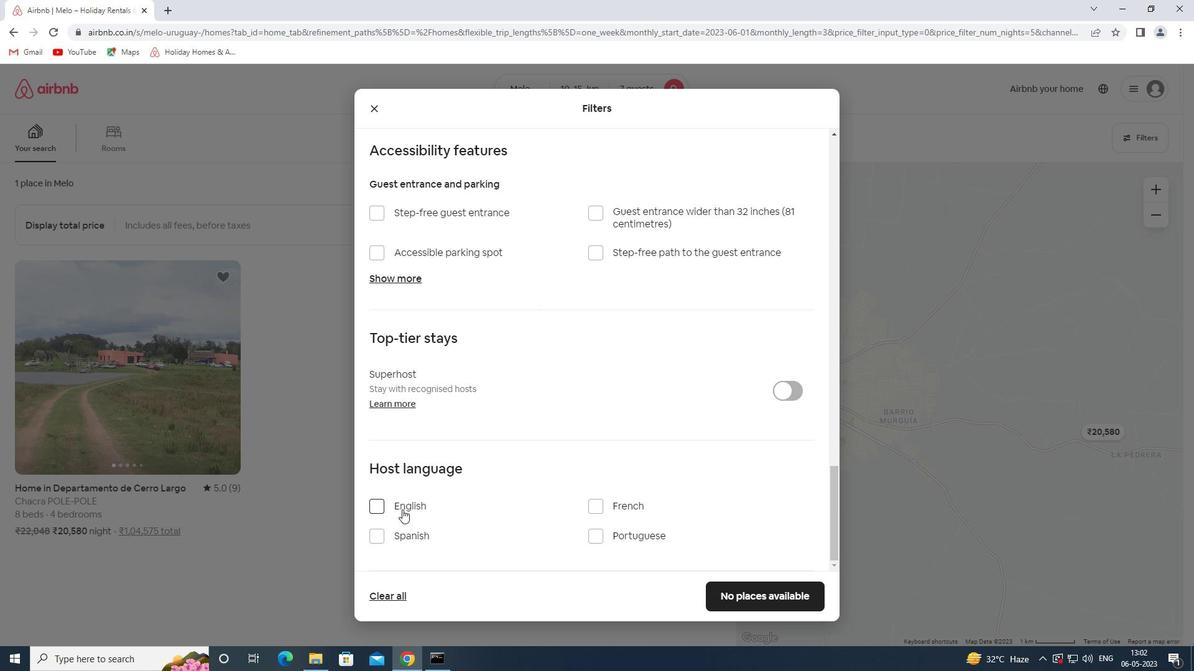 
Action: Mouse pressed left at (405, 506)
Screenshot: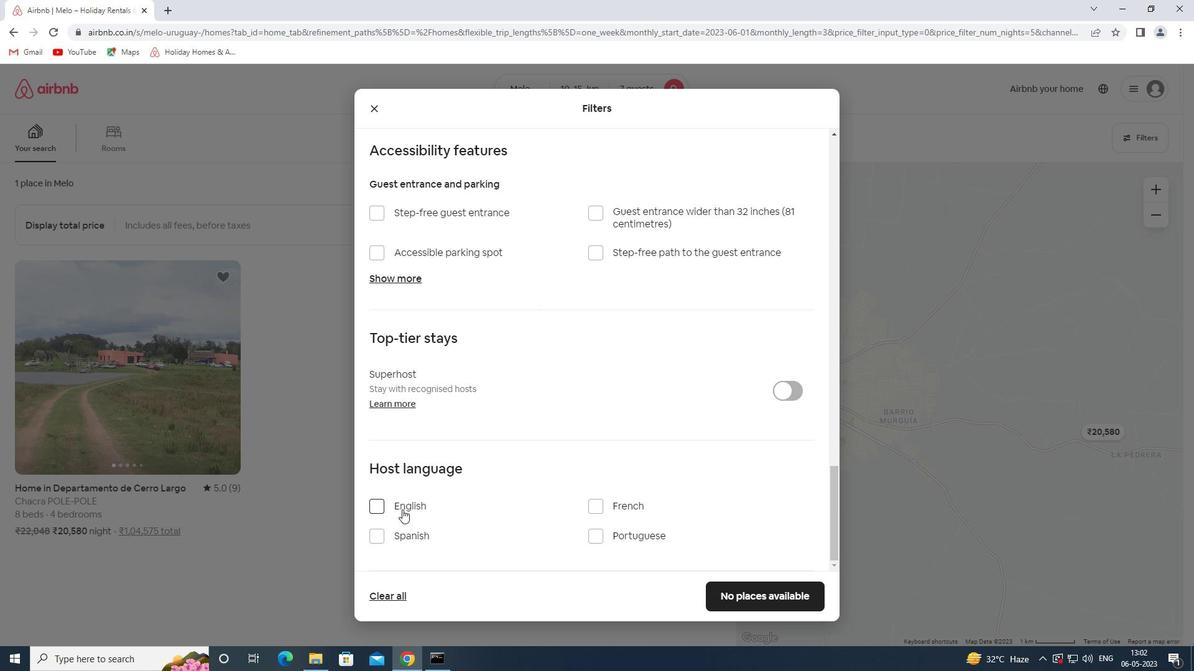 
Action: Mouse moved to (734, 592)
Screenshot: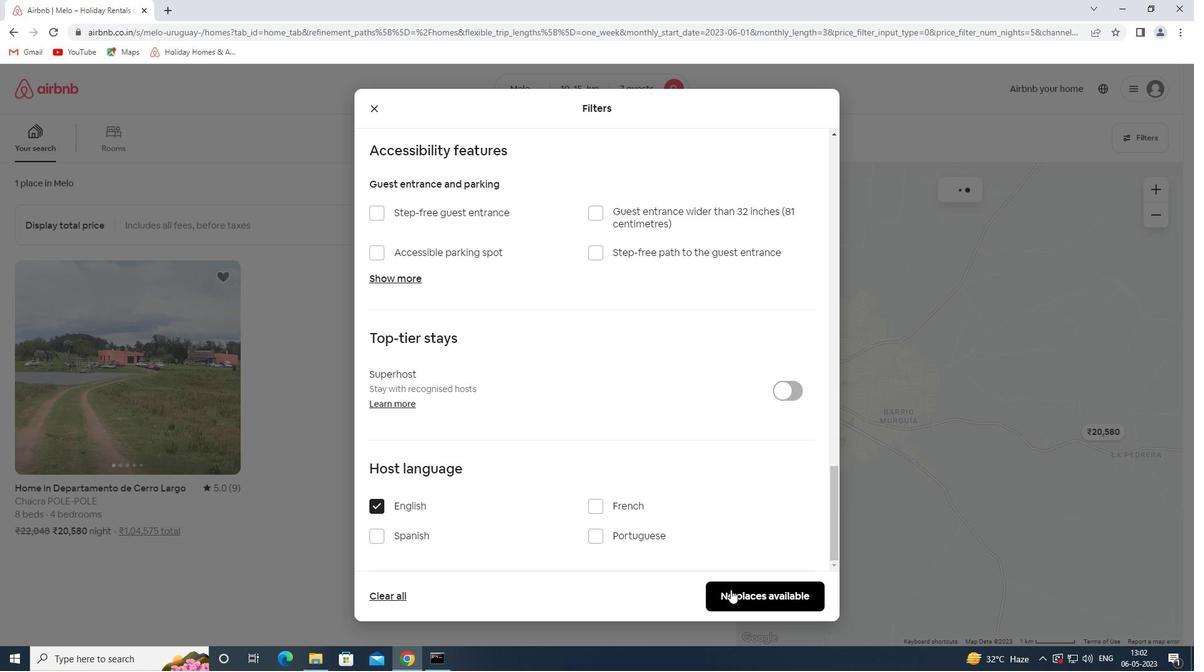 
Action: Mouse pressed left at (734, 592)
Screenshot: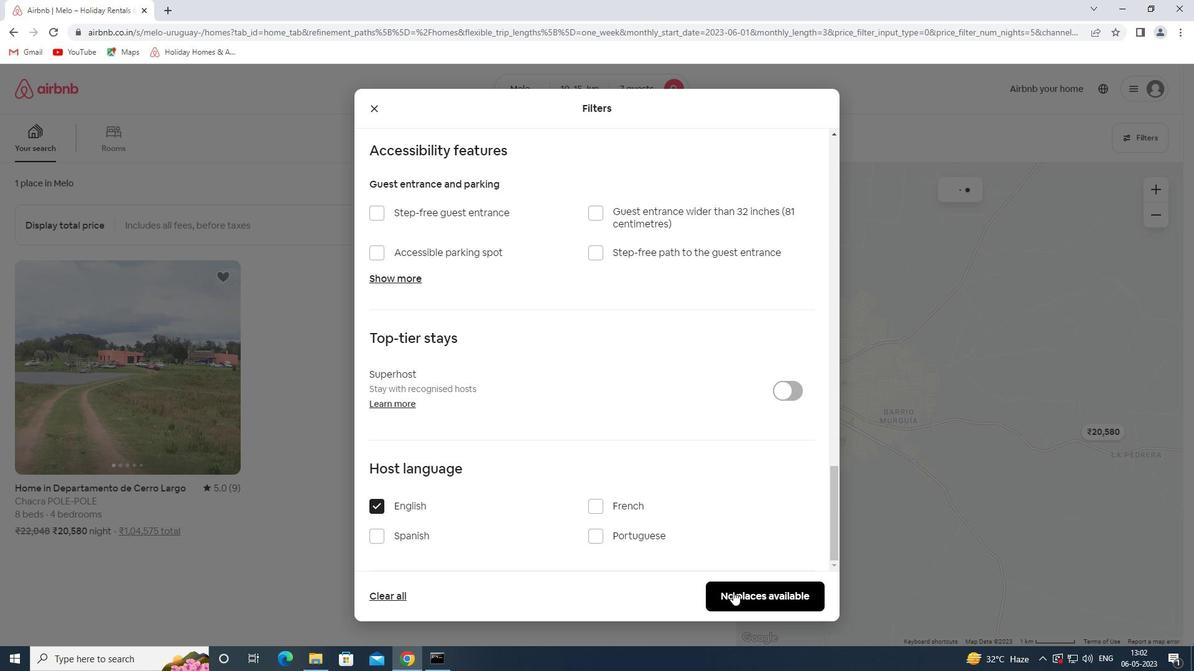 
Action: Mouse moved to (727, 584)
Screenshot: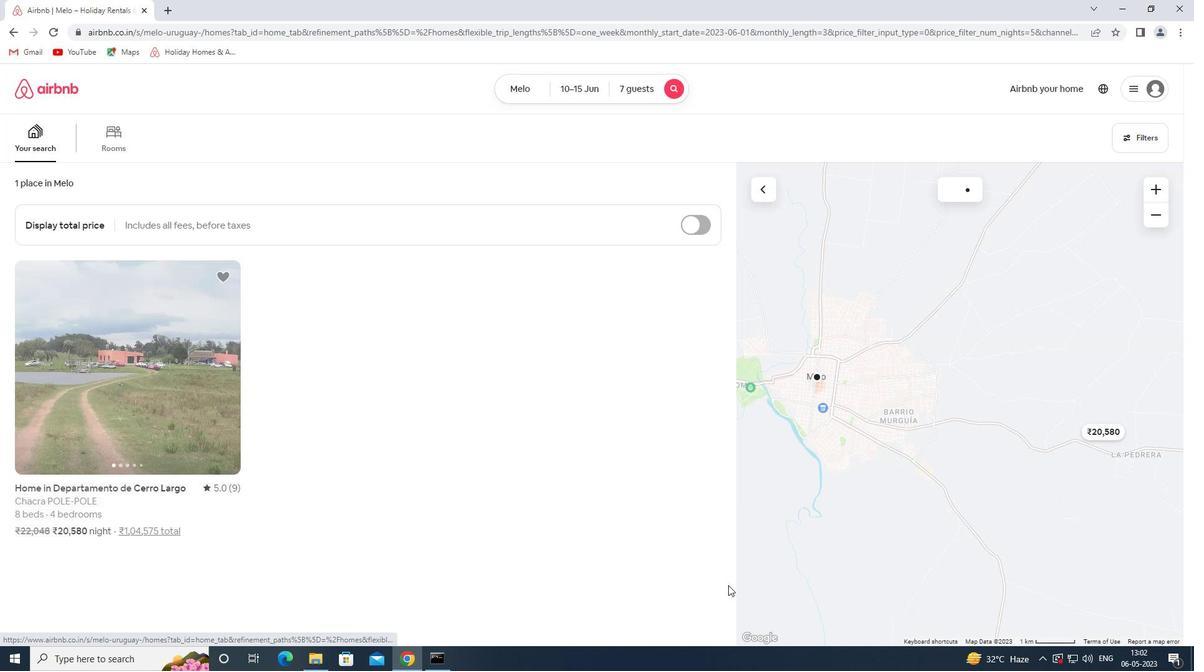 
